 Task: Search one way flight ticket for 3 adults, 3 children in business from Everett: Paine Field (snohomish County Airport) to New Bern: Coastal Carolina Regional Airport (was Craven County Regional) on 8-4-2023. Number of bags: 4 checked bags. Price is upto 42000. Outbound departure time preference is 6:00.
Action: Mouse moved to (343, 434)
Screenshot: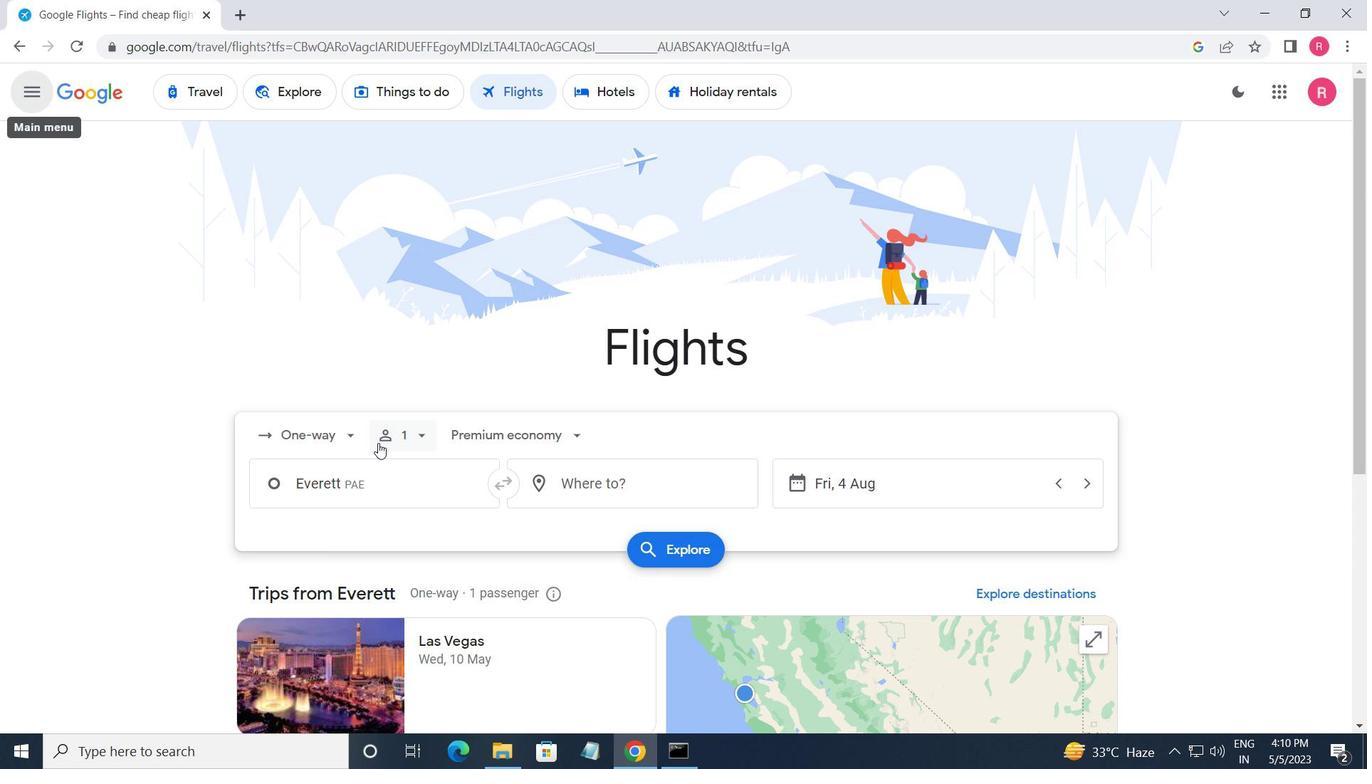 
Action: Mouse pressed left at (343, 434)
Screenshot: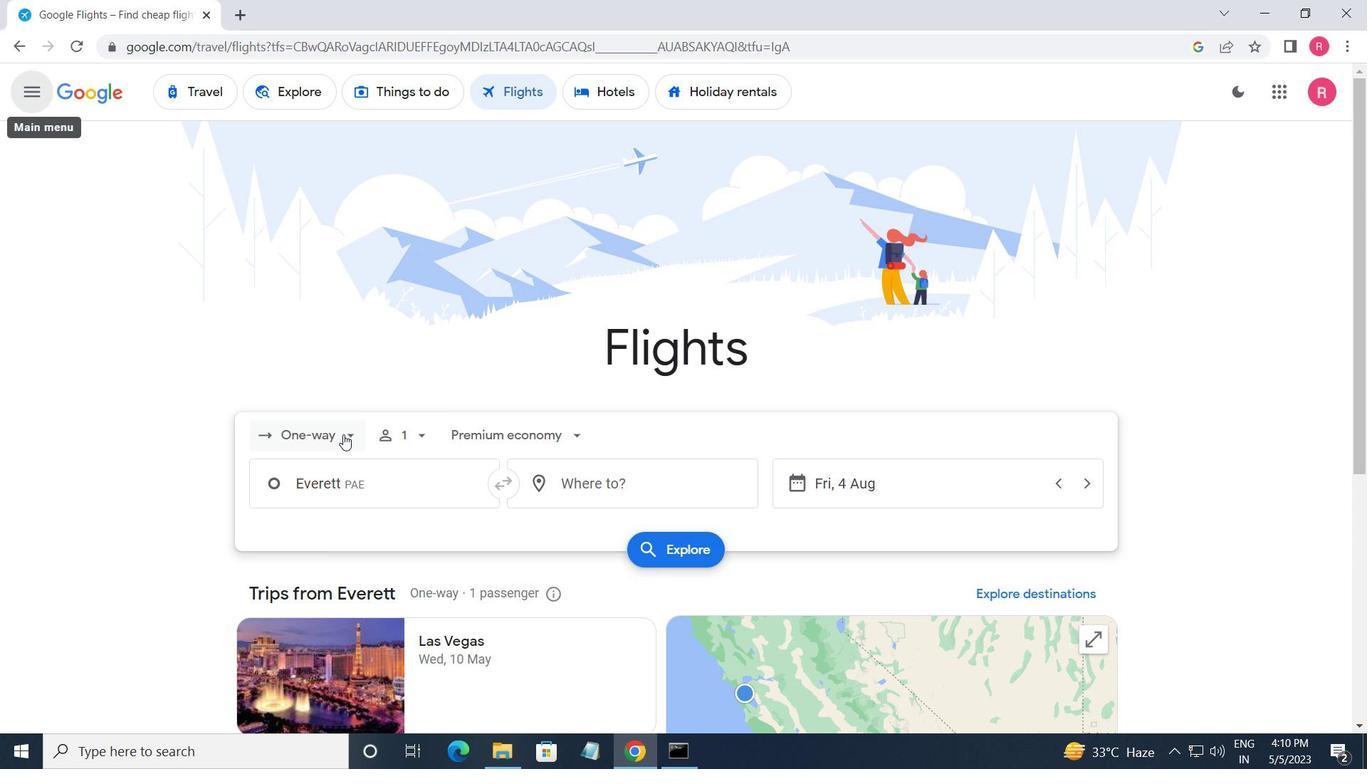 
Action: Mouse moved to (347, 518)
Screenshot: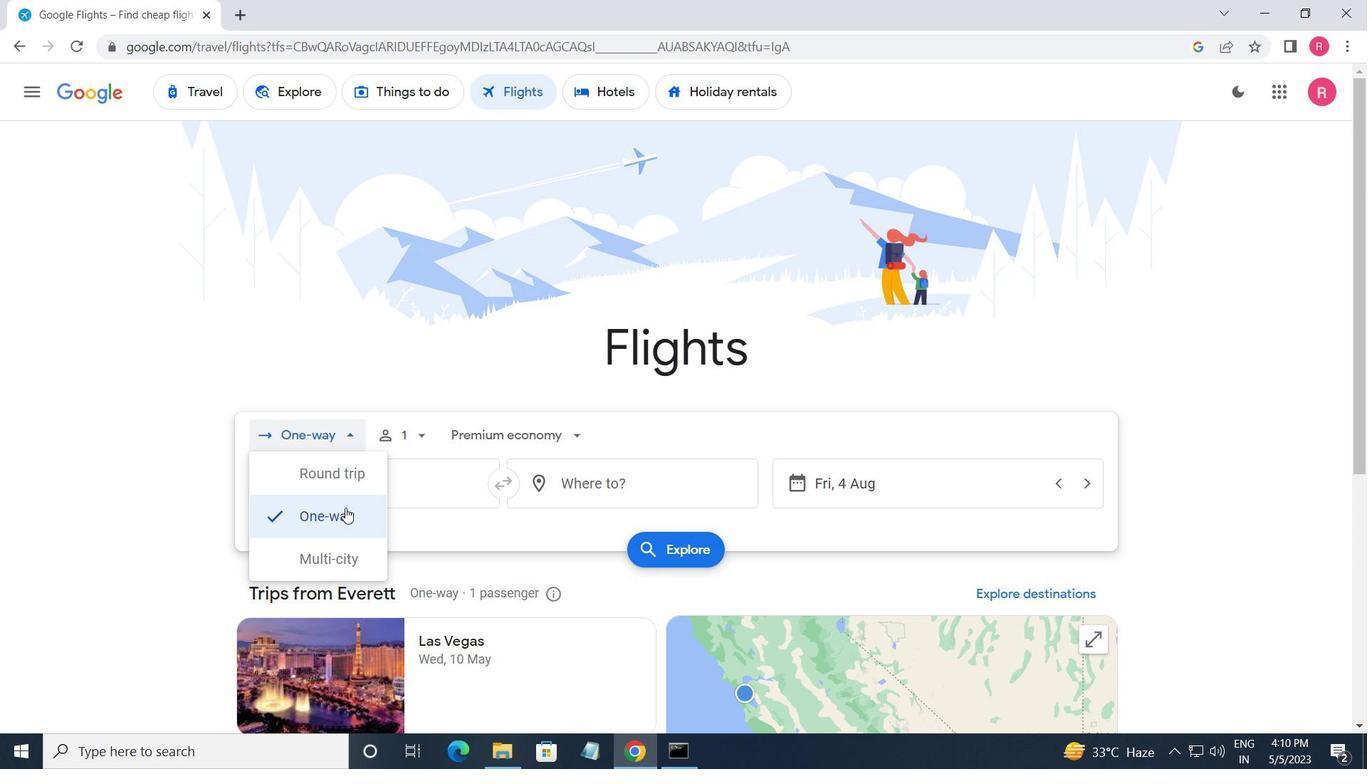 
Action: Mouse pressed left at (347, 518)
Screenshot: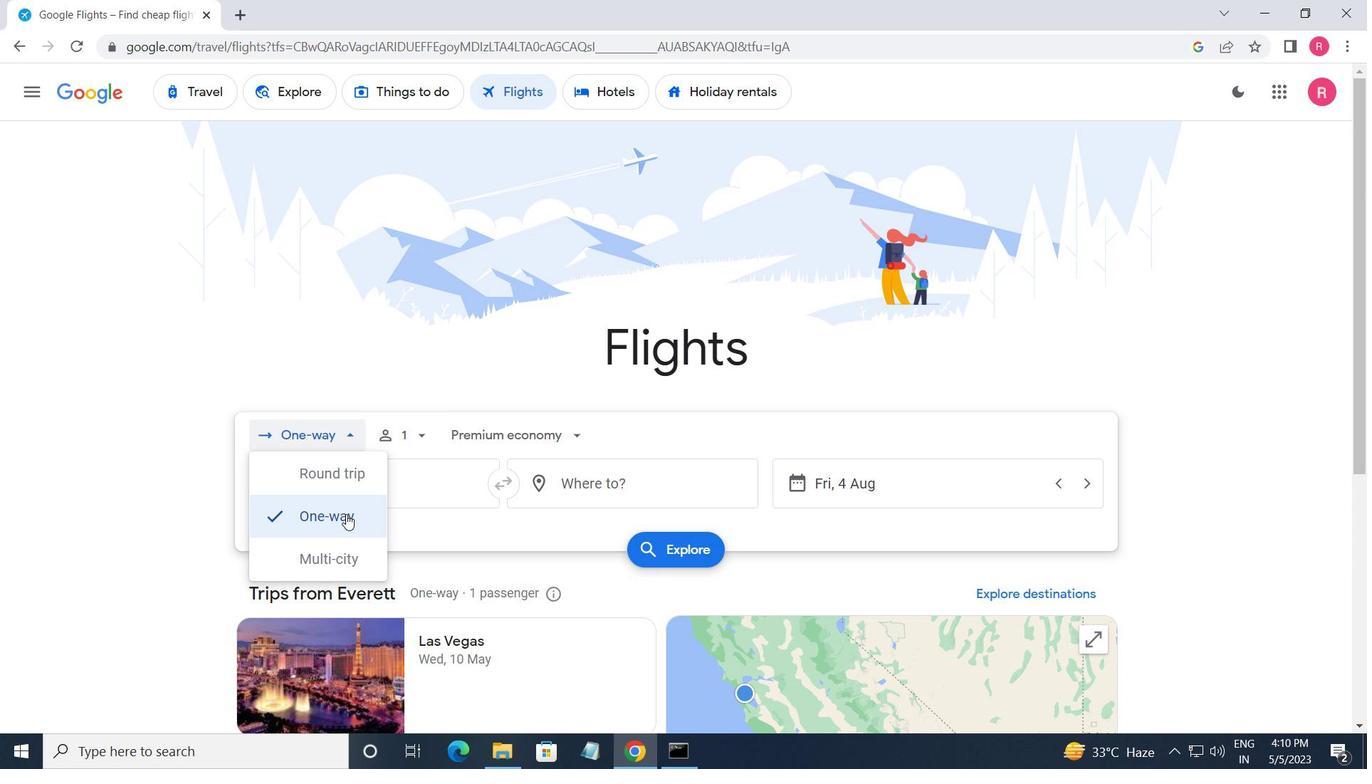 
Action: Mouse moved to (420, 433)
Screenshot: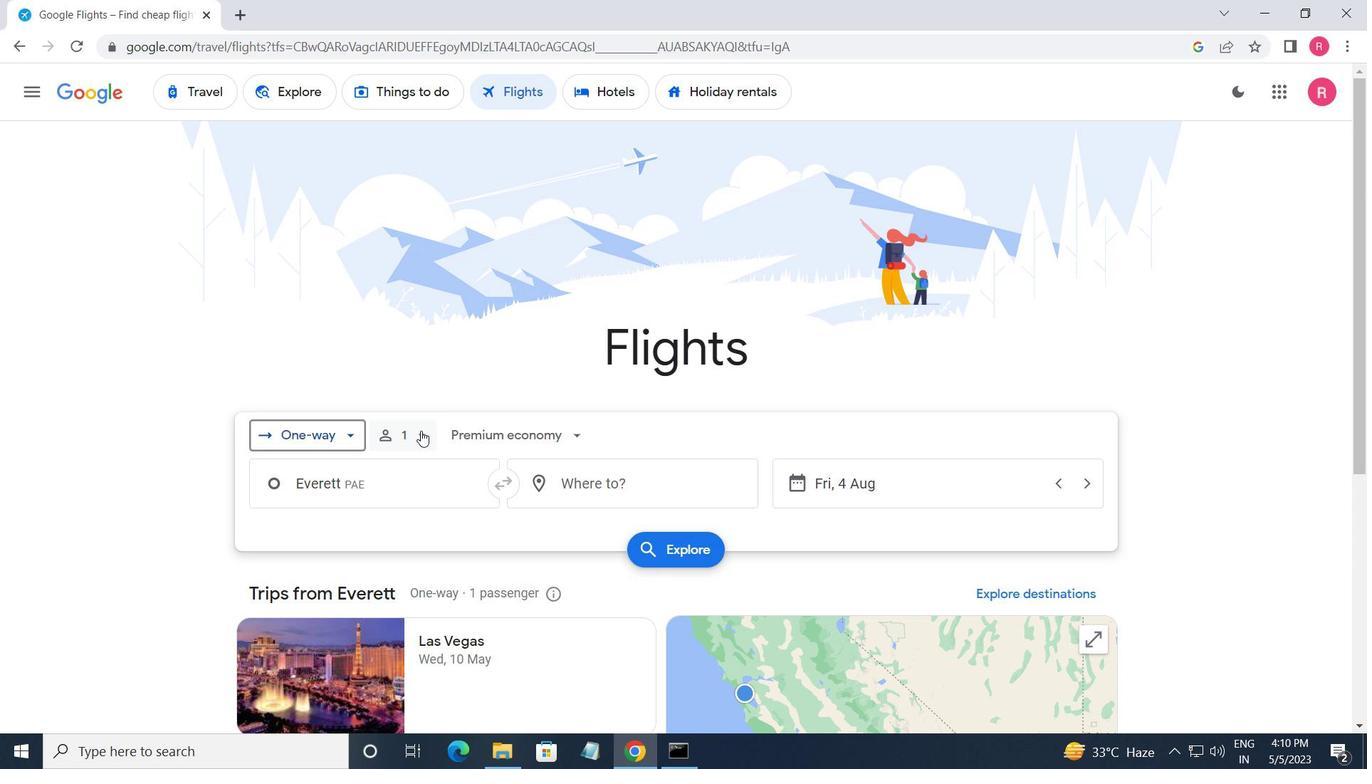 
Action: Mouse pressed left at (420, 433)
Screenshot: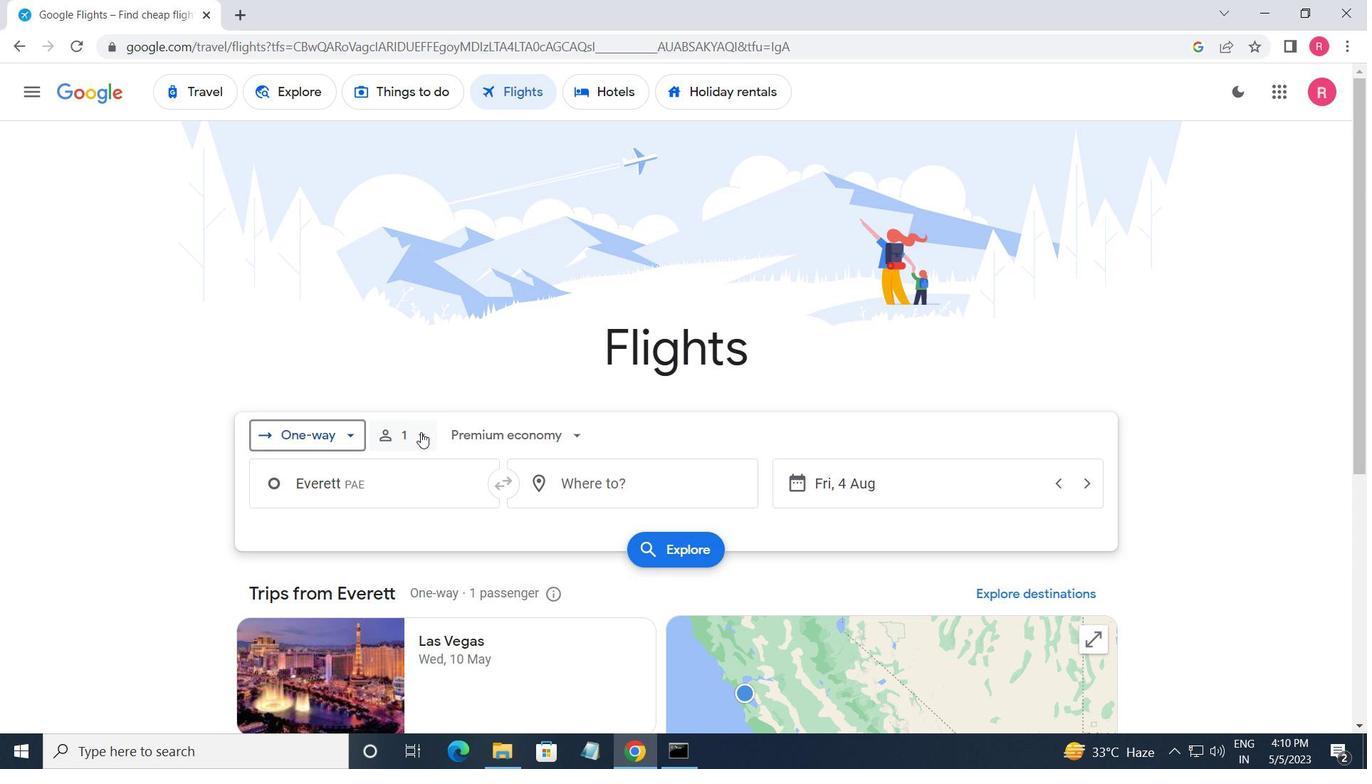 
Action: Mouse moved to (556, 484)
Screenshot: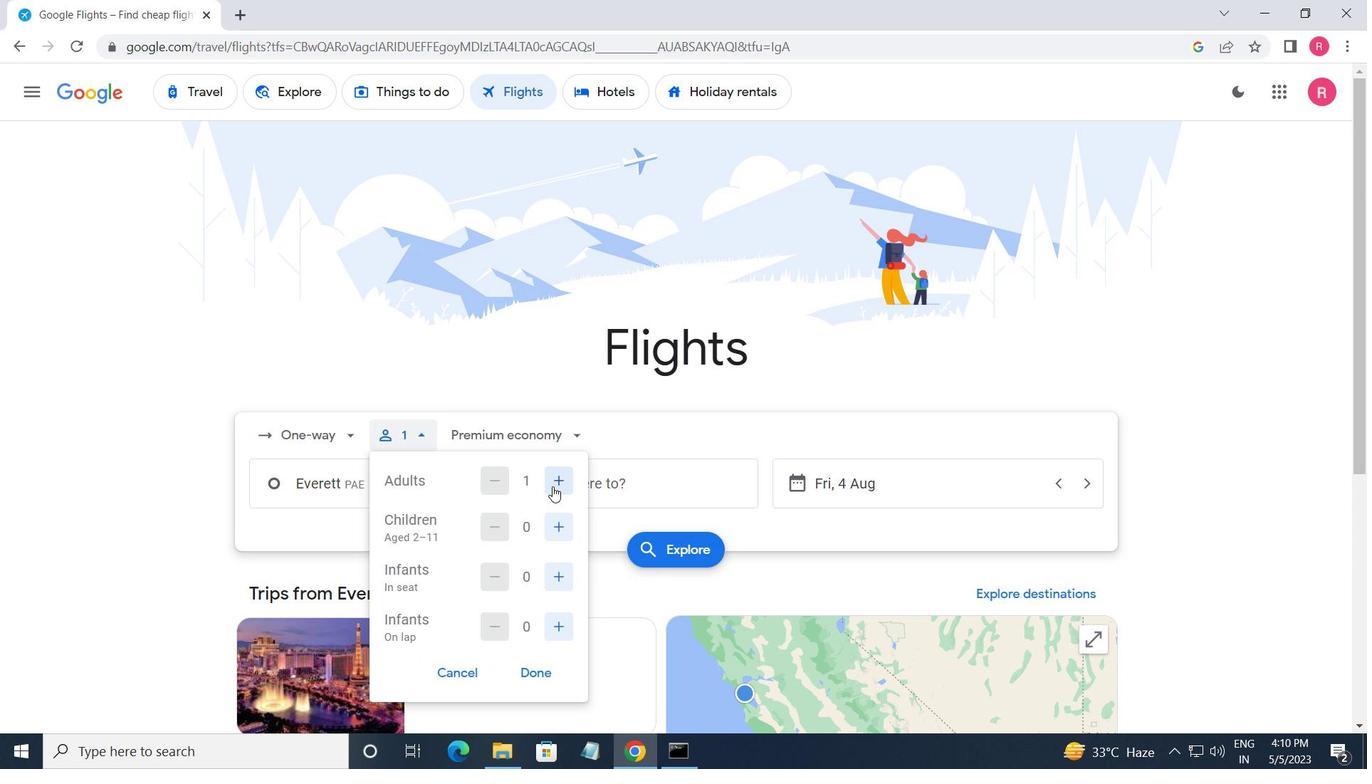 
Action: Mouse pressed left at (556, 484)
Screenshot: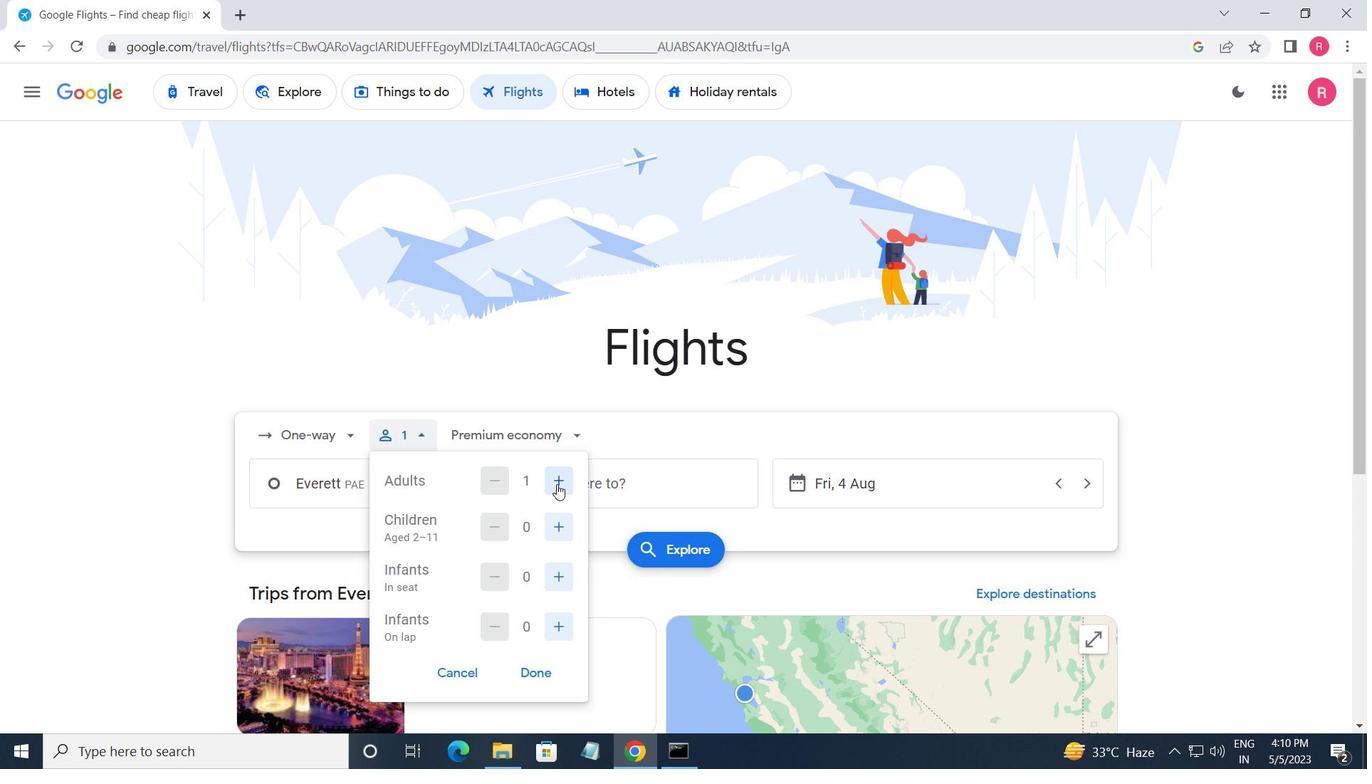 
Action: Mouse pressed left at (556, 484)
Screenshot: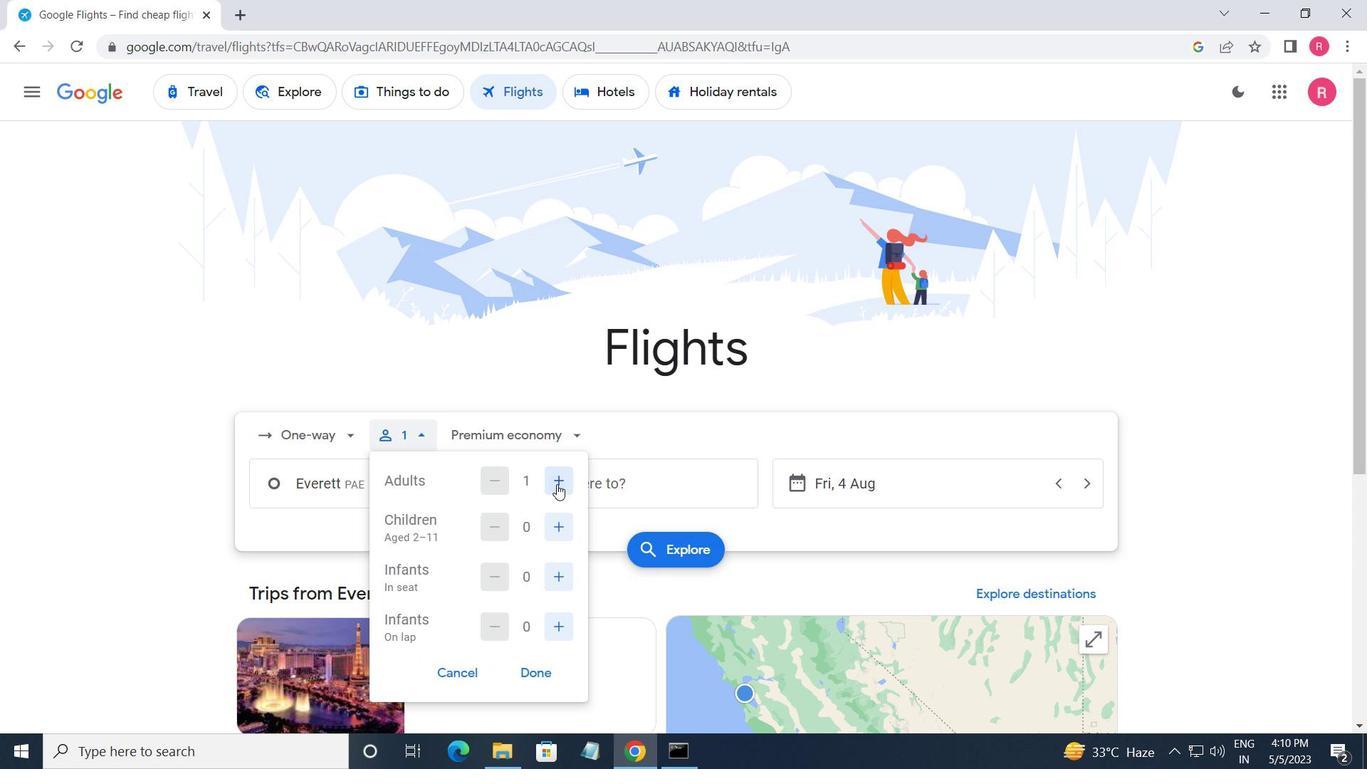 
Action: Mouse pressed left at (556, 484)
Screenshot: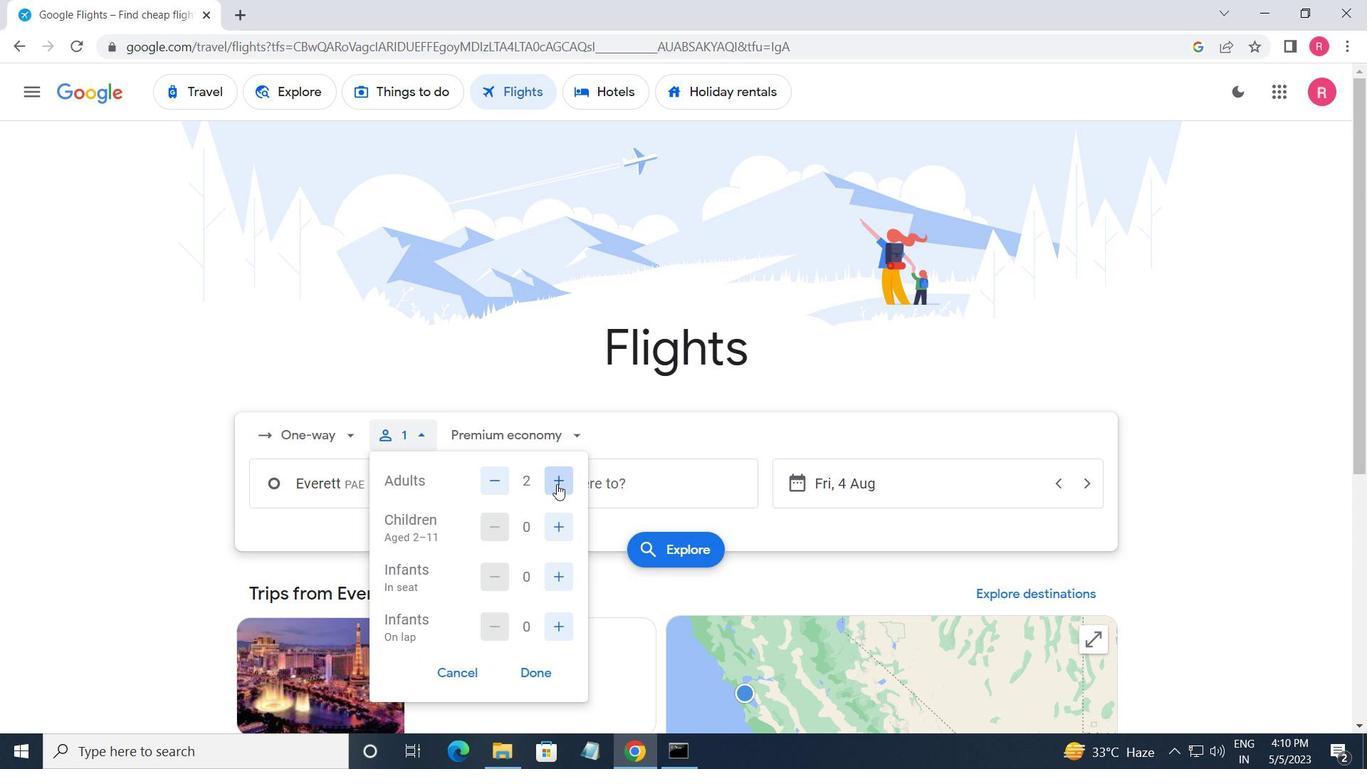 
Action: Mouse moved to (499, 482)
Screenshot: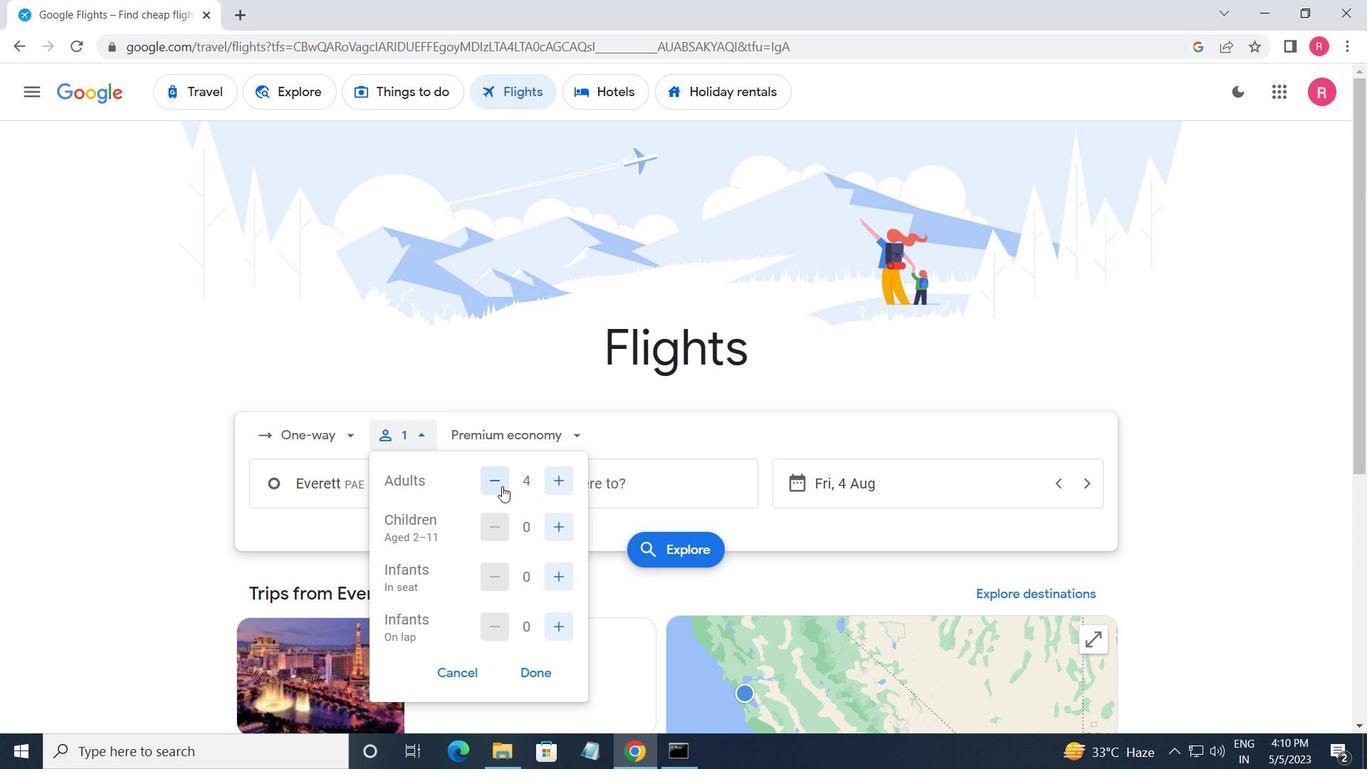 
Action: Mouse pressed left at (499, 482)
Screenshot: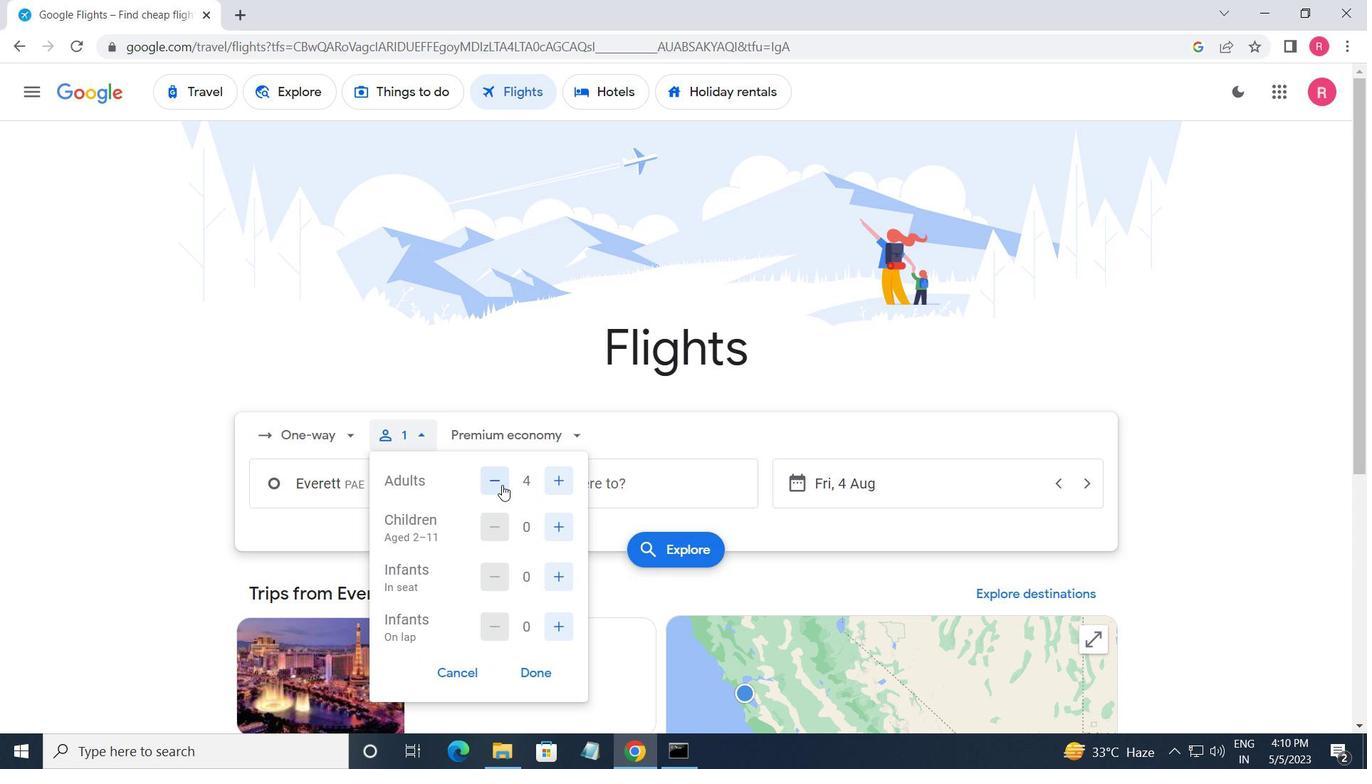 
Action: Mouse moved to (555, 531)
Screenshot: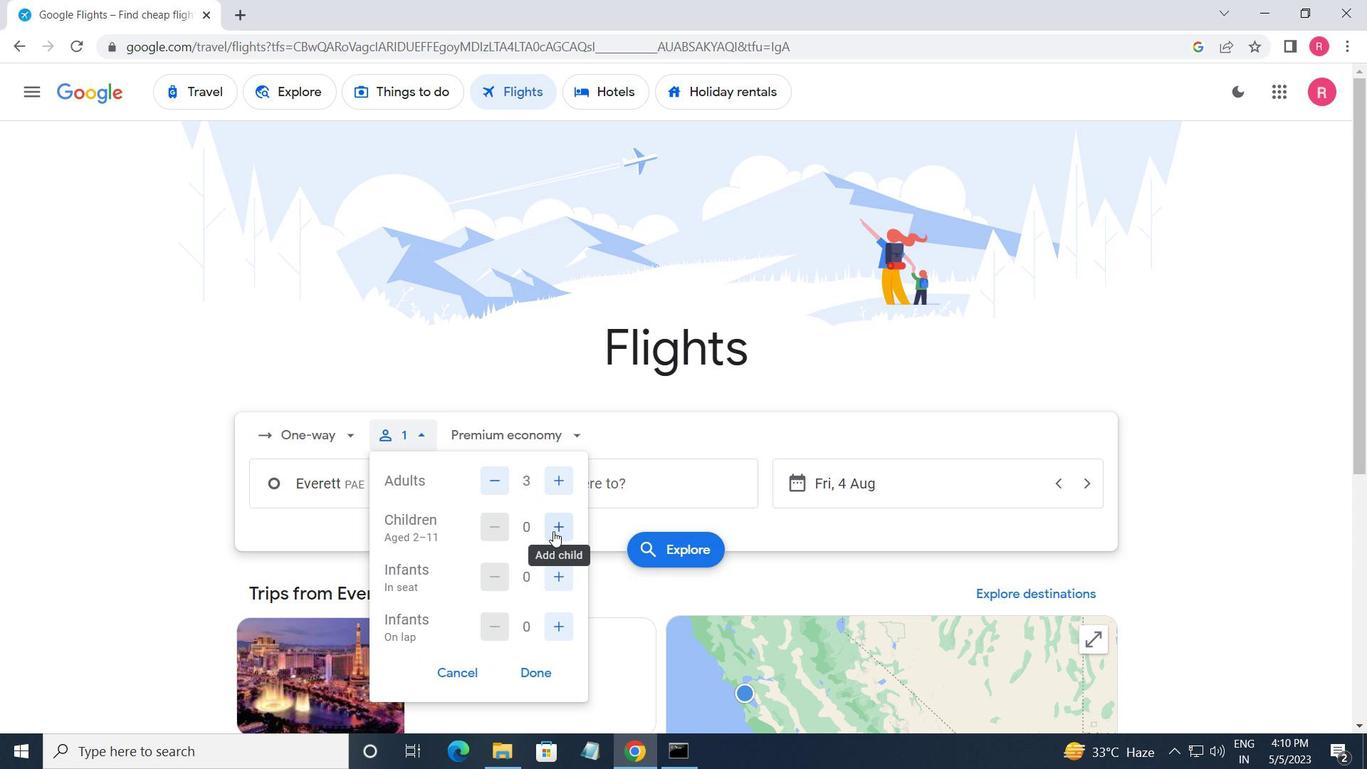 
Action: Mouse pressed left at (555, 531)
Screenshot: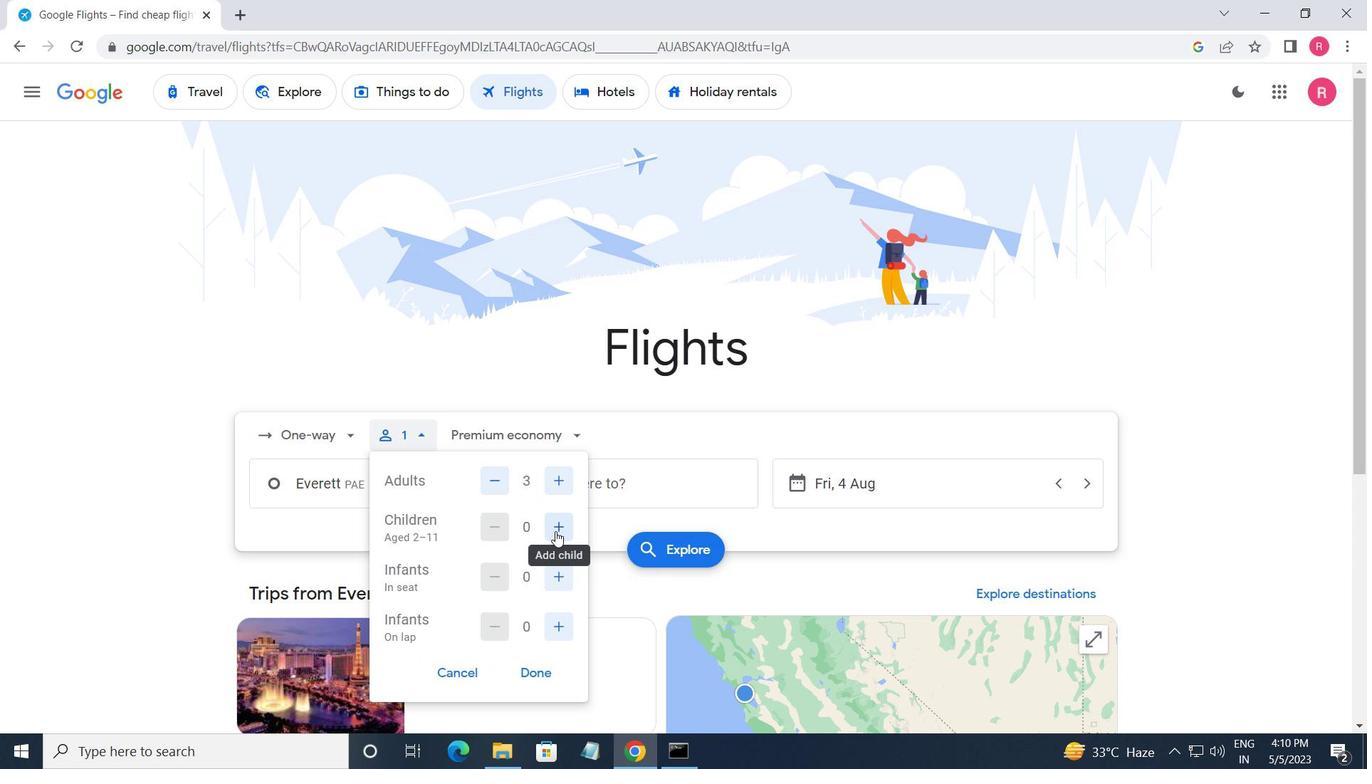 
Action: Mouse pressed left at (555, 531)
Screenshot: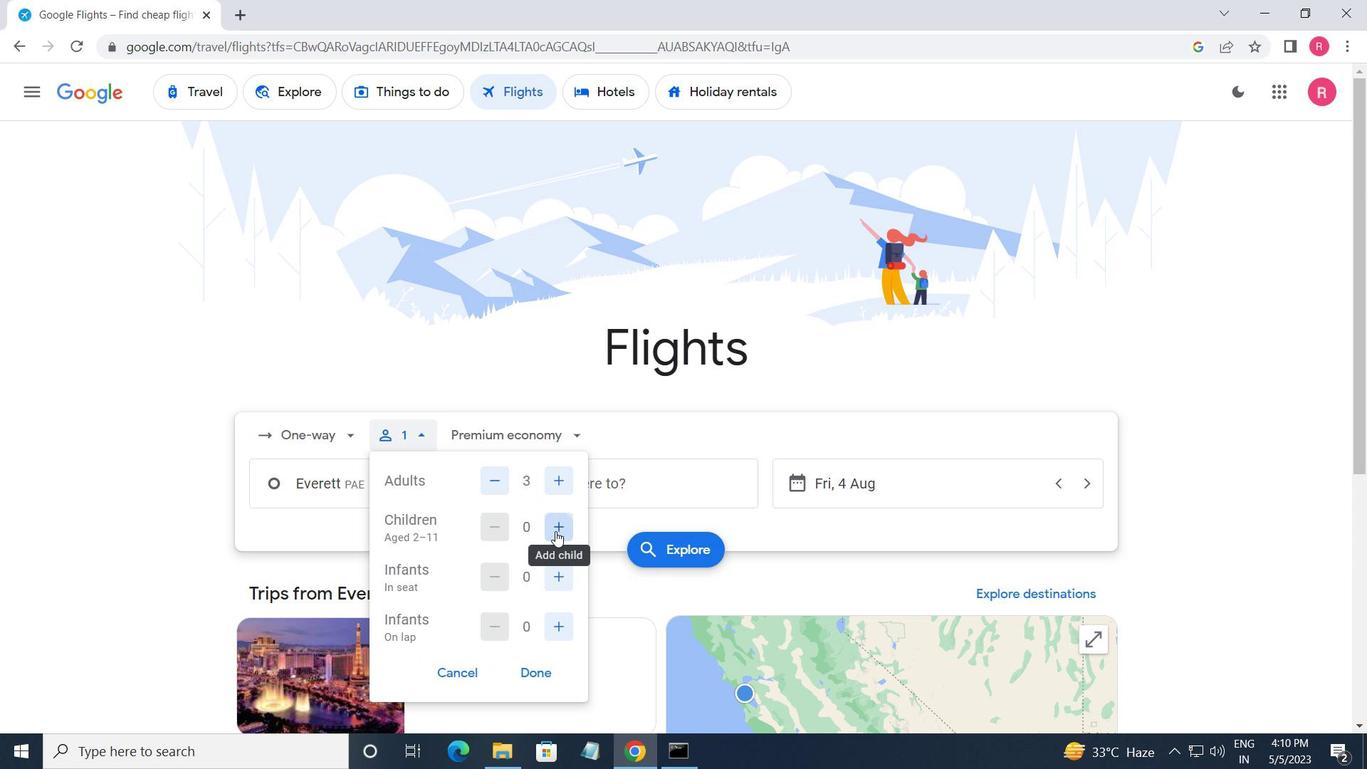 
Action: Mouse pressed left at (555, 531)
Screenshot: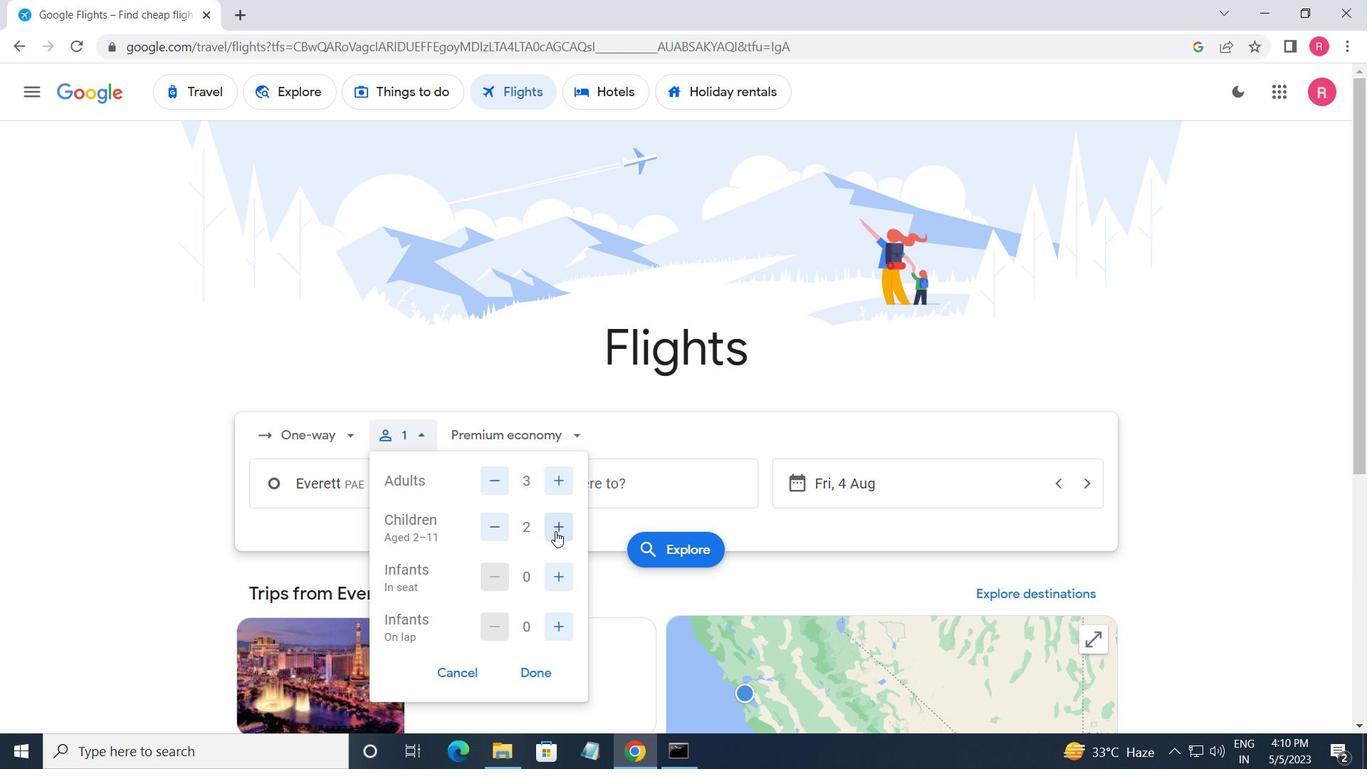 
Action: Mouse moved to (542, 682)
Screenshot: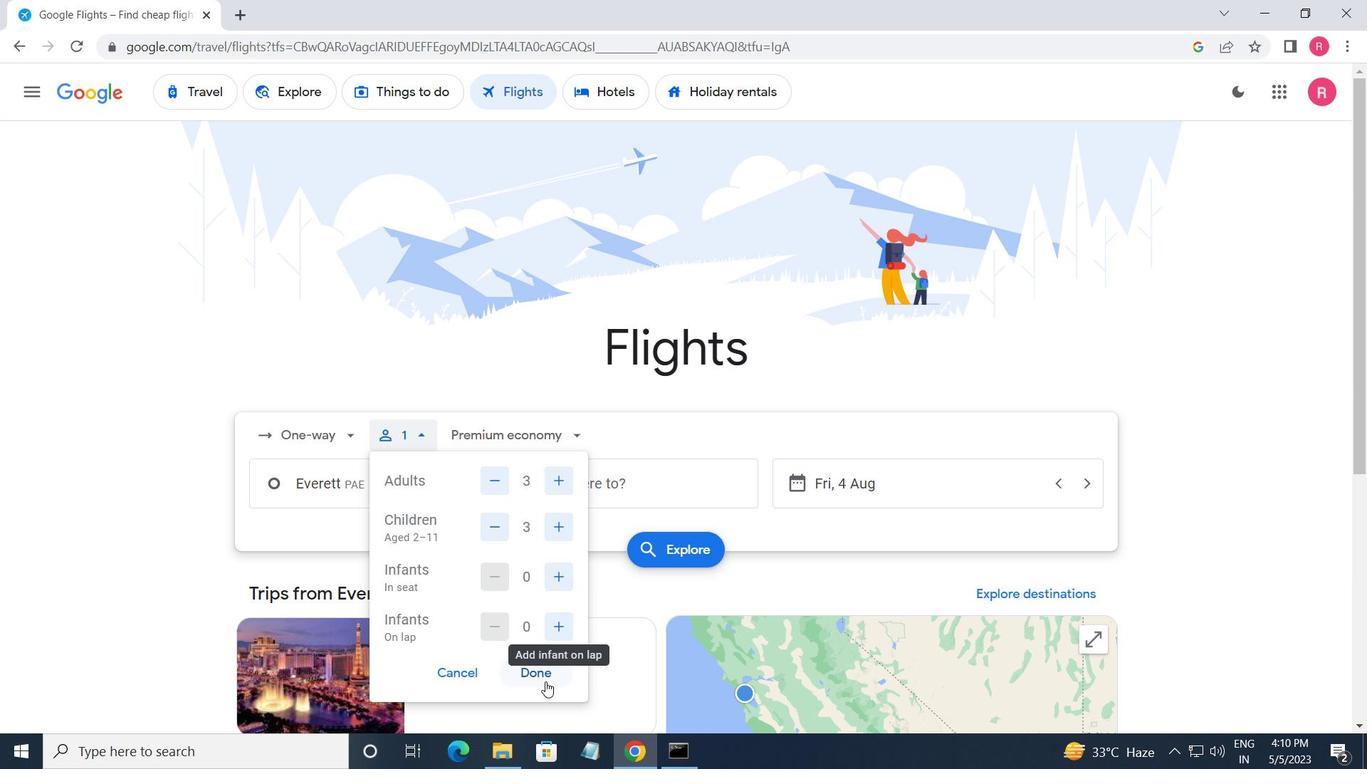 
Action: Mouse pressed left at (542, 682)
Screenshot: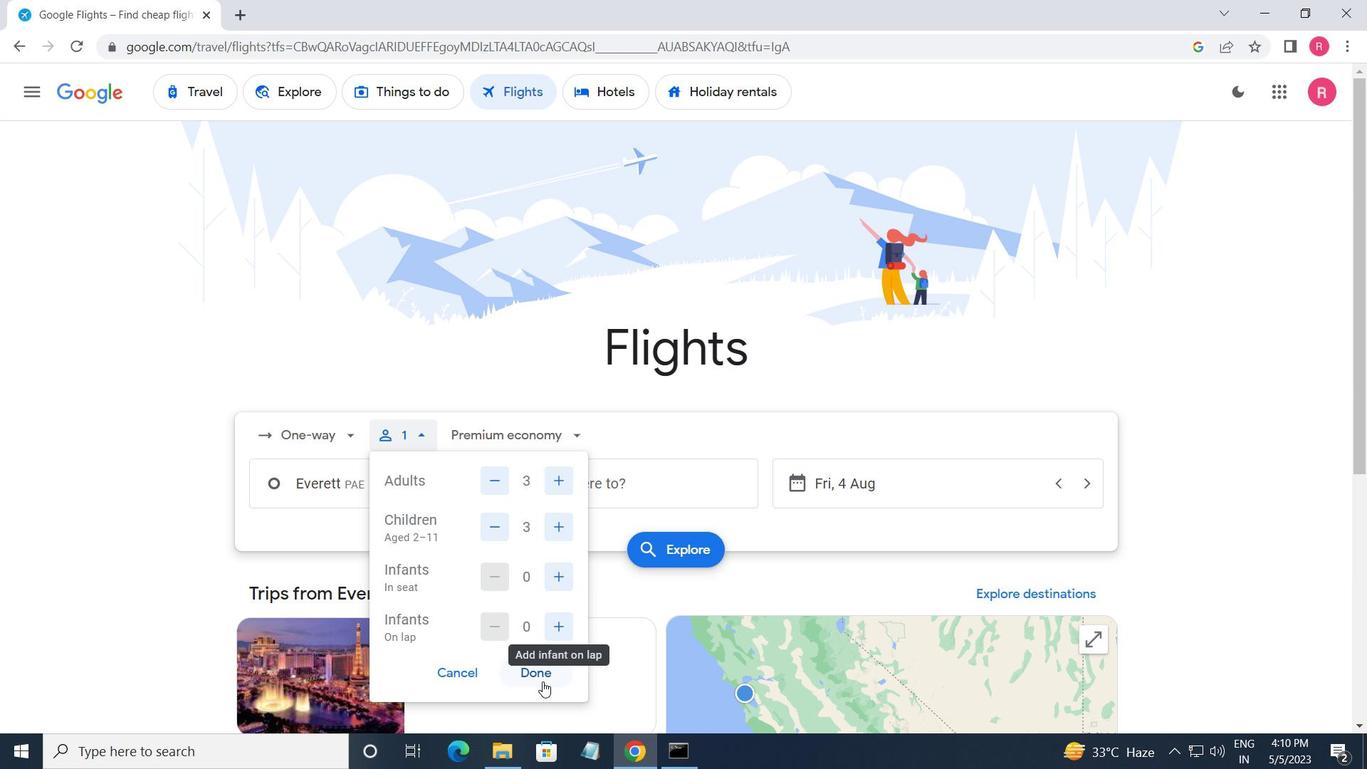 
Action: Mouse moved to (527, 429)
Screenshot: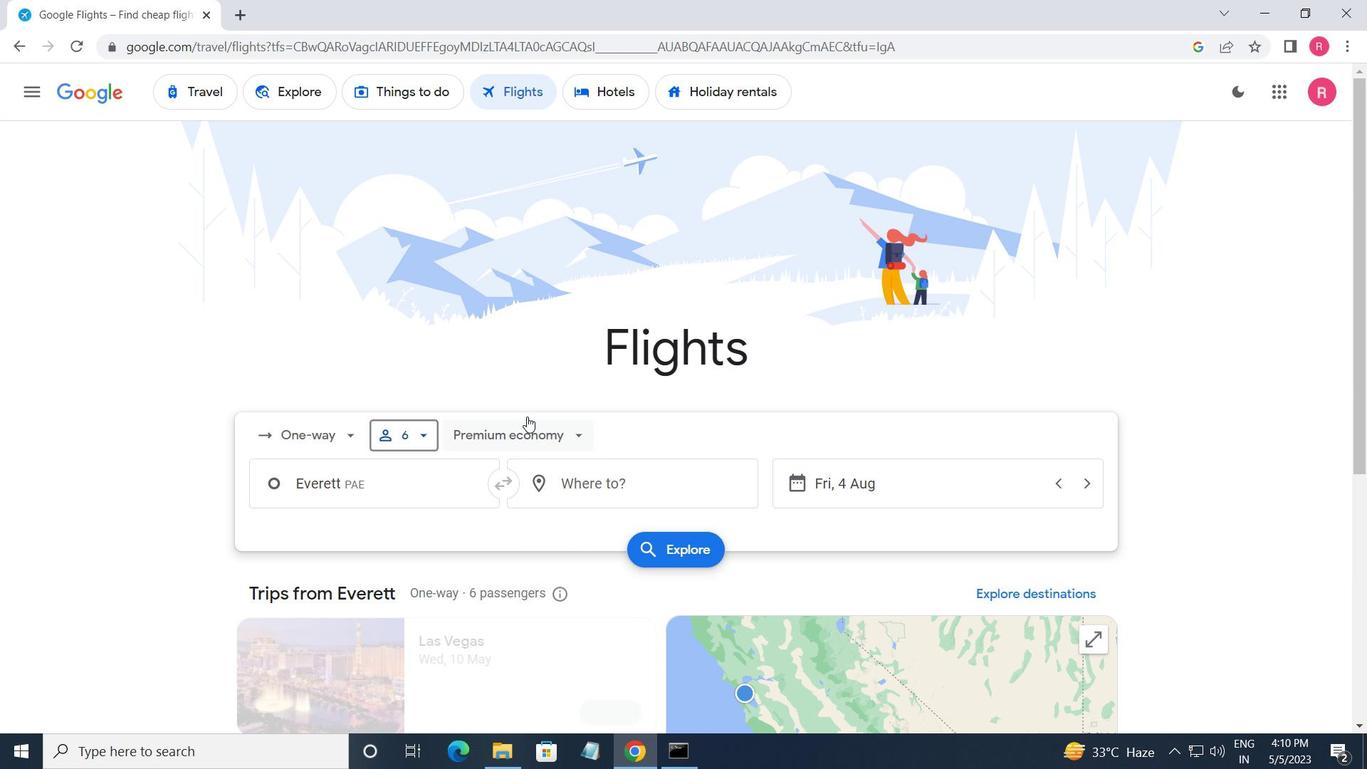 
Action: Mouse pressed left at (527, 429)
Screenshot: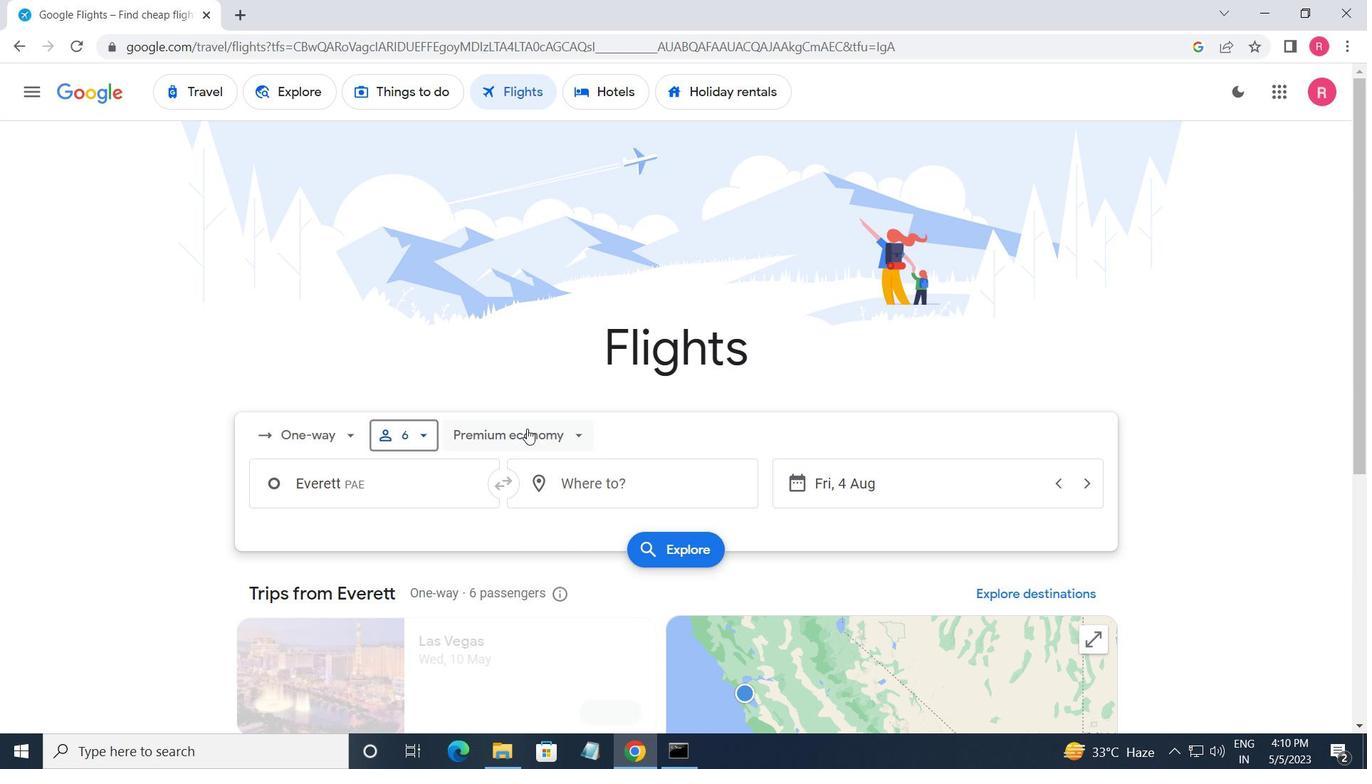 
Action: Mouse moved to (531, 560)
Screenshot: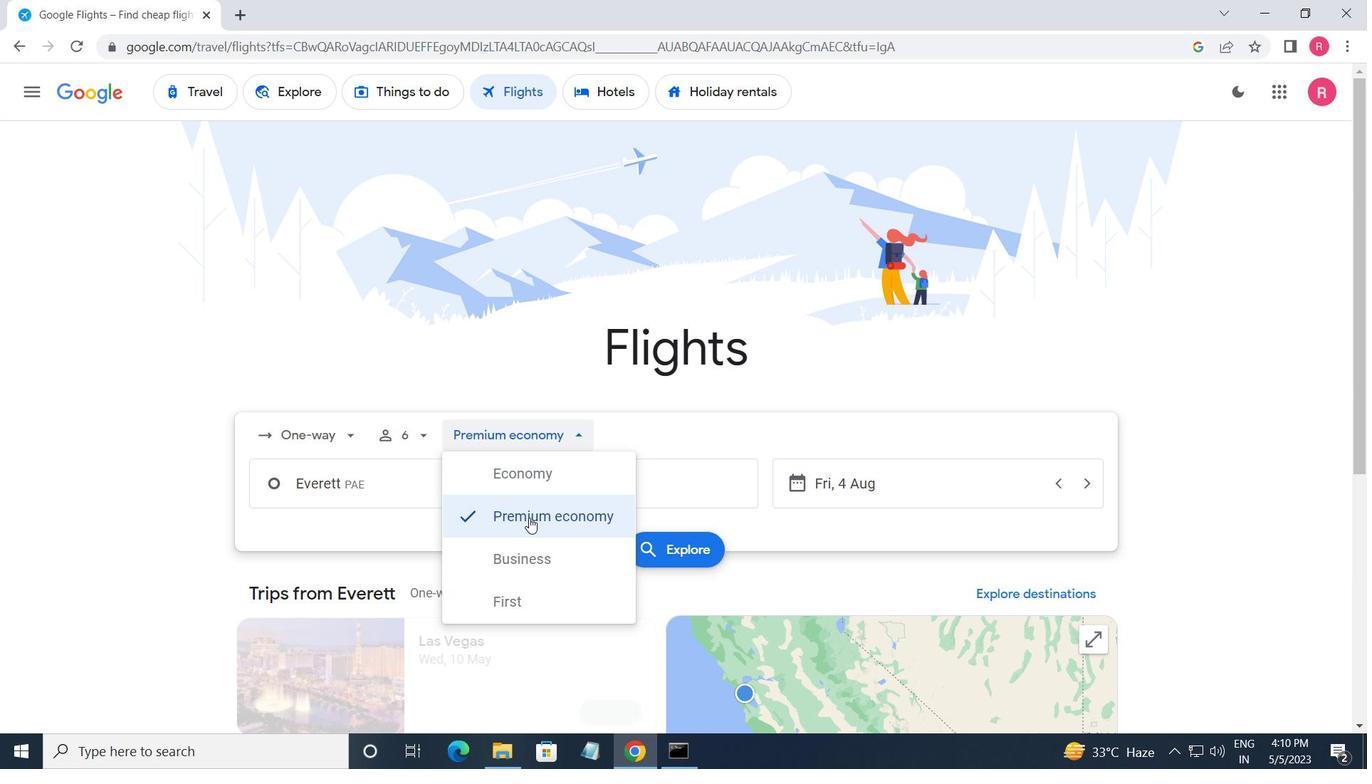 
Action: Mouse pressed left at (531, 560)
Screenshot: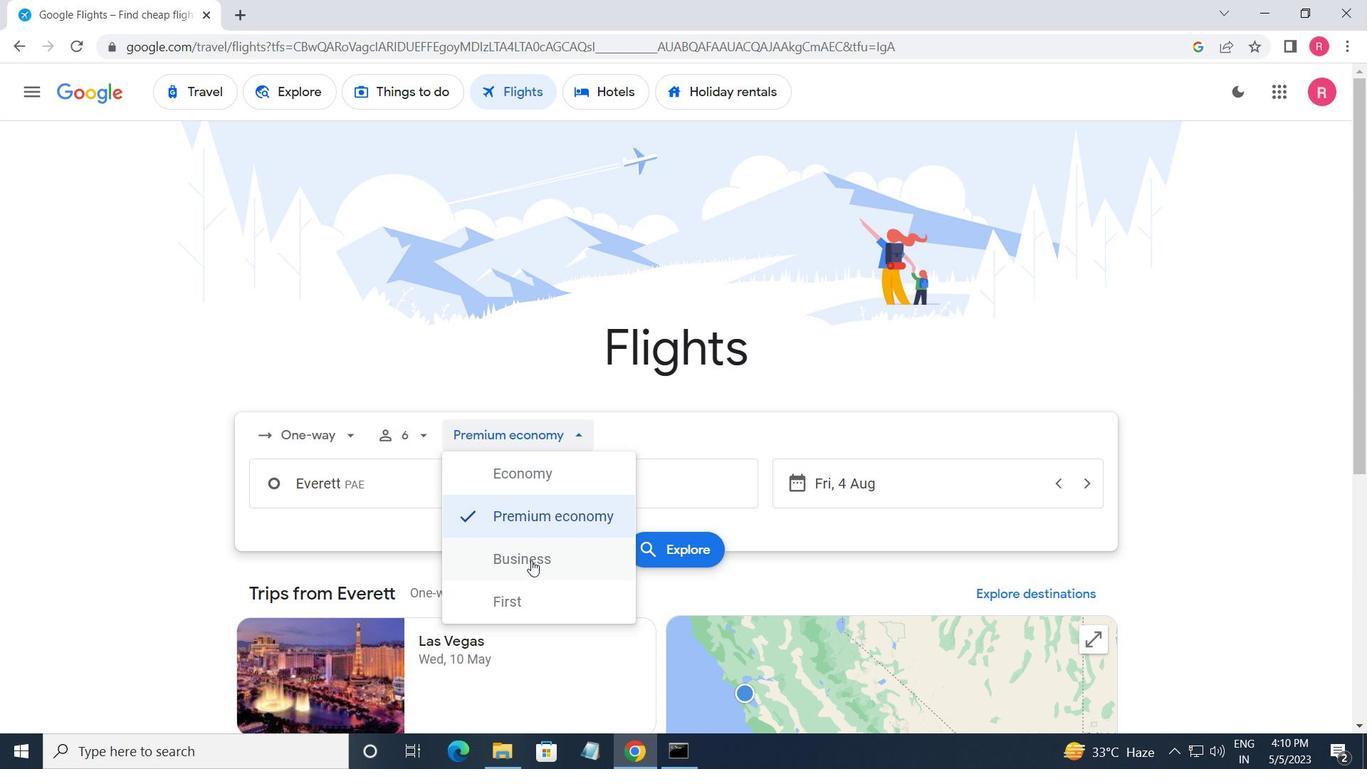 
Action: Mouse moved to (415, 492)
Screenshot: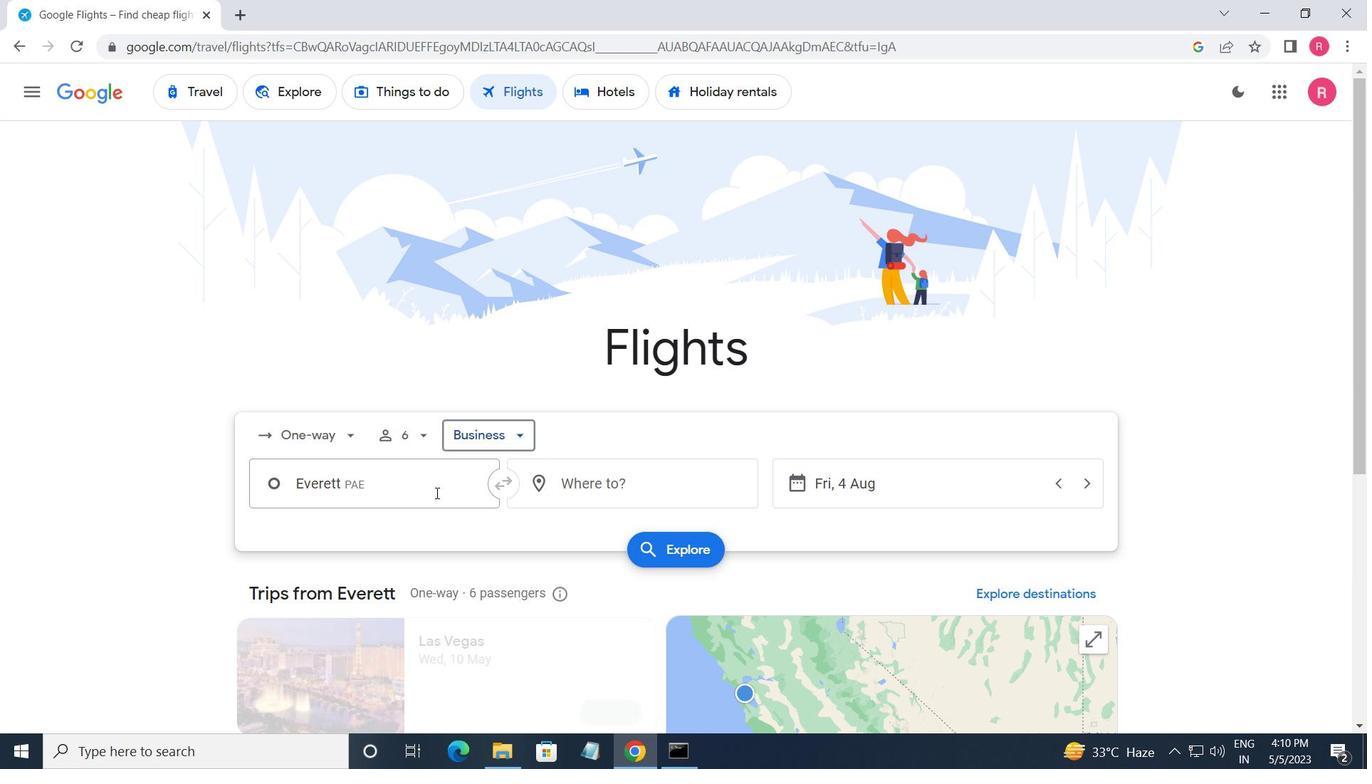 
Action: Mouse pressed left at (415, 492)
Screenshot: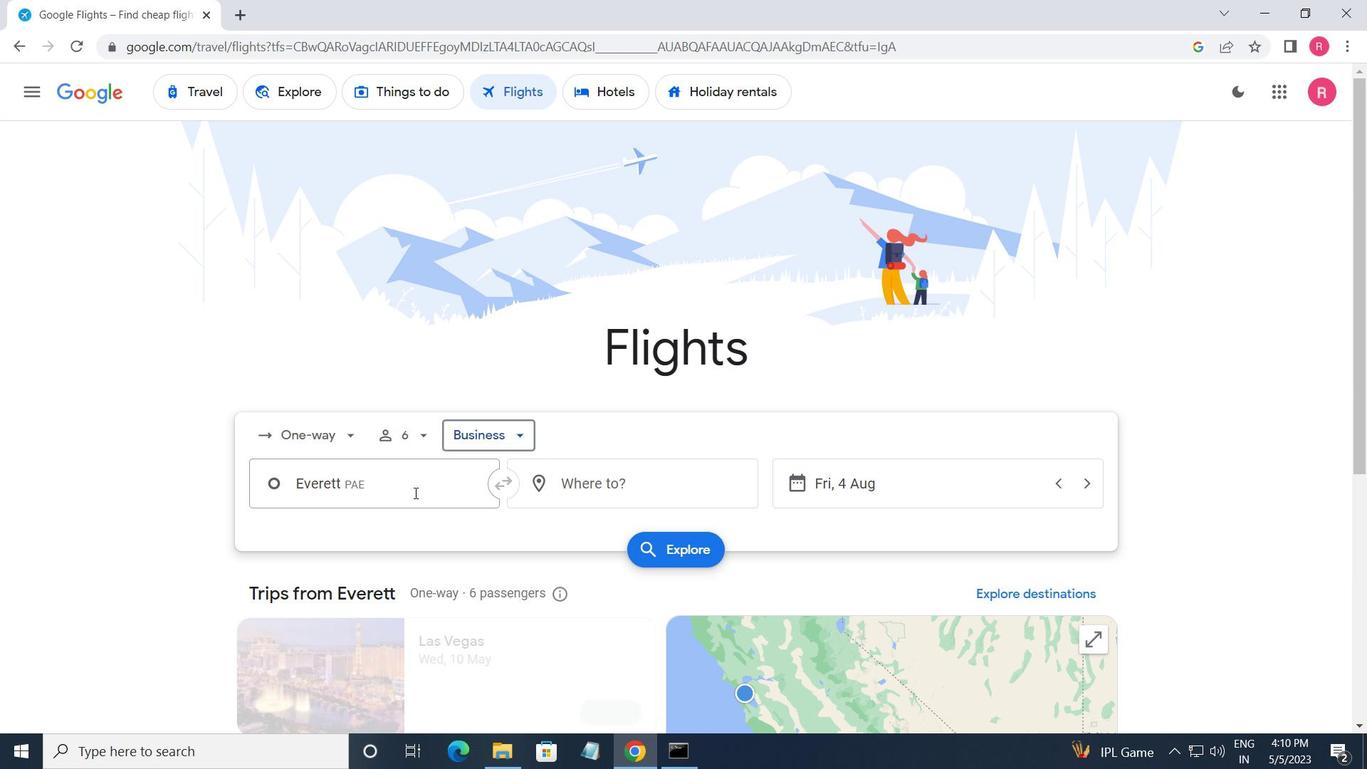 
Action: Key pressed <Key.shift>EVERETT
Screenshot: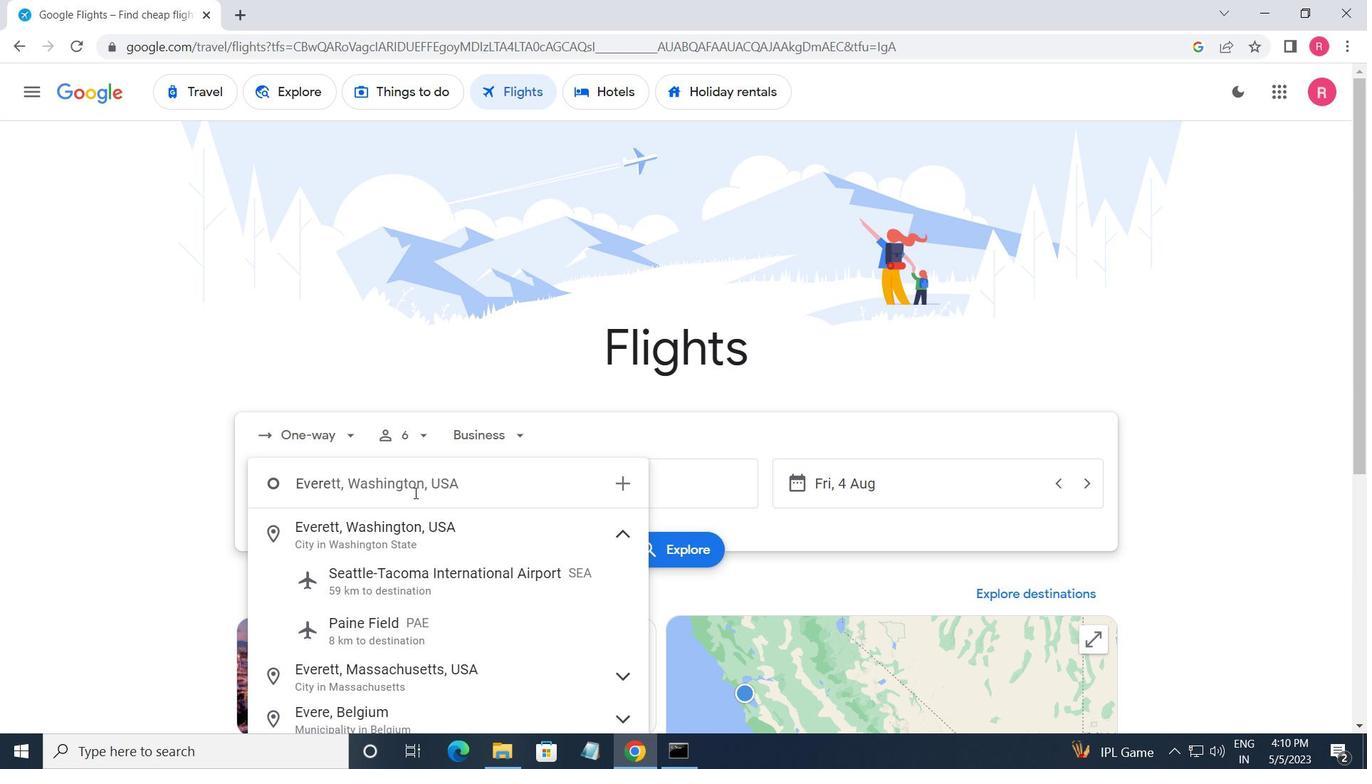 
Action: Mouse moved to (405, 637)
Screenshot: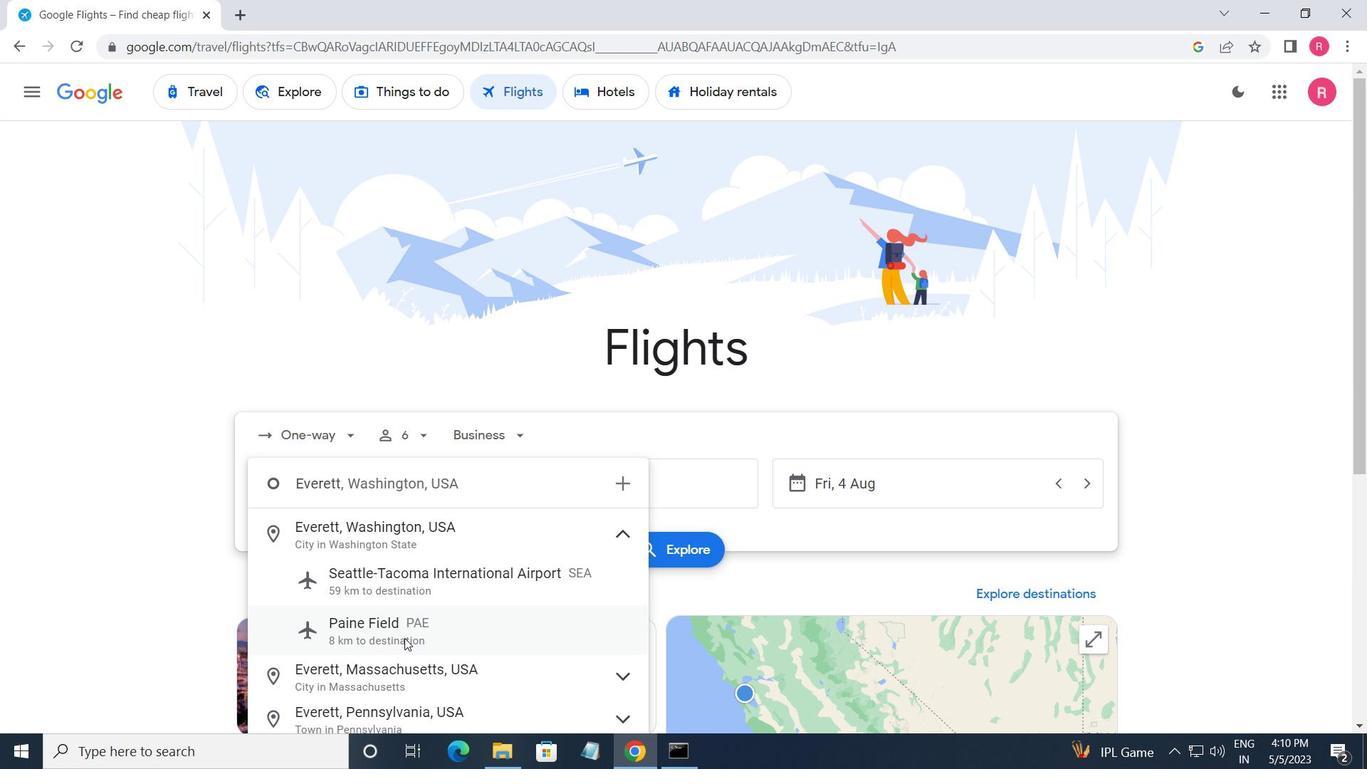 
Action: Mouse pressed left at (405, 637)
Screenshot: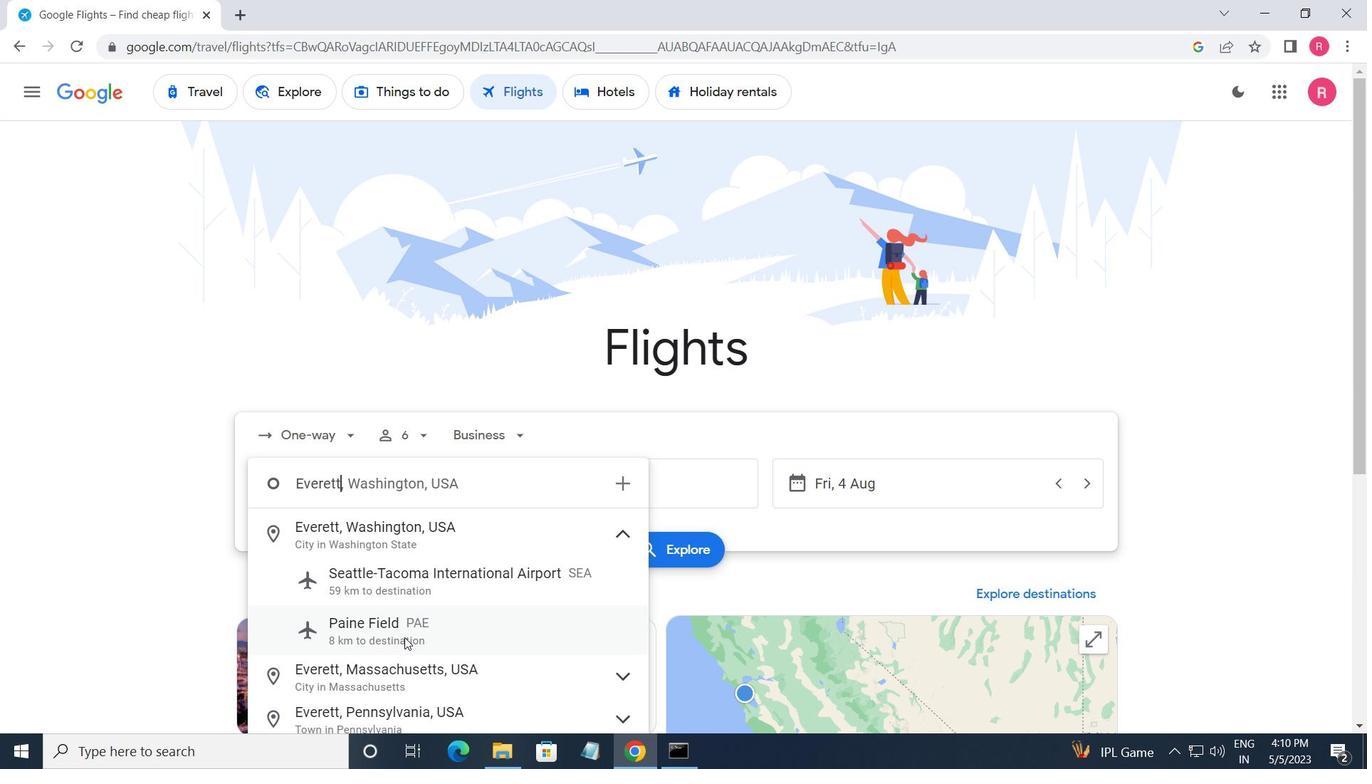 
Action: Mouse moved to (625, 478)
Screenshot: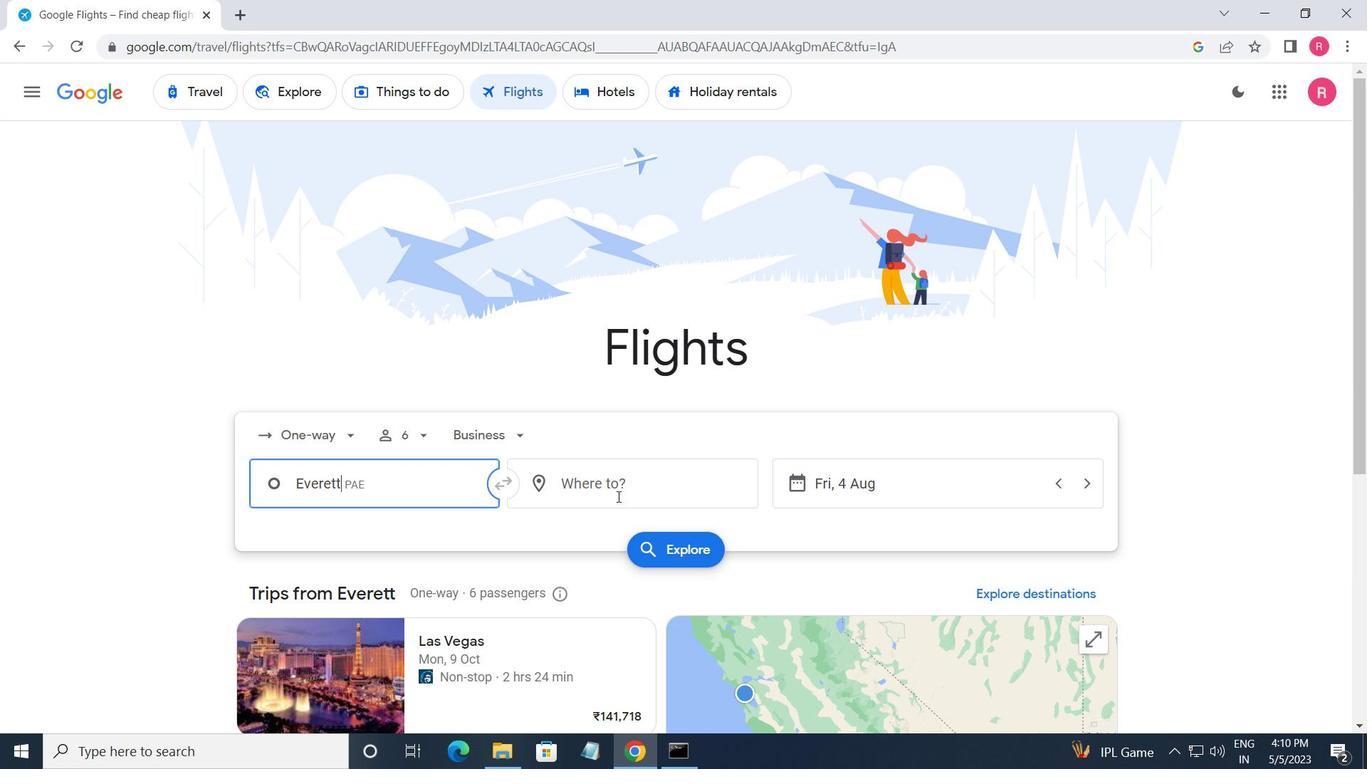 
Action: Mouse pressed left at (625, 478)
Screenshot: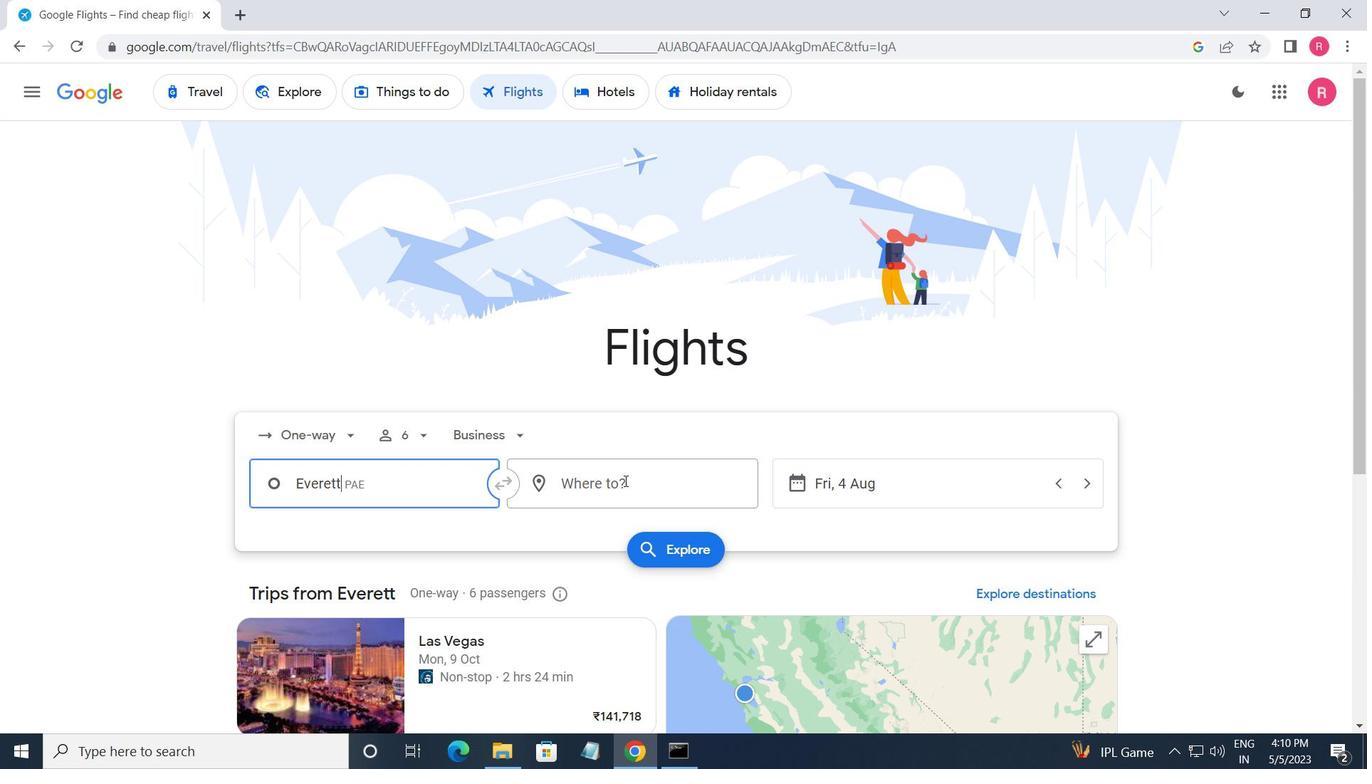 
Action: Key pressed <Key.shift>COASTAL<Key.space><Key.shift>CA
Screenshot: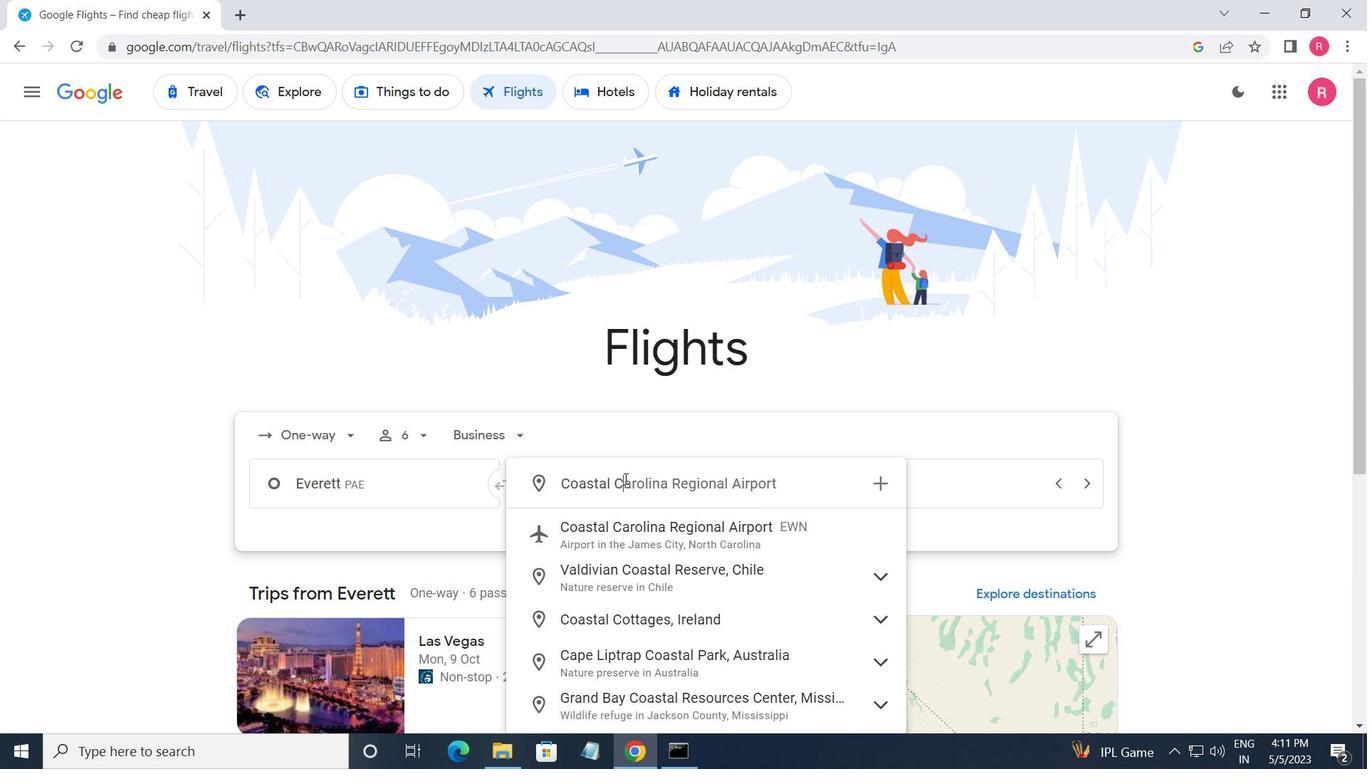 
Action: Mouse moved to (720, 533)
Screenshot: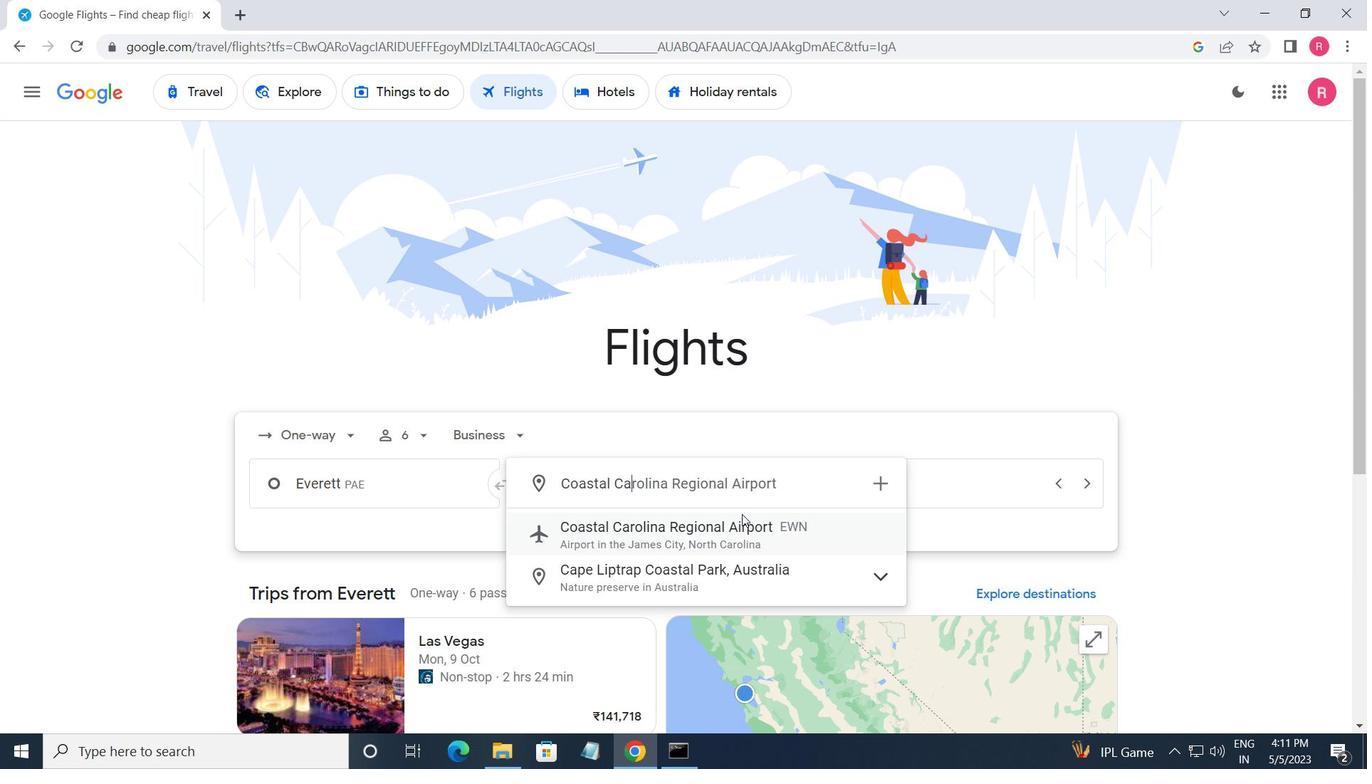 
Action: Mouse pressed left at (720, 533)
Screenshot: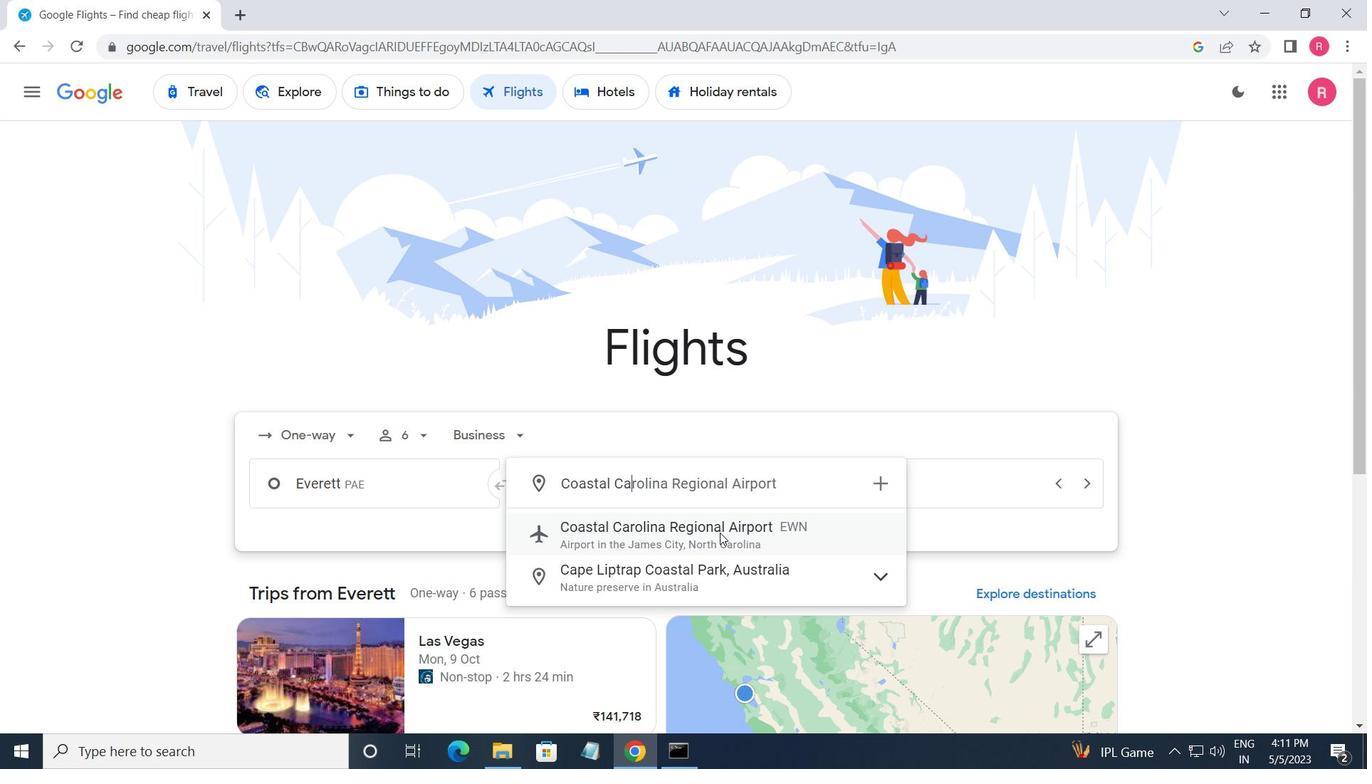 
Action: Mouse moved to (910, 476)
Screenshot: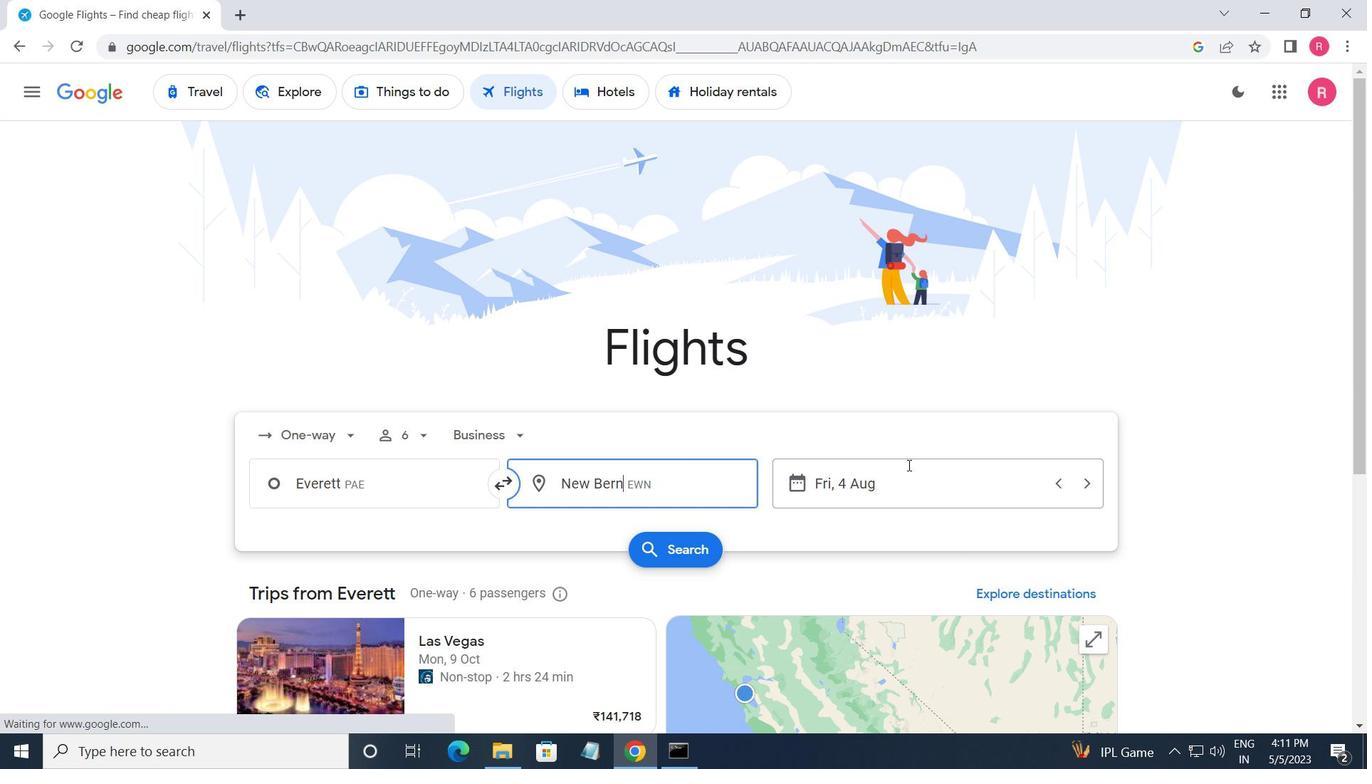 
Action: Mouse pressed left at (910, 476)
Screenshot: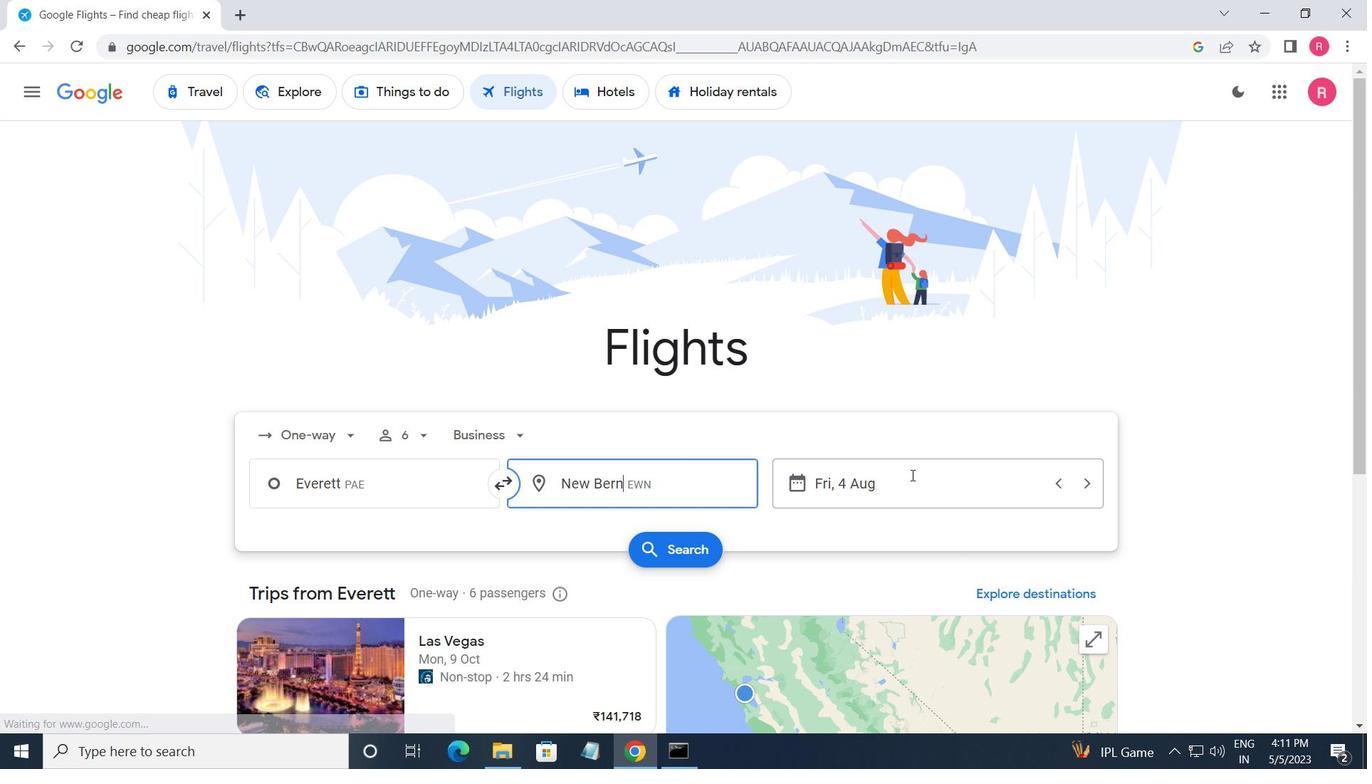 
Action: Mouse moved to (681, 413)
Screenshot: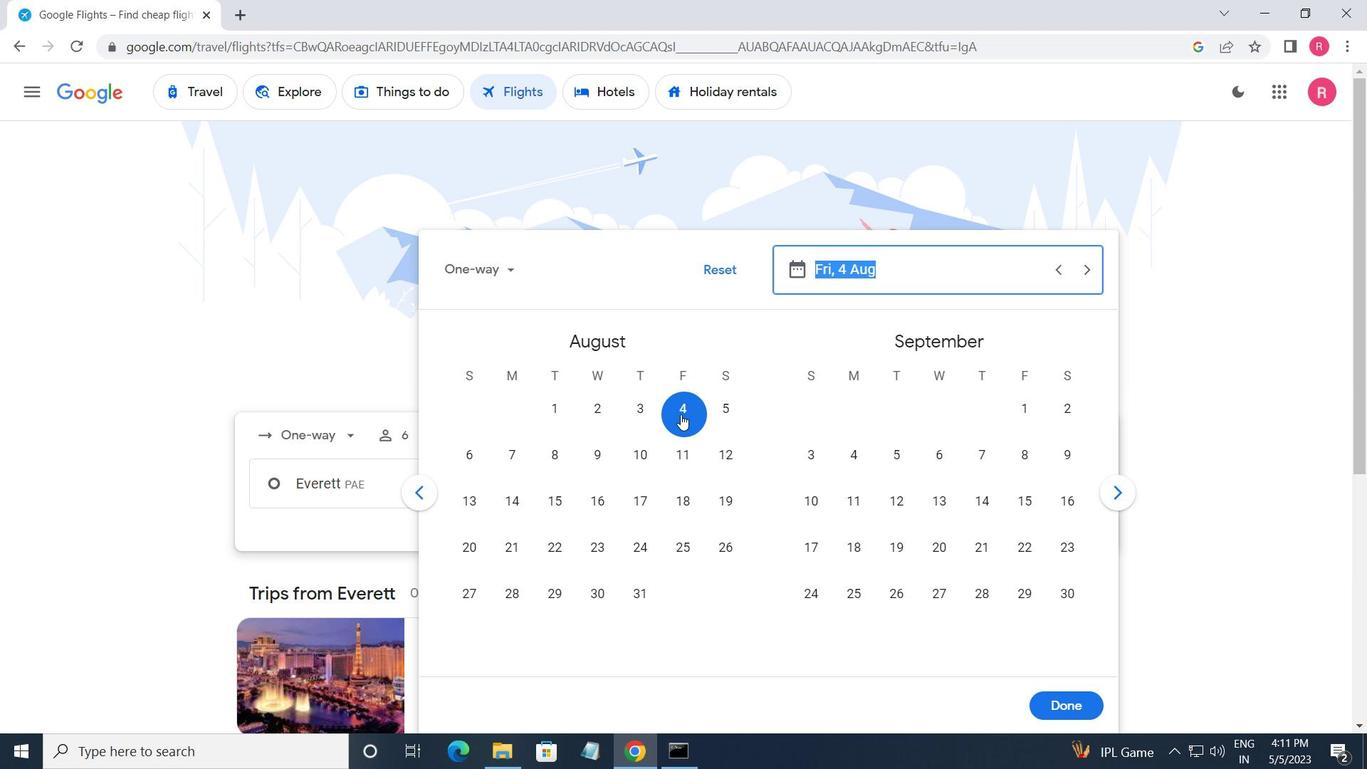 
Action: Mouse pressed left at (681, 413)
Screenshot: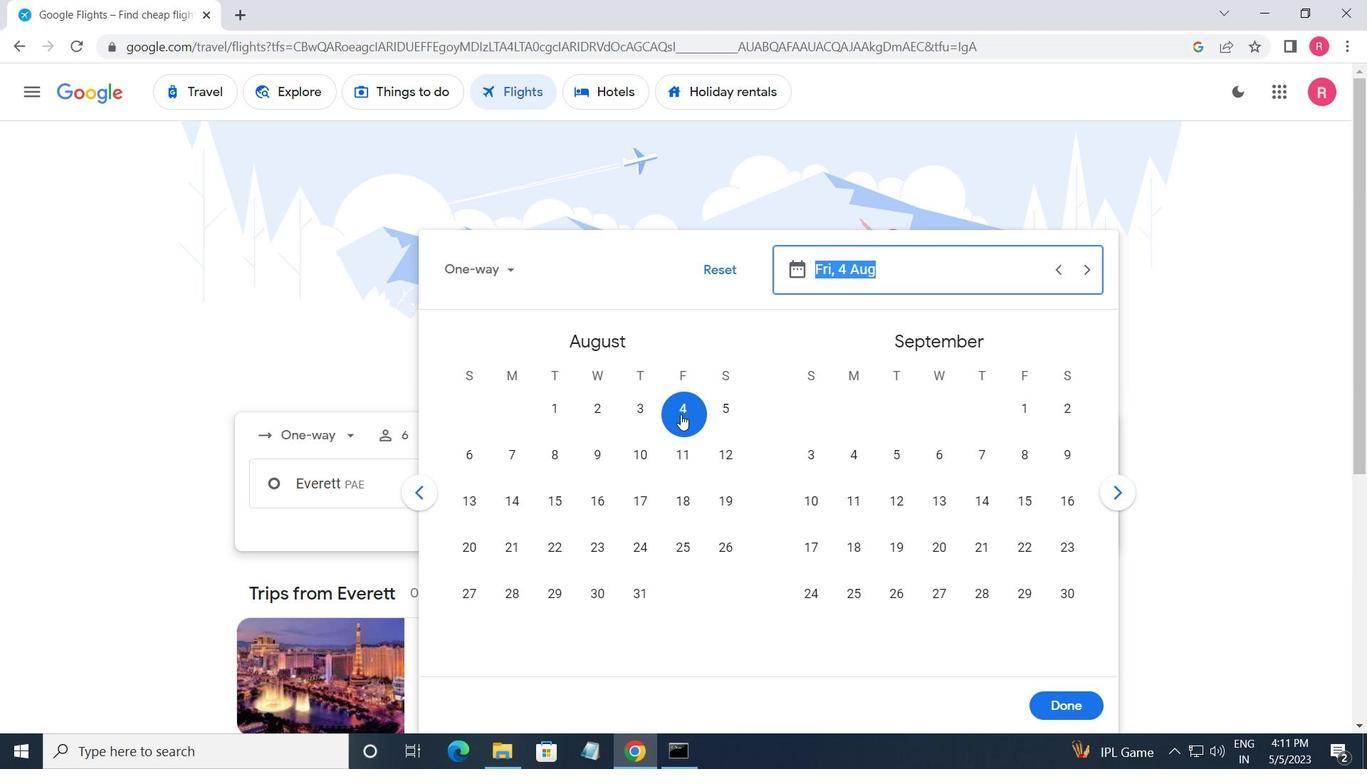 
Action: Mouse moved to (1076, 711)
Screenshot: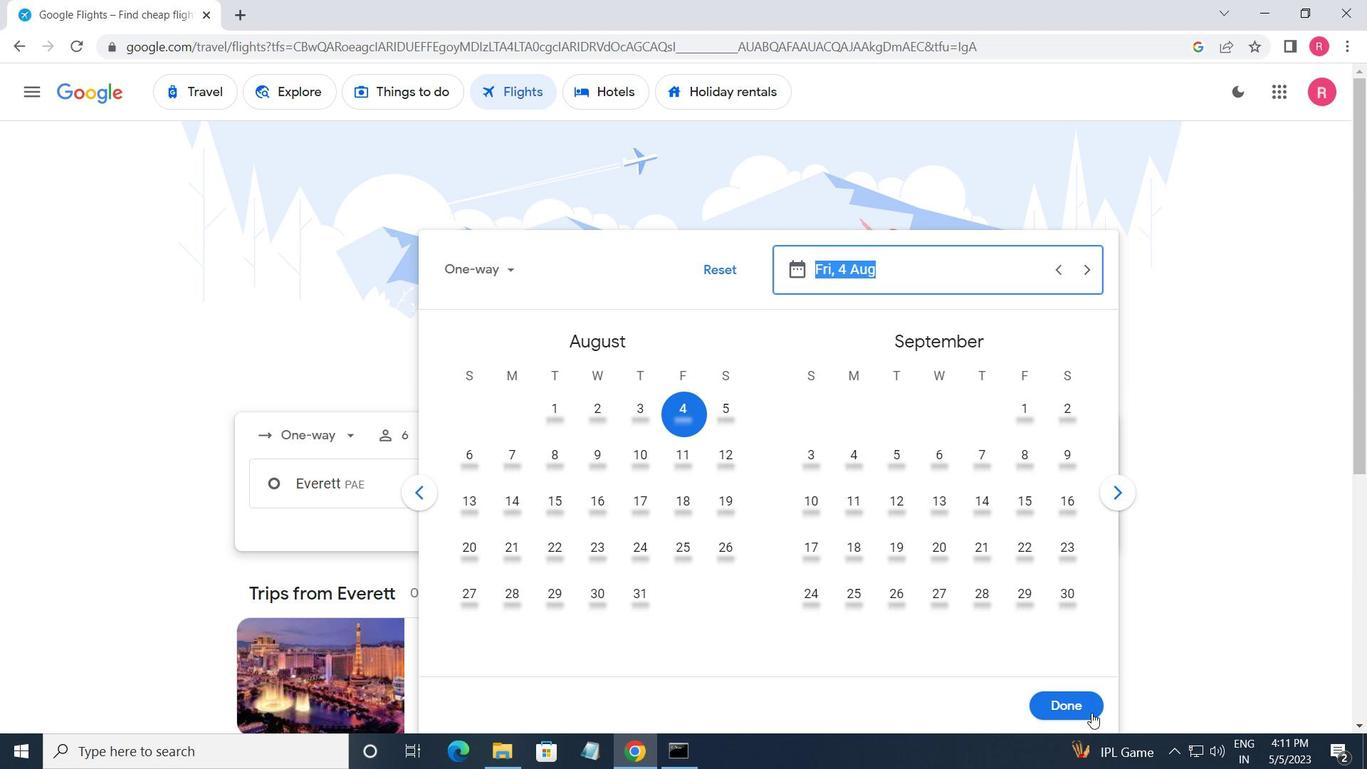 
Action: Mouse pressed left at (1076, 711)
Screenshot: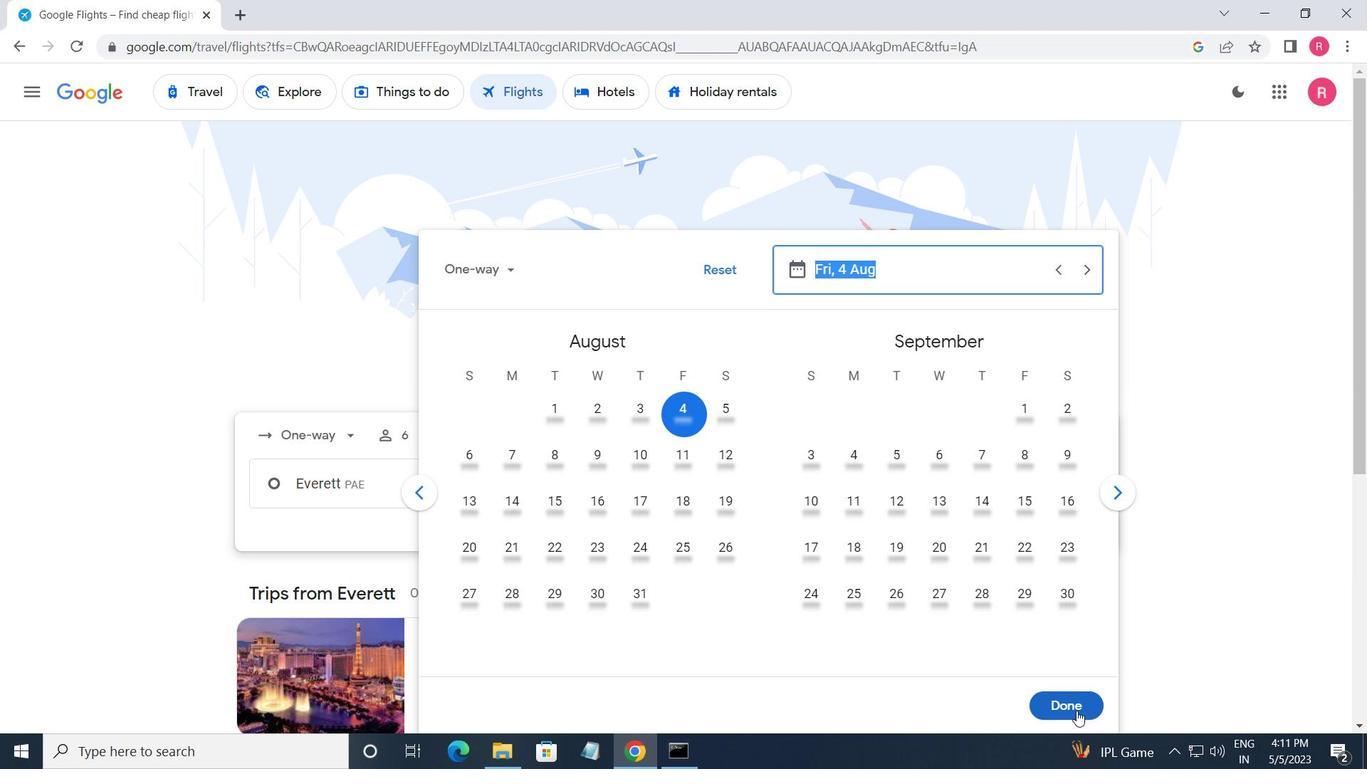 
Action: Mouse moved to (676, 558)
Screenshot: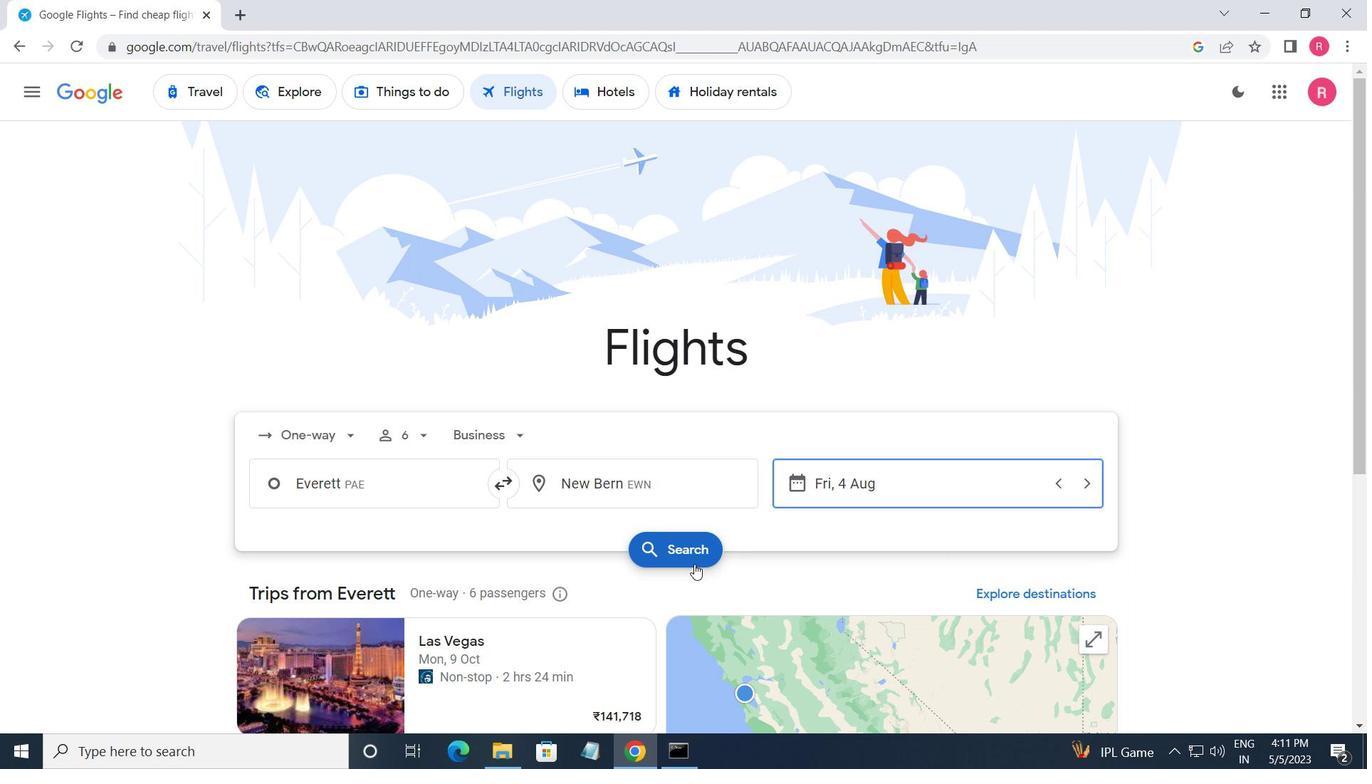 
Action: Mouse pressed left at (676, 558)
Screenshot: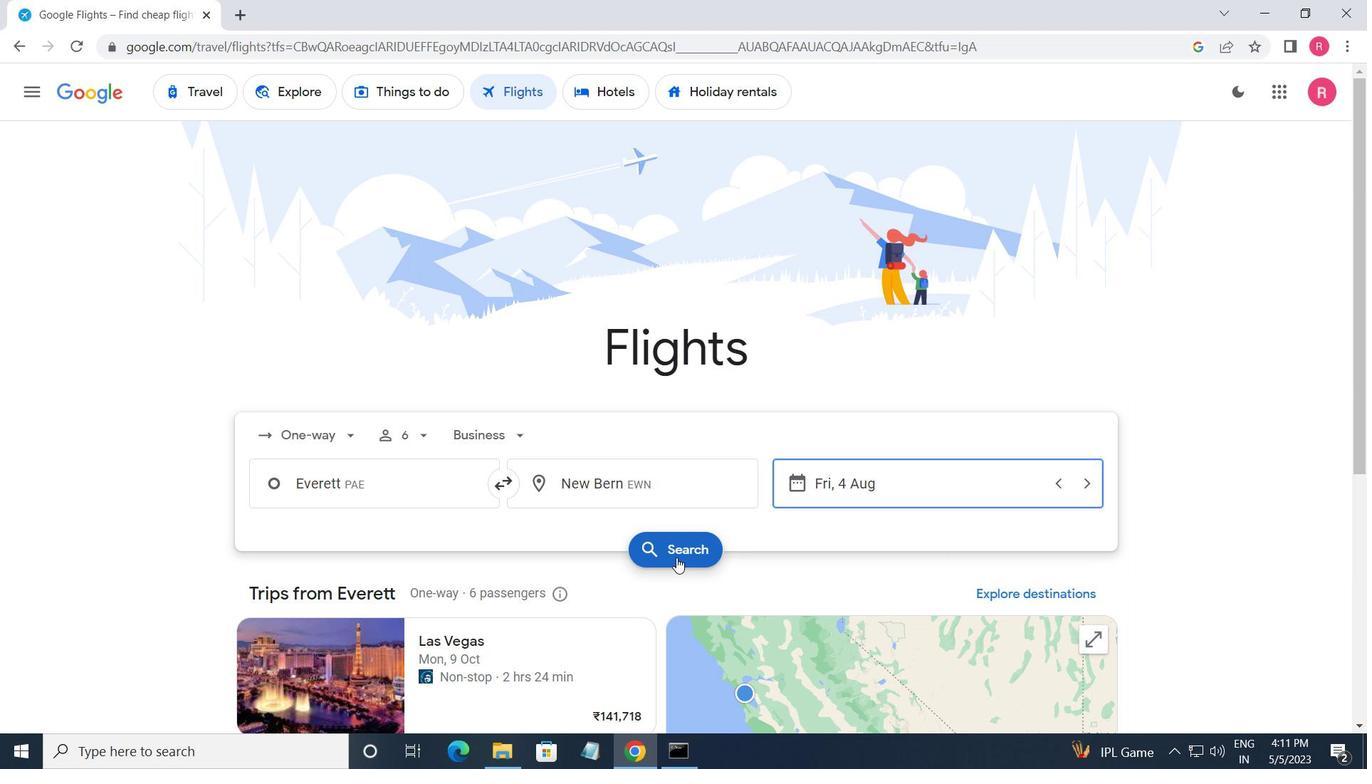 
Action: Mouse moved to (273, 253)
Screenshot: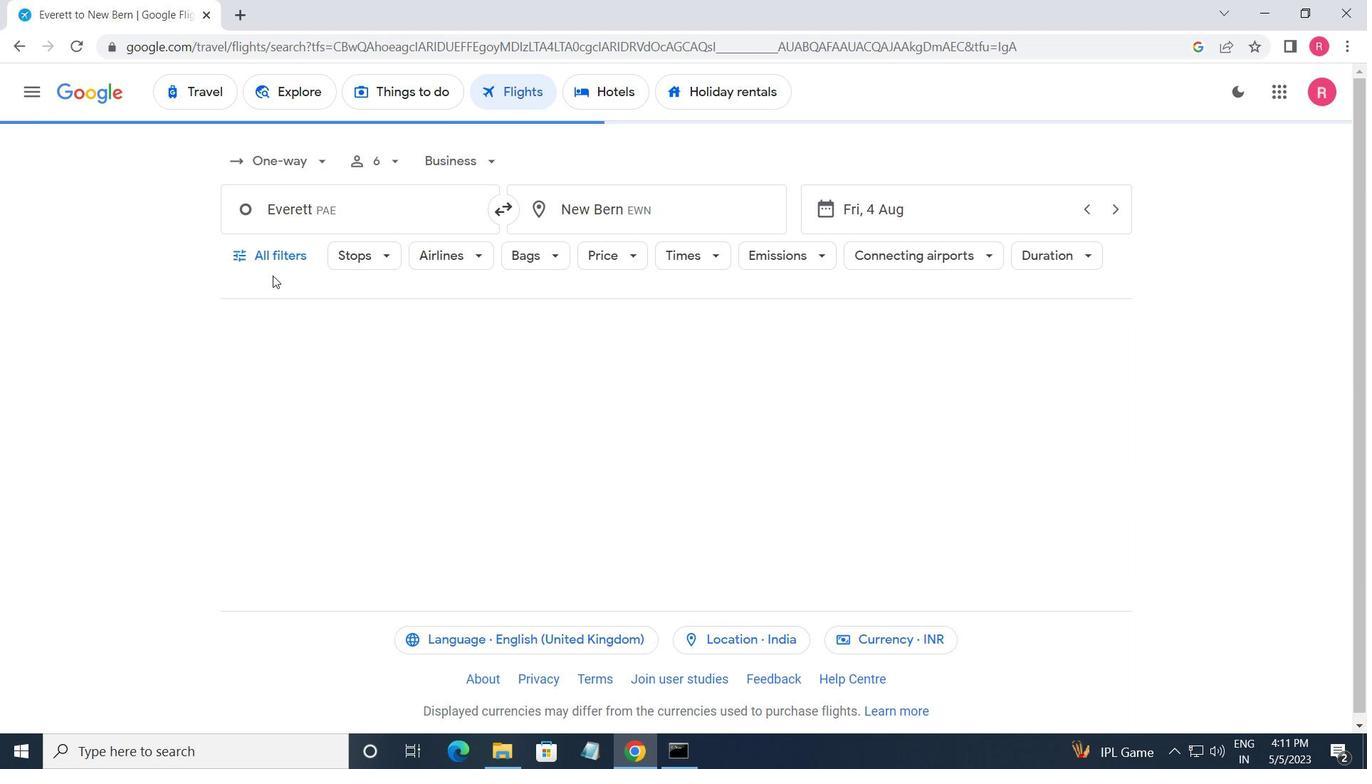 
Action: Mouse pressed left at (273, 253)
Screenshot: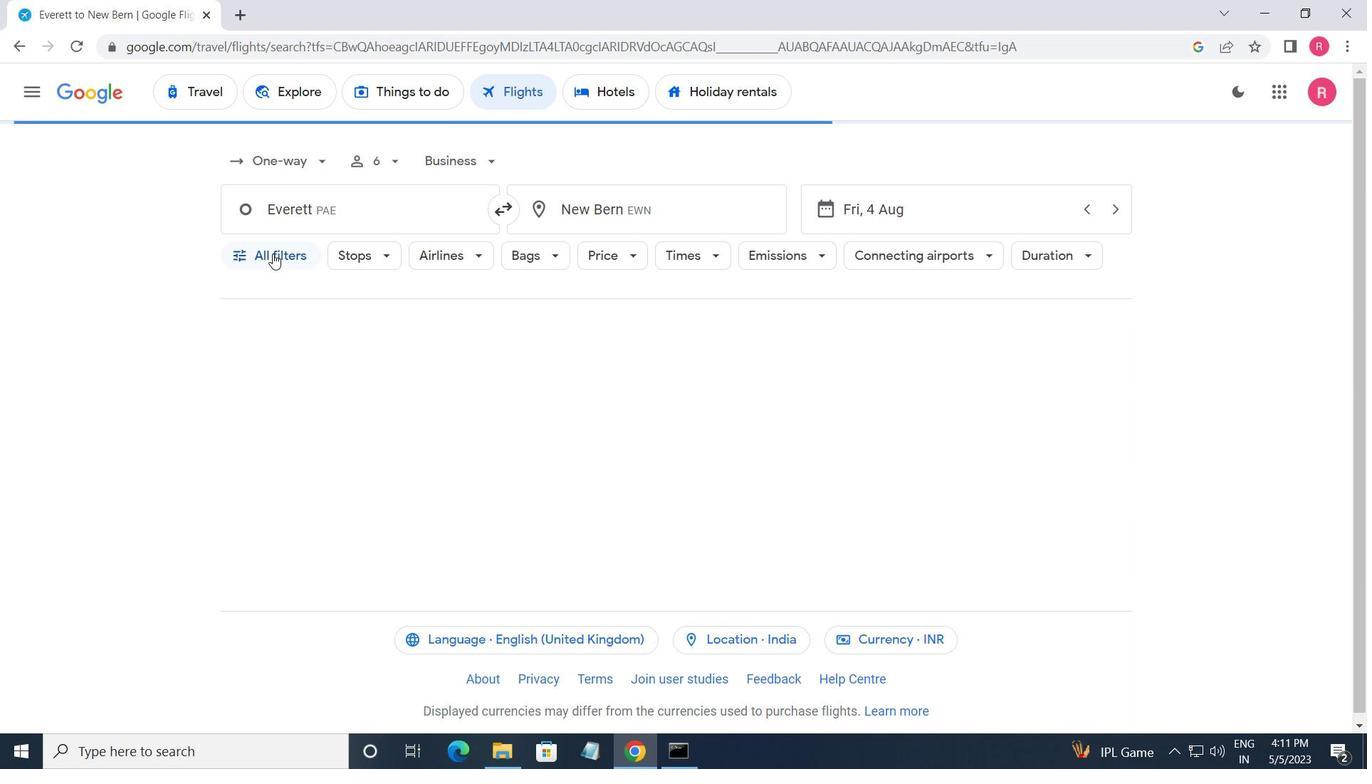 
Action: Mouse moved to (359, 412)
Screenshot: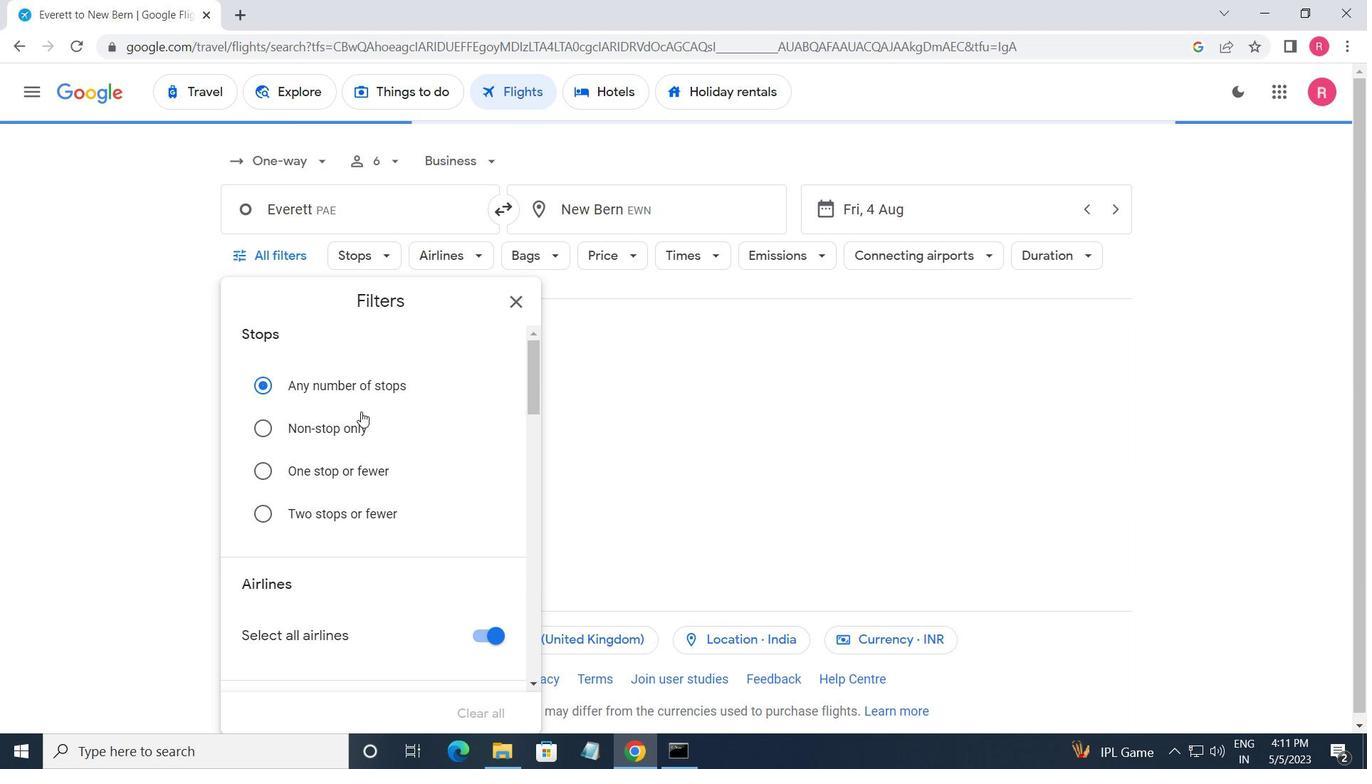 
Action: Mouse scrolled (359, 411) with delta (0, 0)
Screenshot: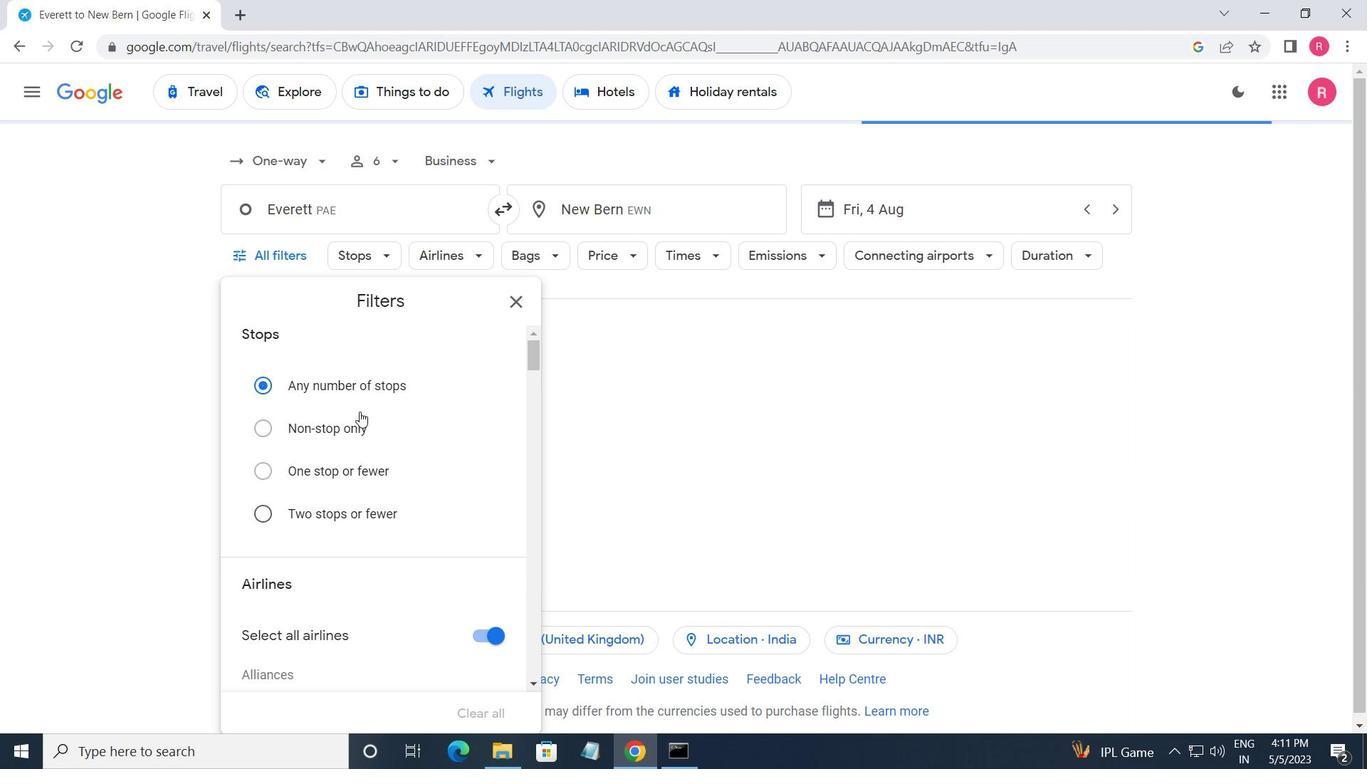 
Action: Mouse moved to (384, 439)
Screenshot: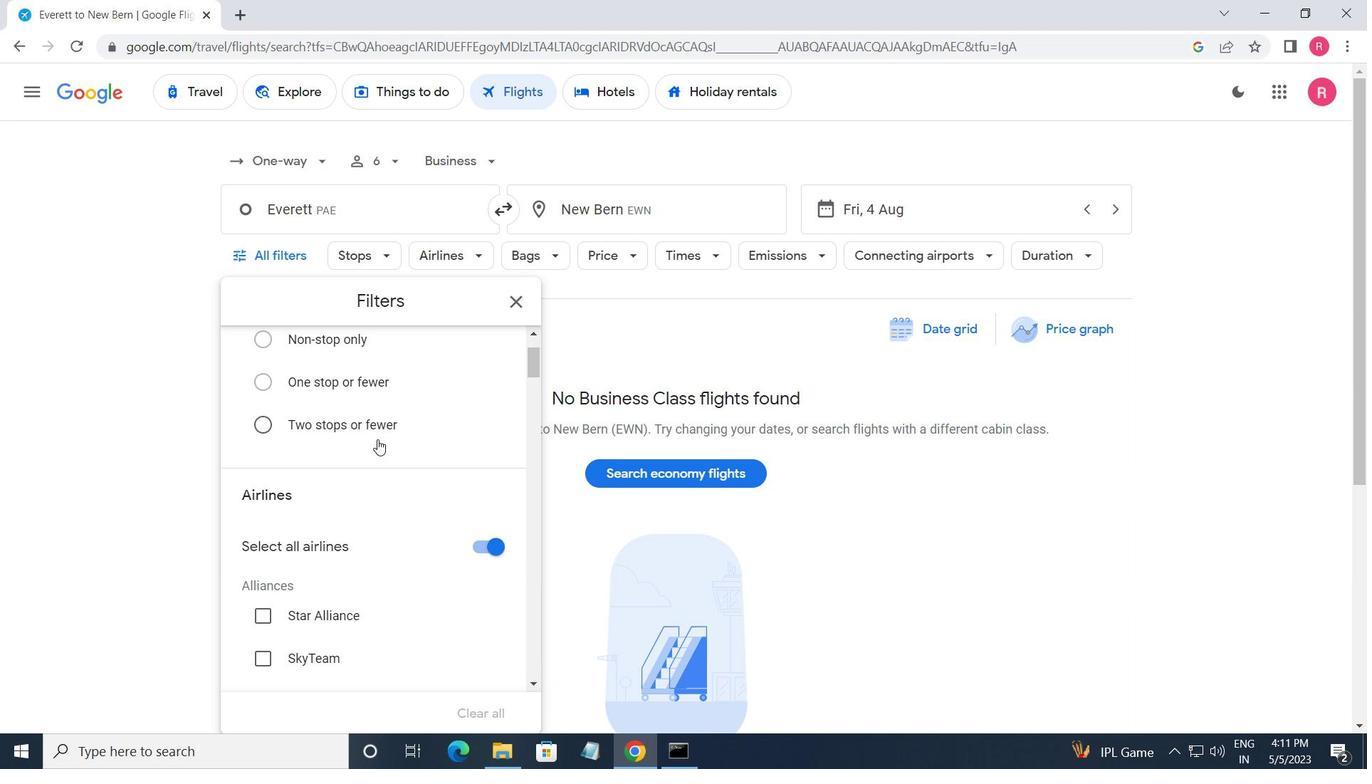 
Action: Mouse scrolled (384, 438) with delta (0, 0)
Screenshot: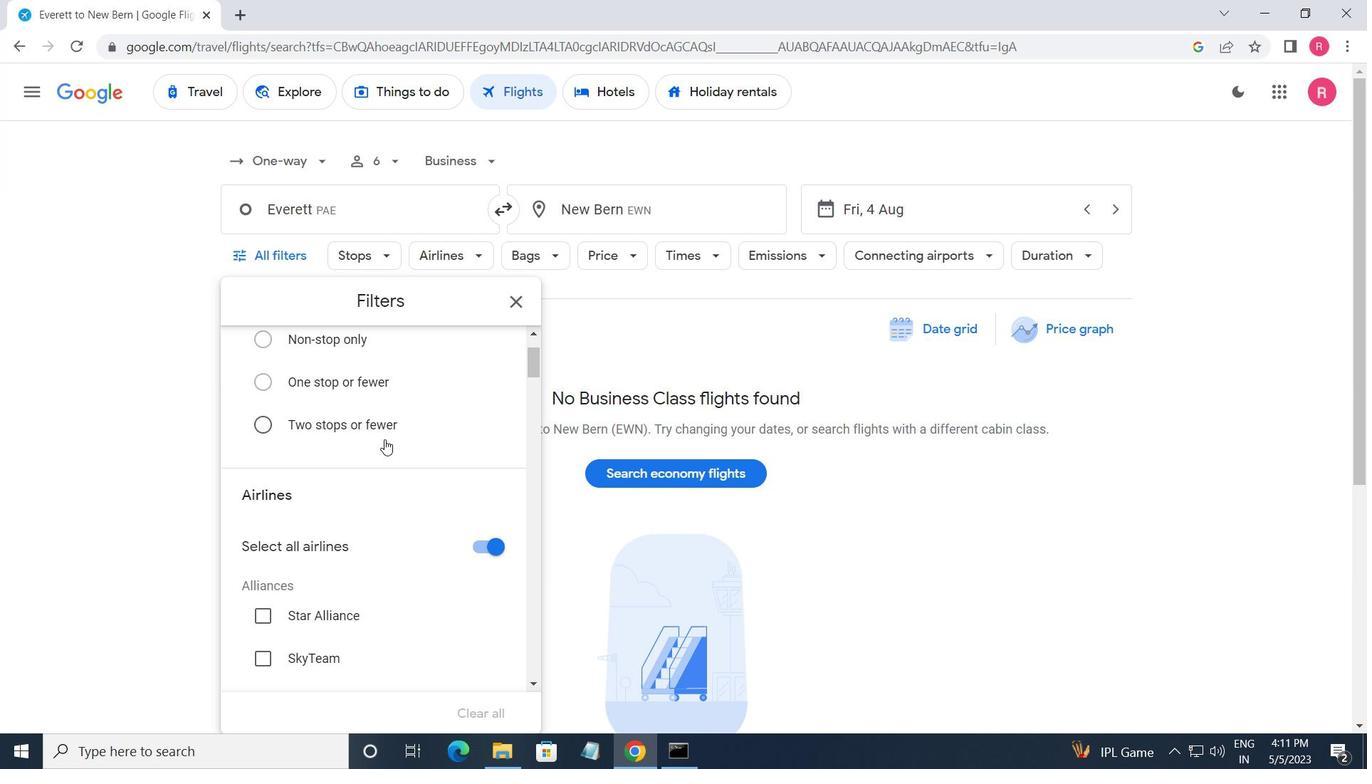 
Action: Mouse moved to (408, 461)
Screenshot: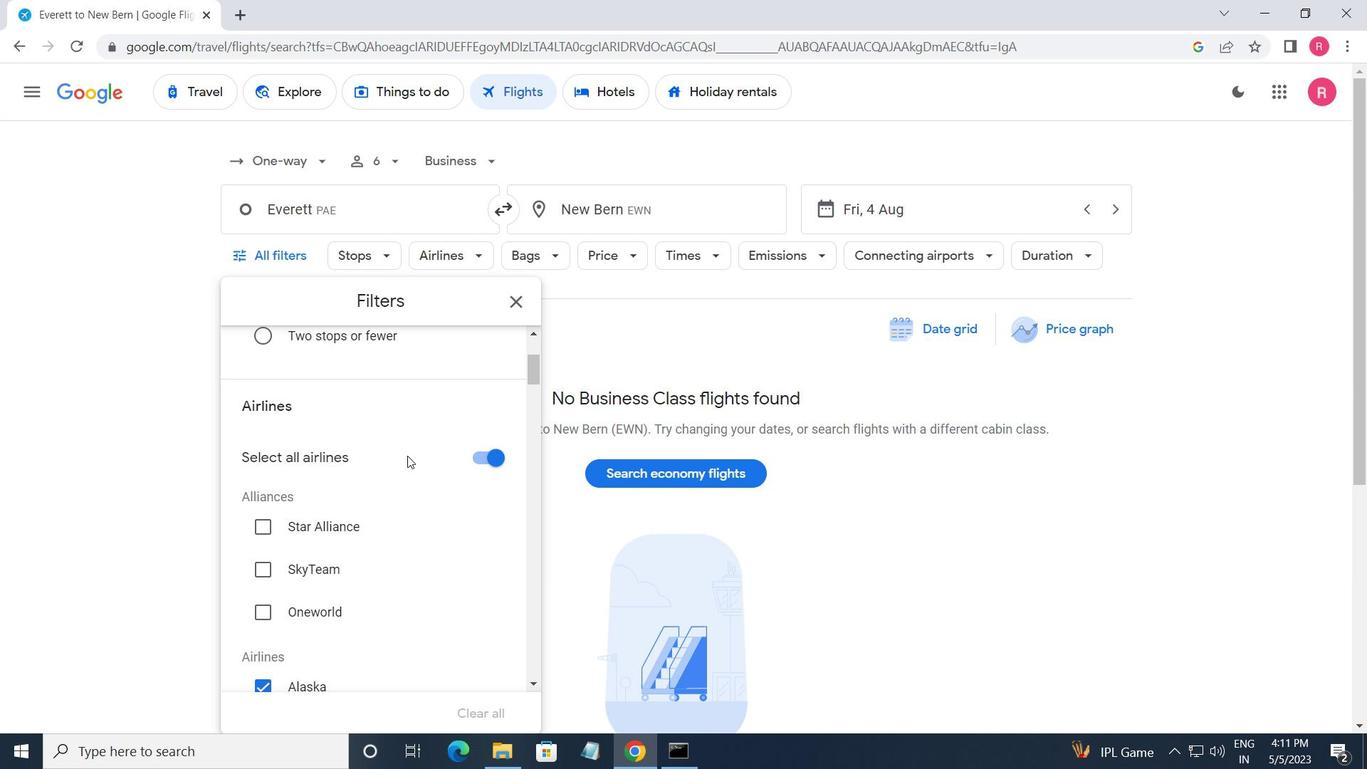 
Action: Mouse scrolled (408, 460) with delta (0, 0)
Screenshot: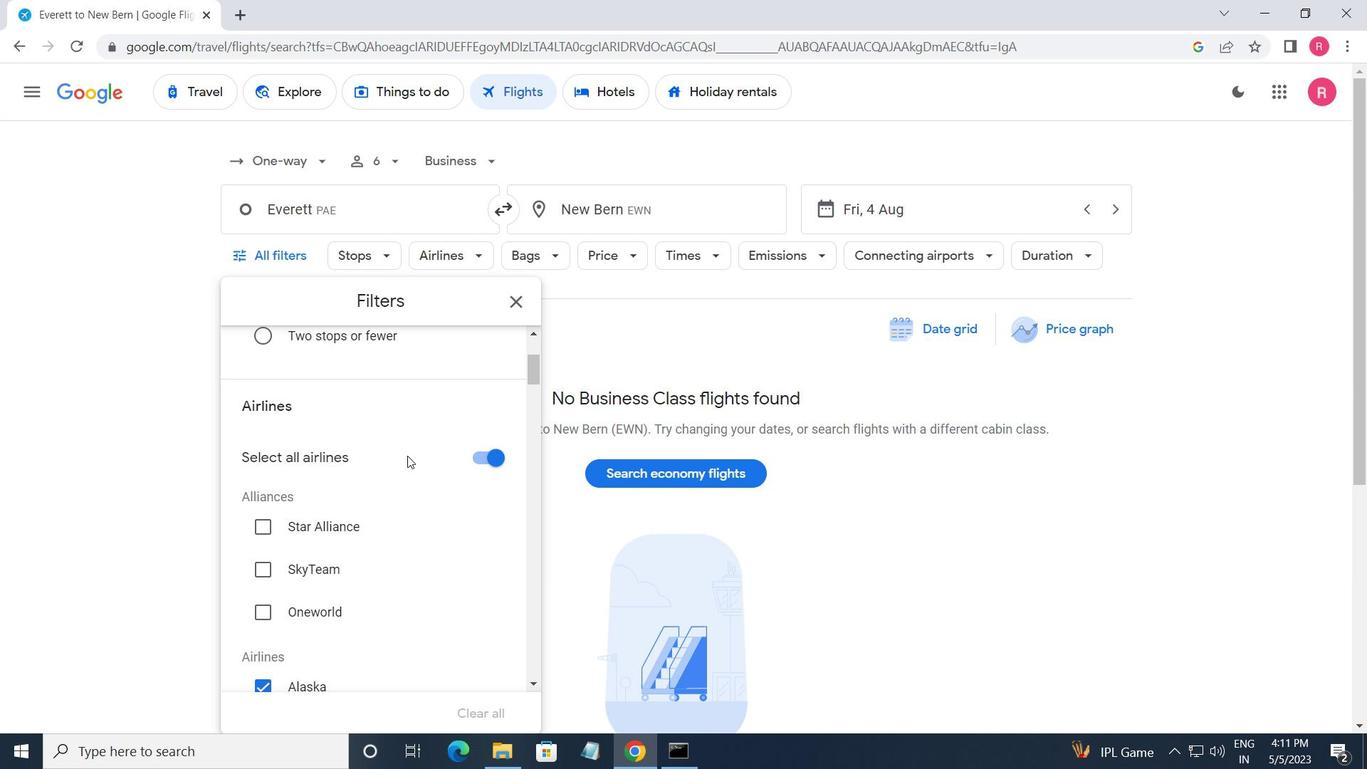
Action: Mouse moved to (408, 463)
Screenshot: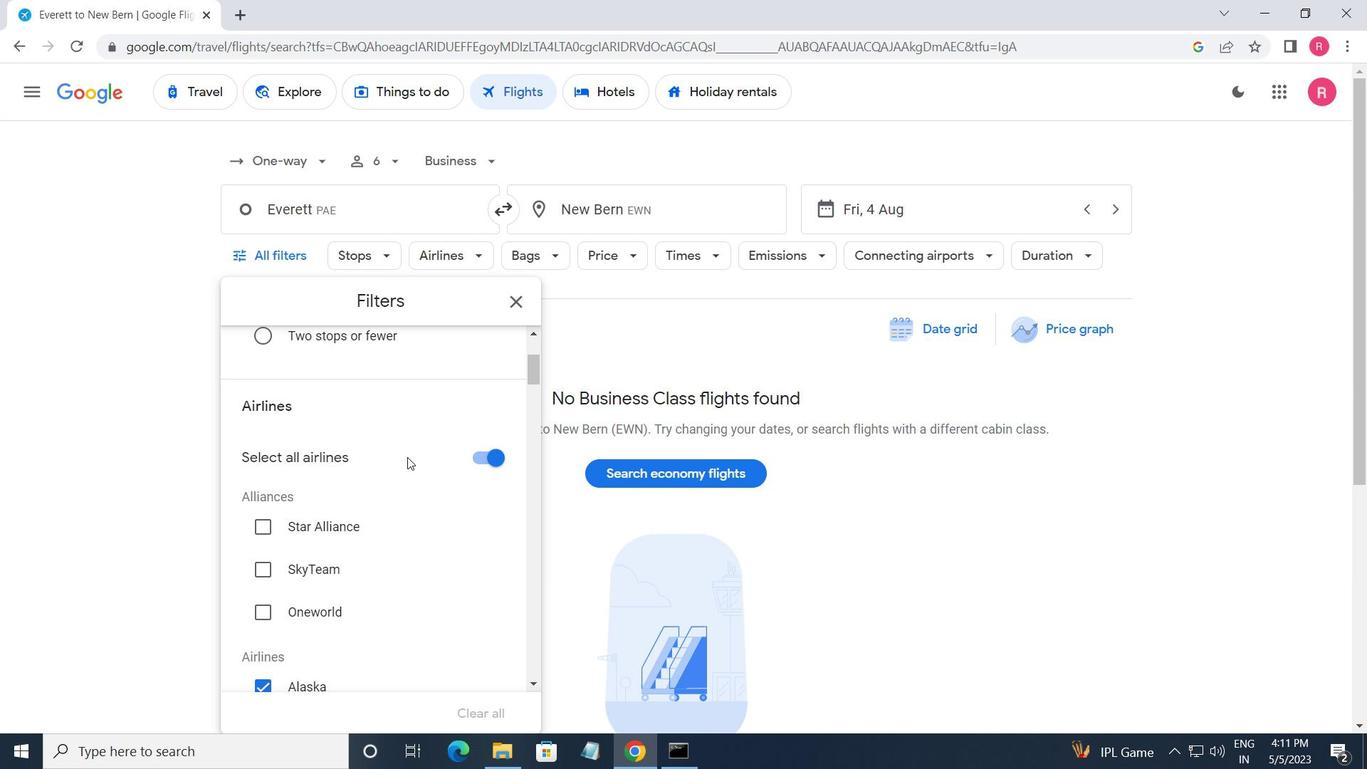 
Action: Mouse scrolled (408, 462) with delta (0, 0)
Screenshot: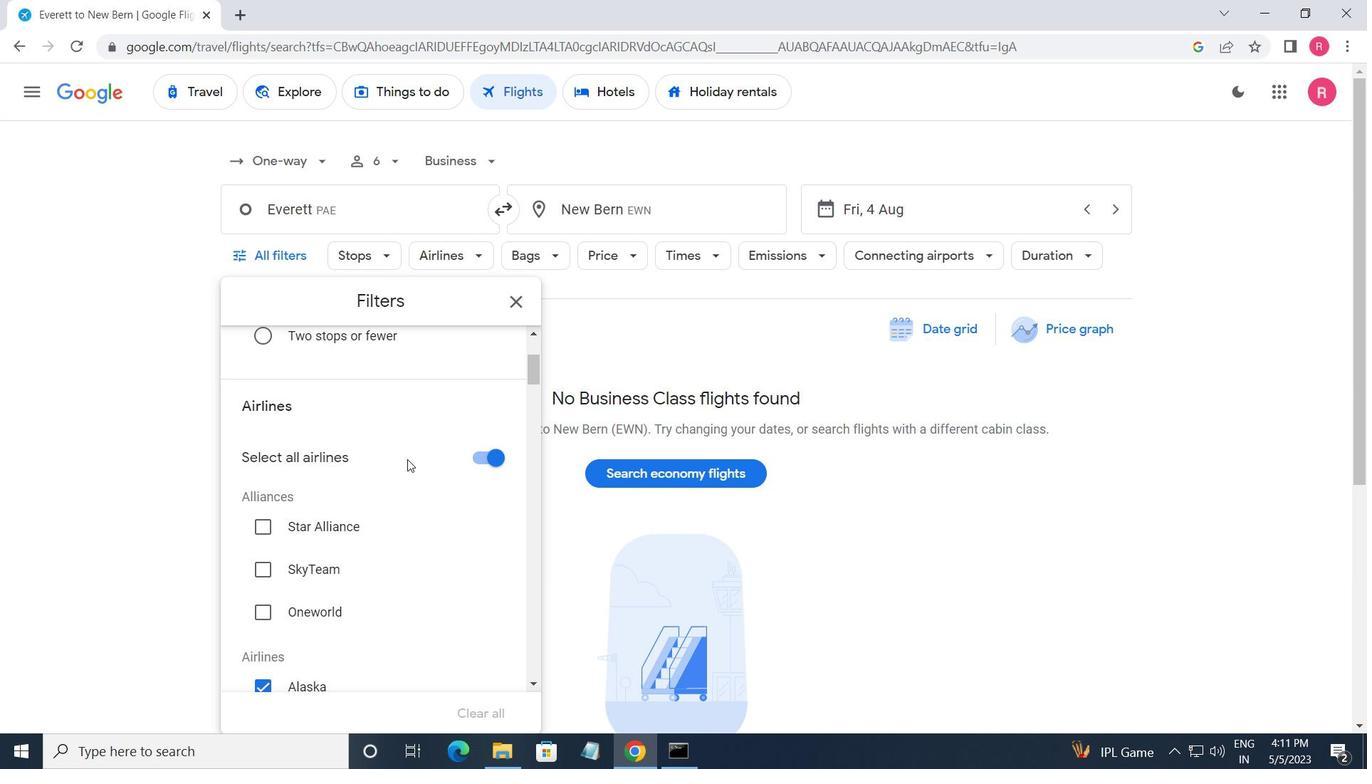 
Action: Mouse scrolled (408, 462) with delta (0, 0)
Screenshot: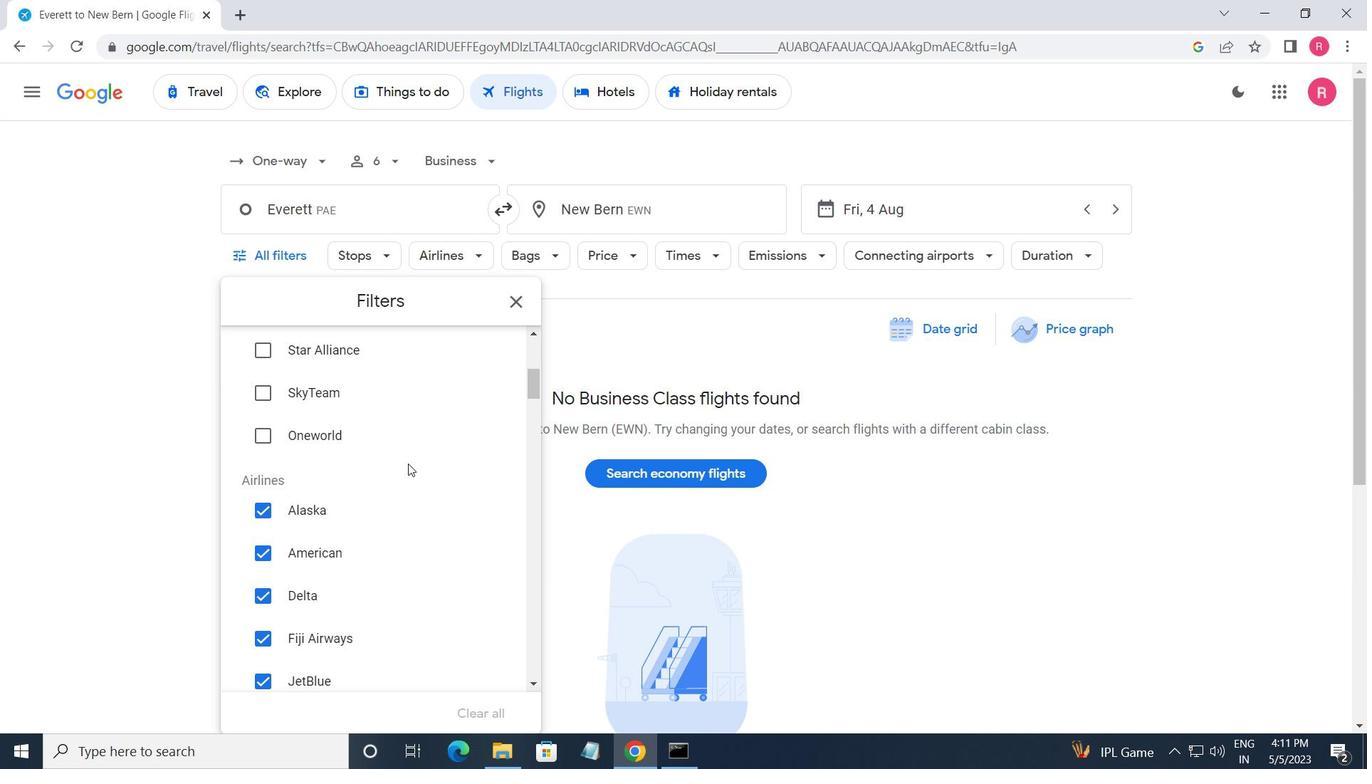 
Action: Mouse moved to (409, 465)
Screenshot: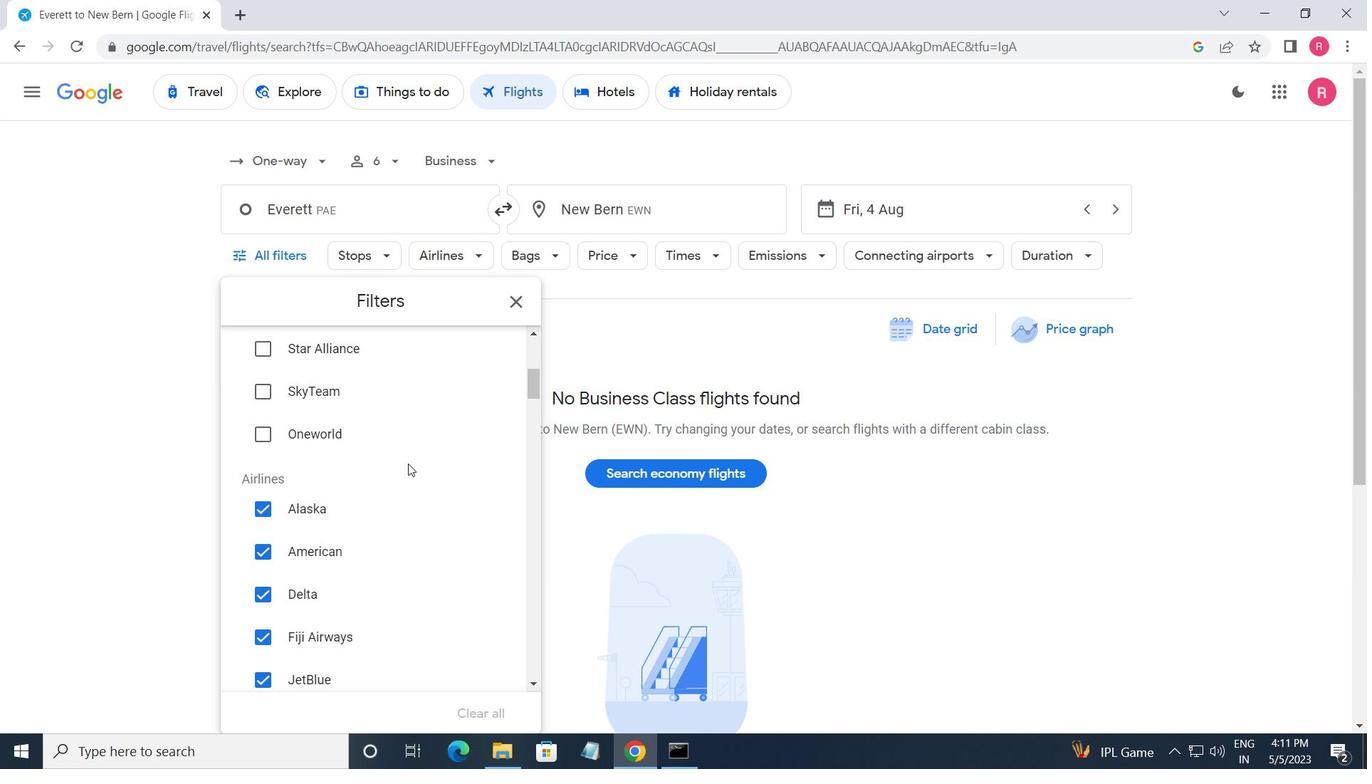 
Action: Mouse scrolled (409, 464) with delta (0, 0)
Screenshot: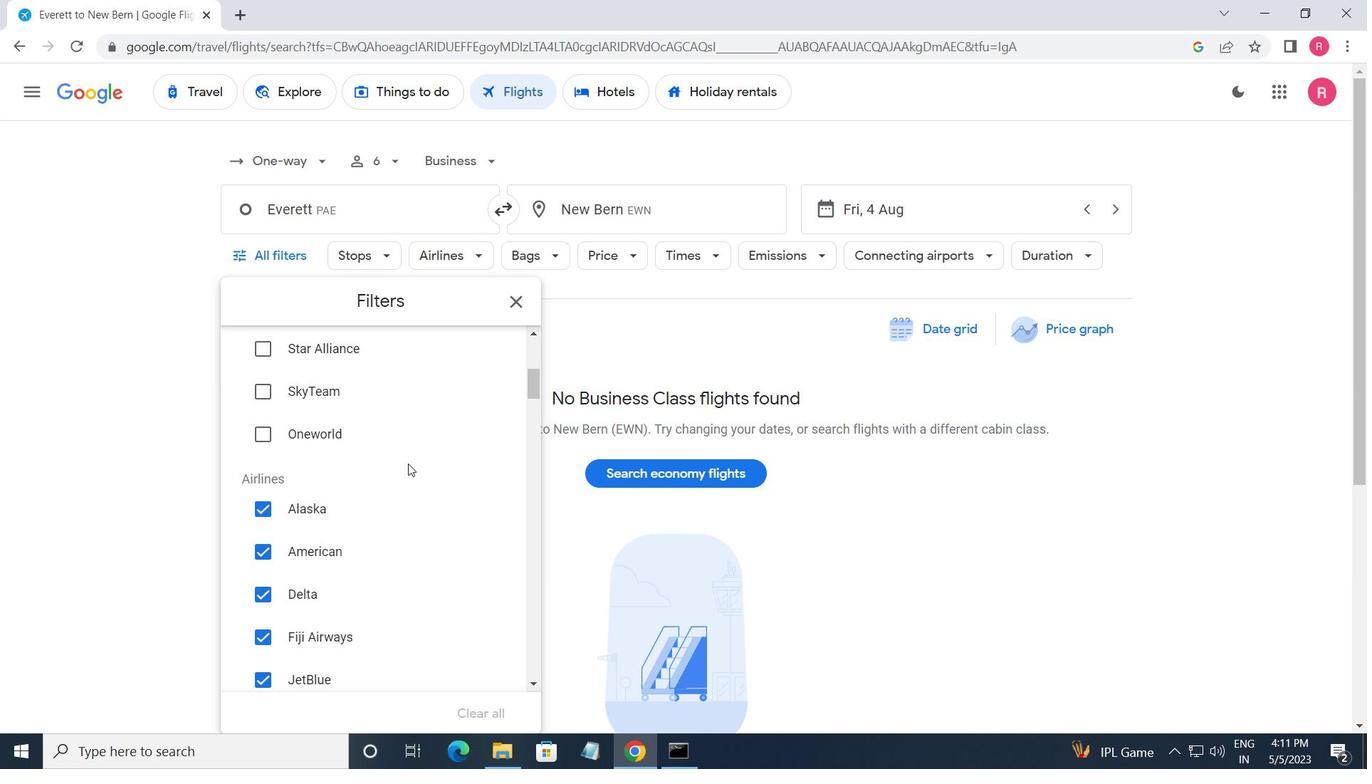 
Action: Mouse moved to (425, 457)
Screenshot: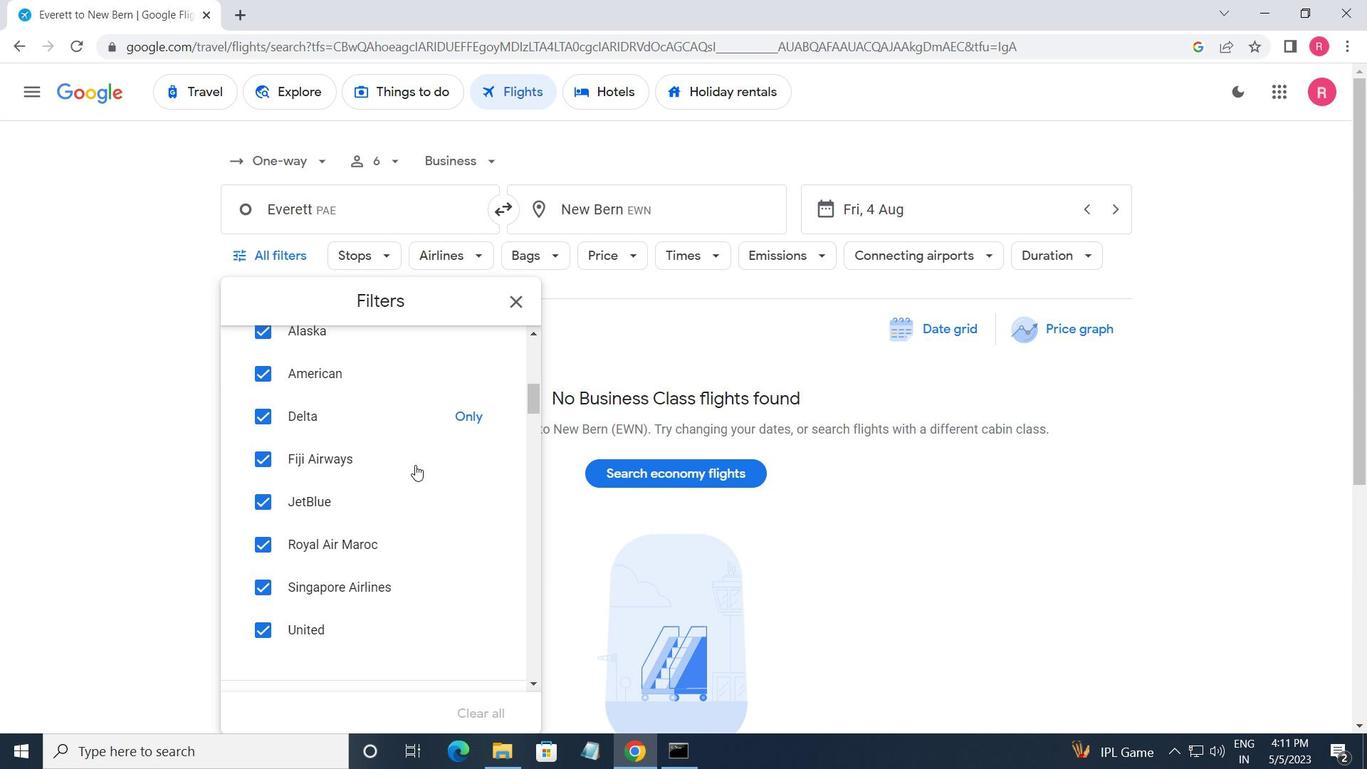
Action: Mouse scrolled (425, 457) with delta (0, 0)
Screenshot: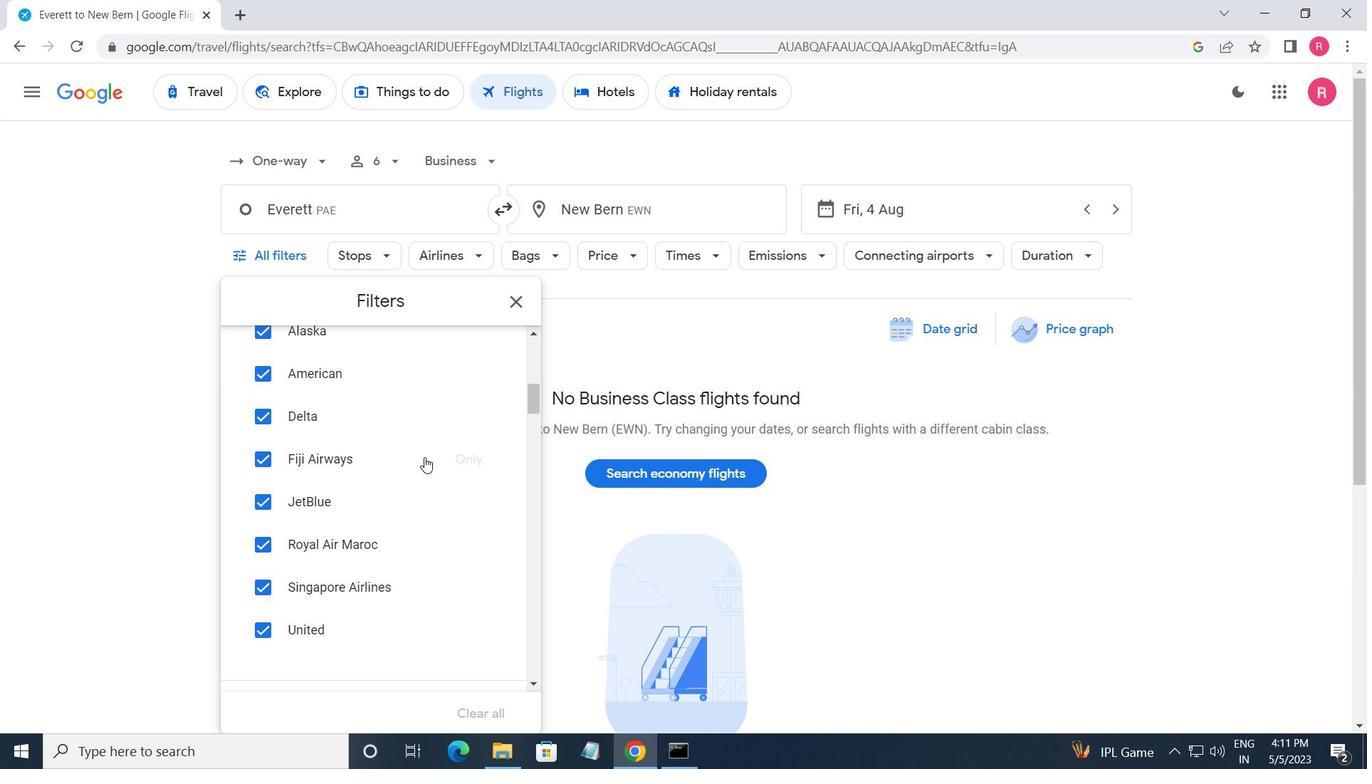 
Action: Mouse scrolled (425, 457) with delta (0, 0)
Screenshot: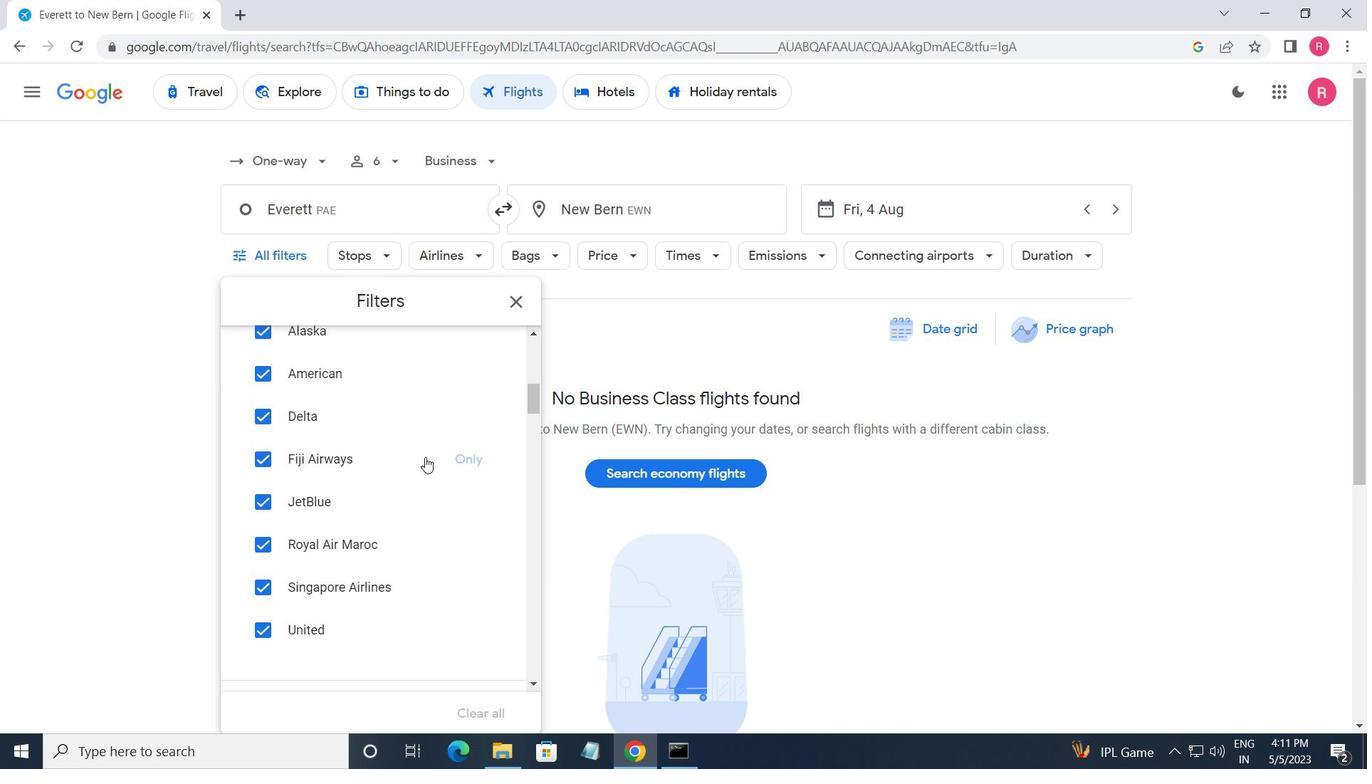 
Action: Mouse moved to (460, 421)
Screenshot: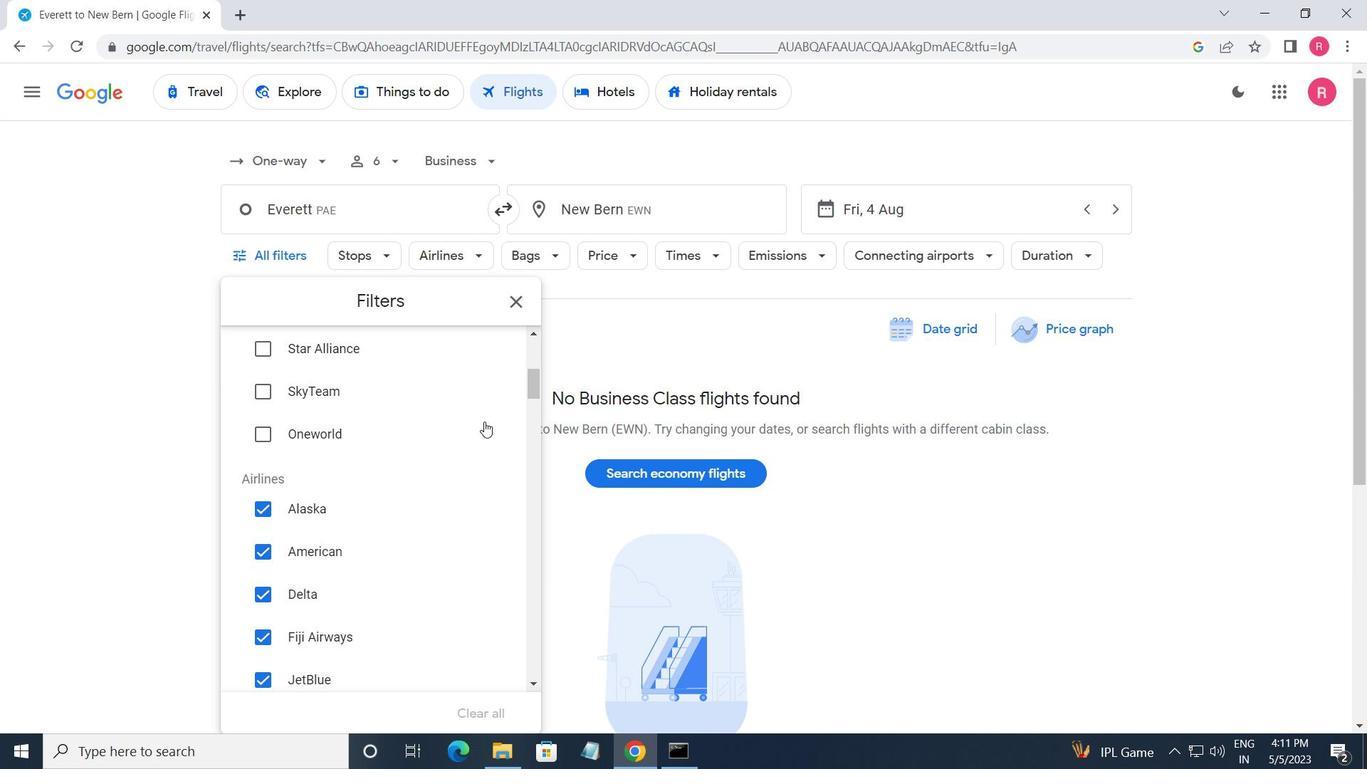
Action: Mouse scrolled (460, 422) with delta (0, 0)
Screenshot: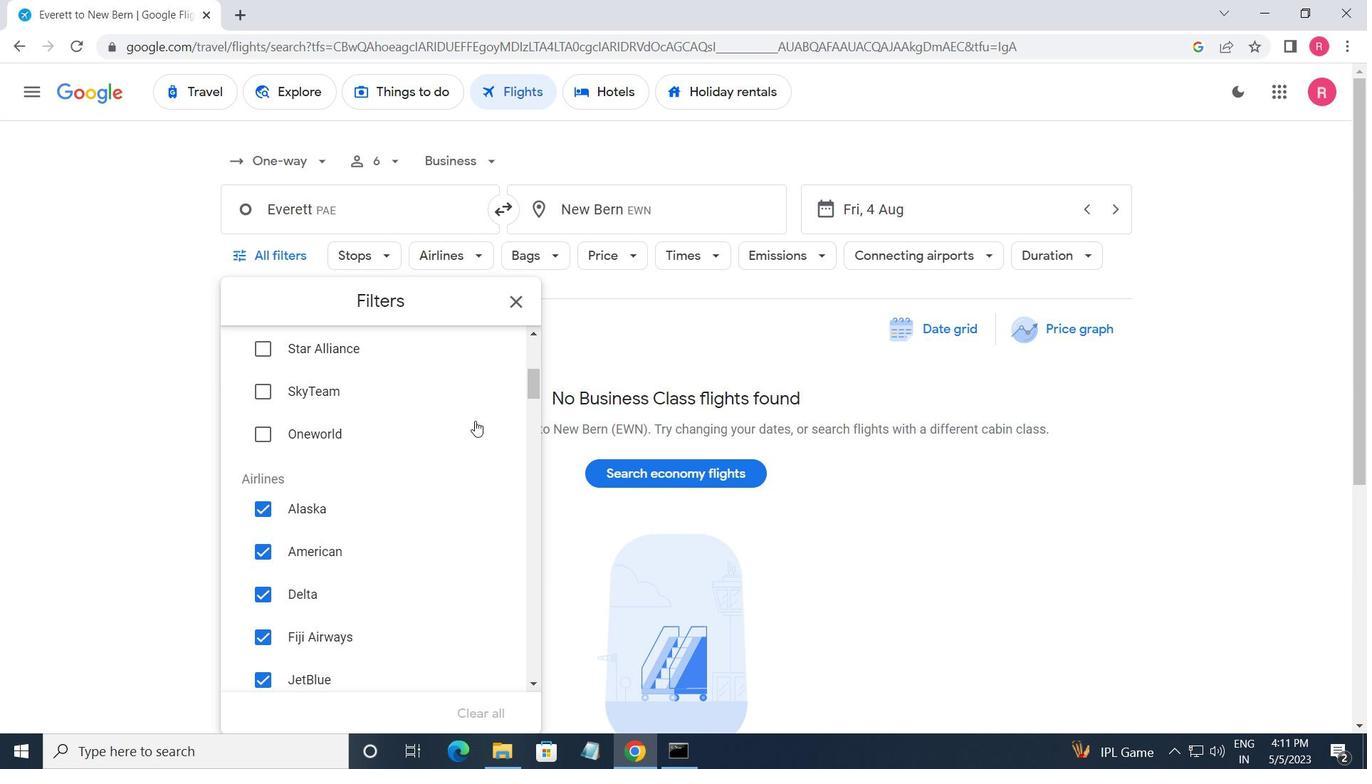 
Action: Mouse scrolled (460, 422) with delta (0, 0)
Screenshot: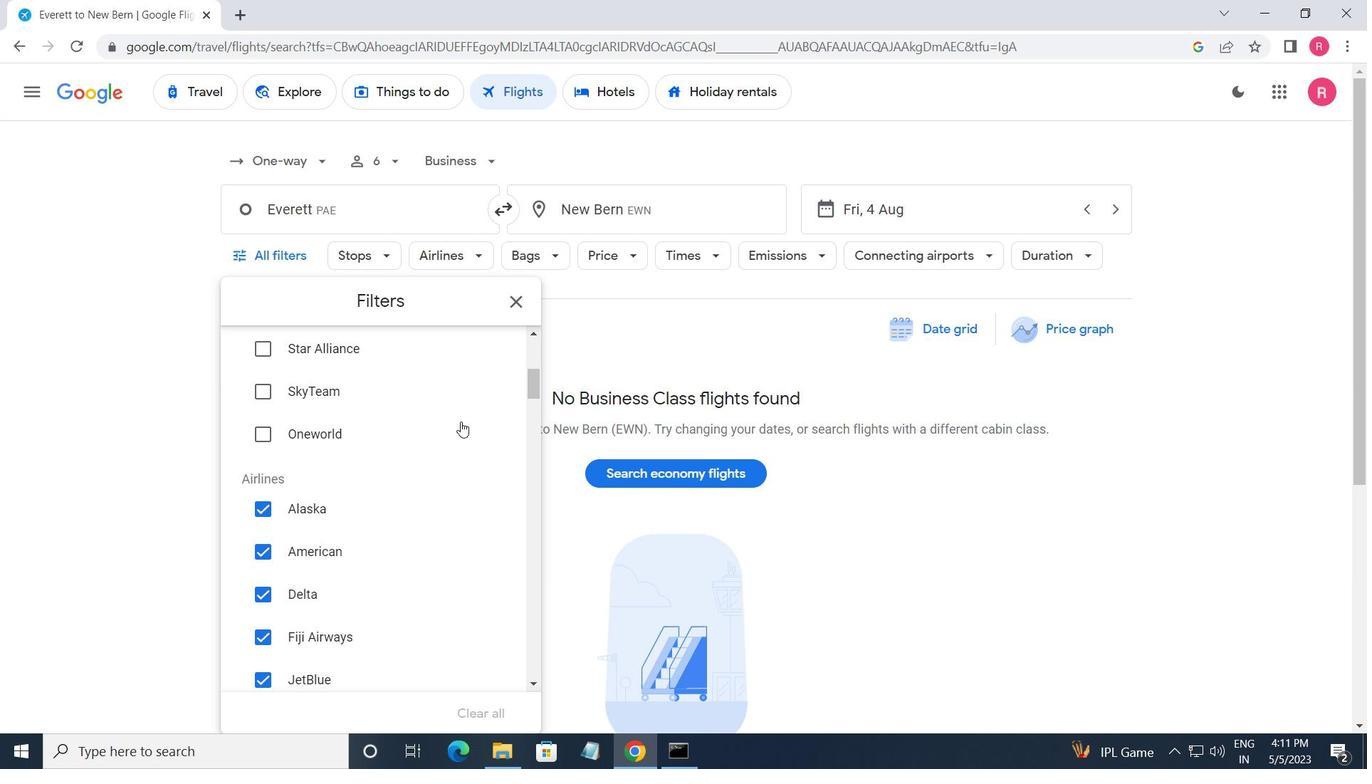 
Action: Mouse moved to (421, 467)
Screenshot: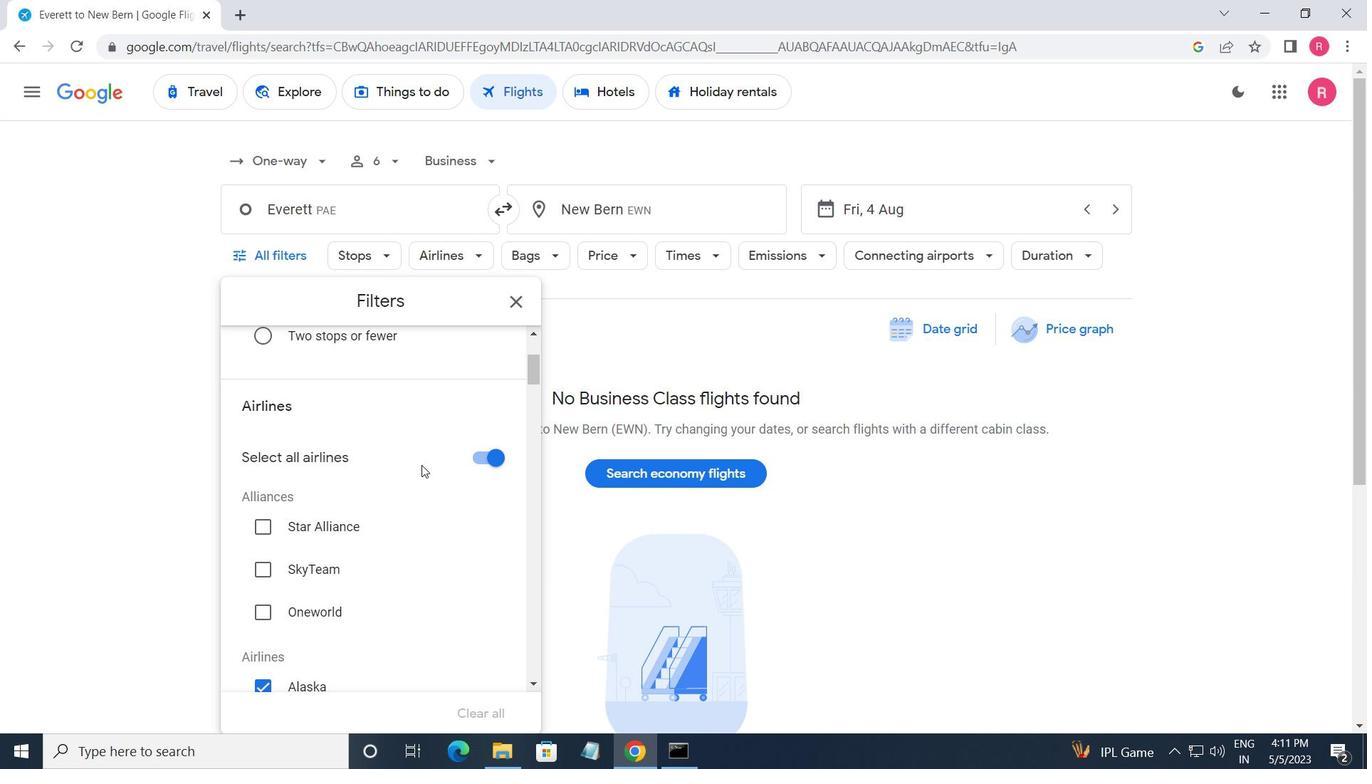 
Action: Mouse scrolled (421, 467) with delta (0, 0)
Screenshot: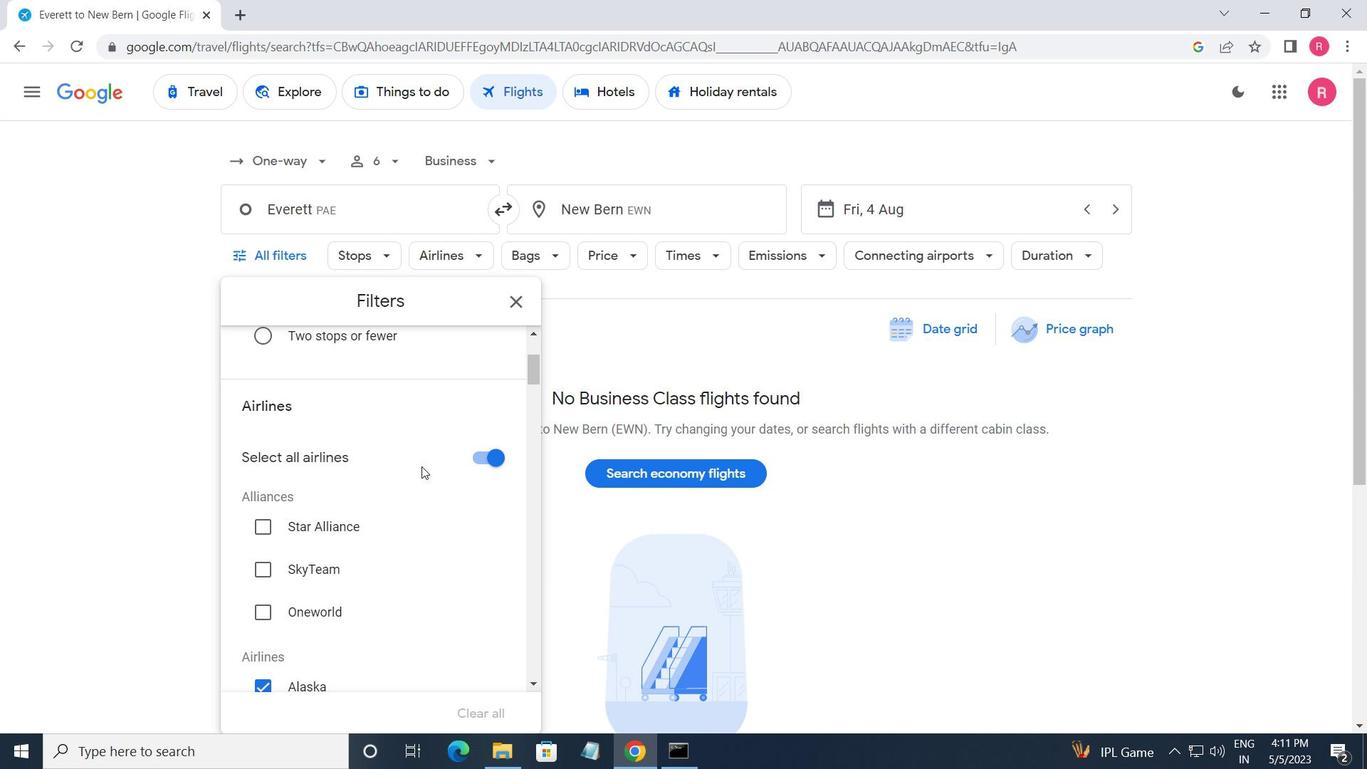 
Action: Mouse moved to (421, 470)
Screenshot: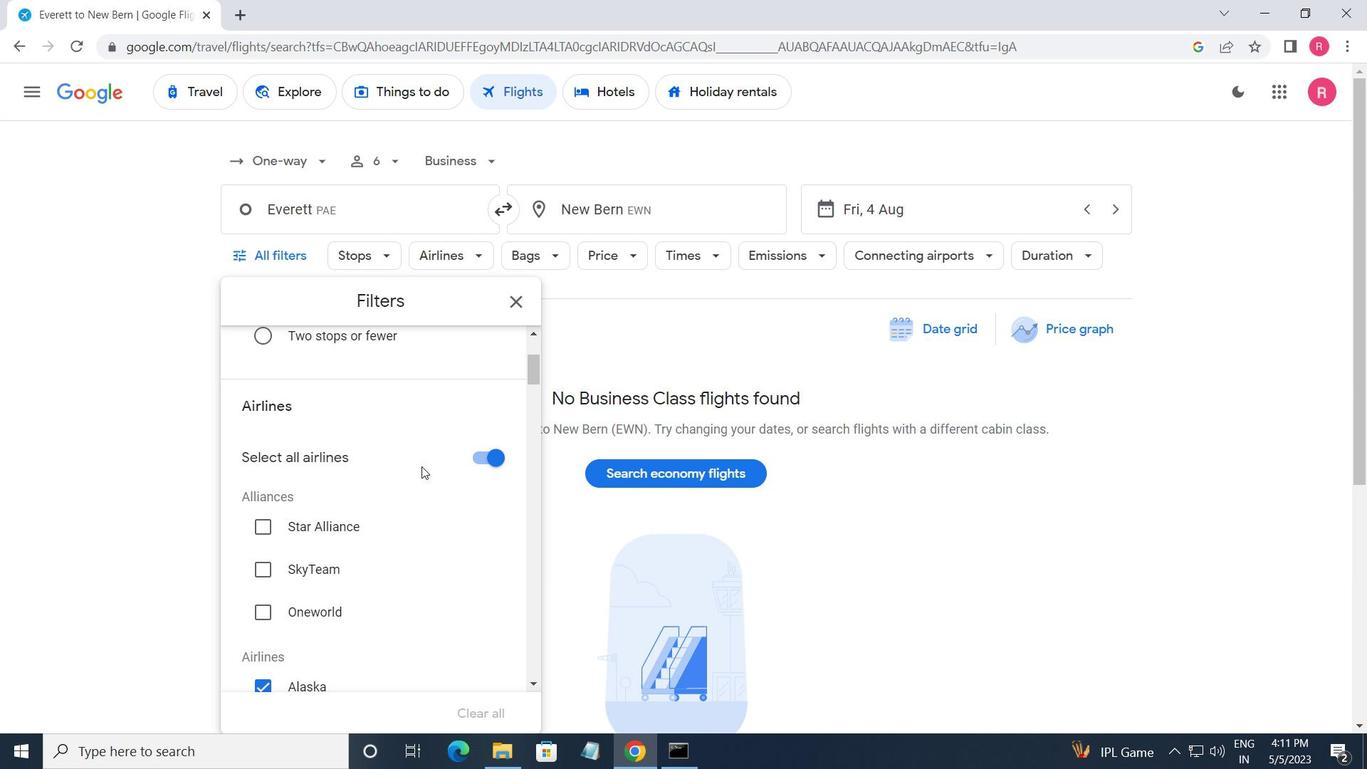 
Action: Mouse scrolled (421, 469) with delta (0, 0)
Screenshot: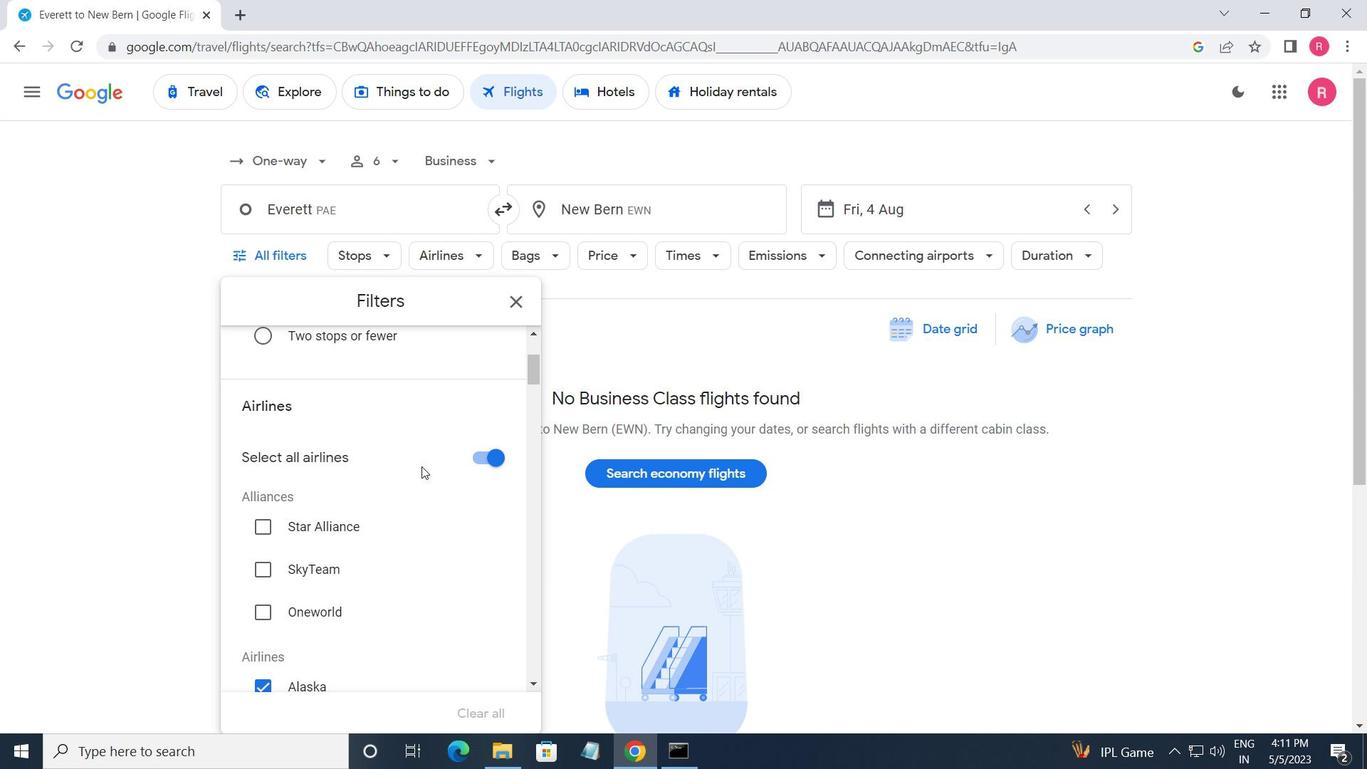 
Action: Mouse moved to (421, 472)
Screenshot: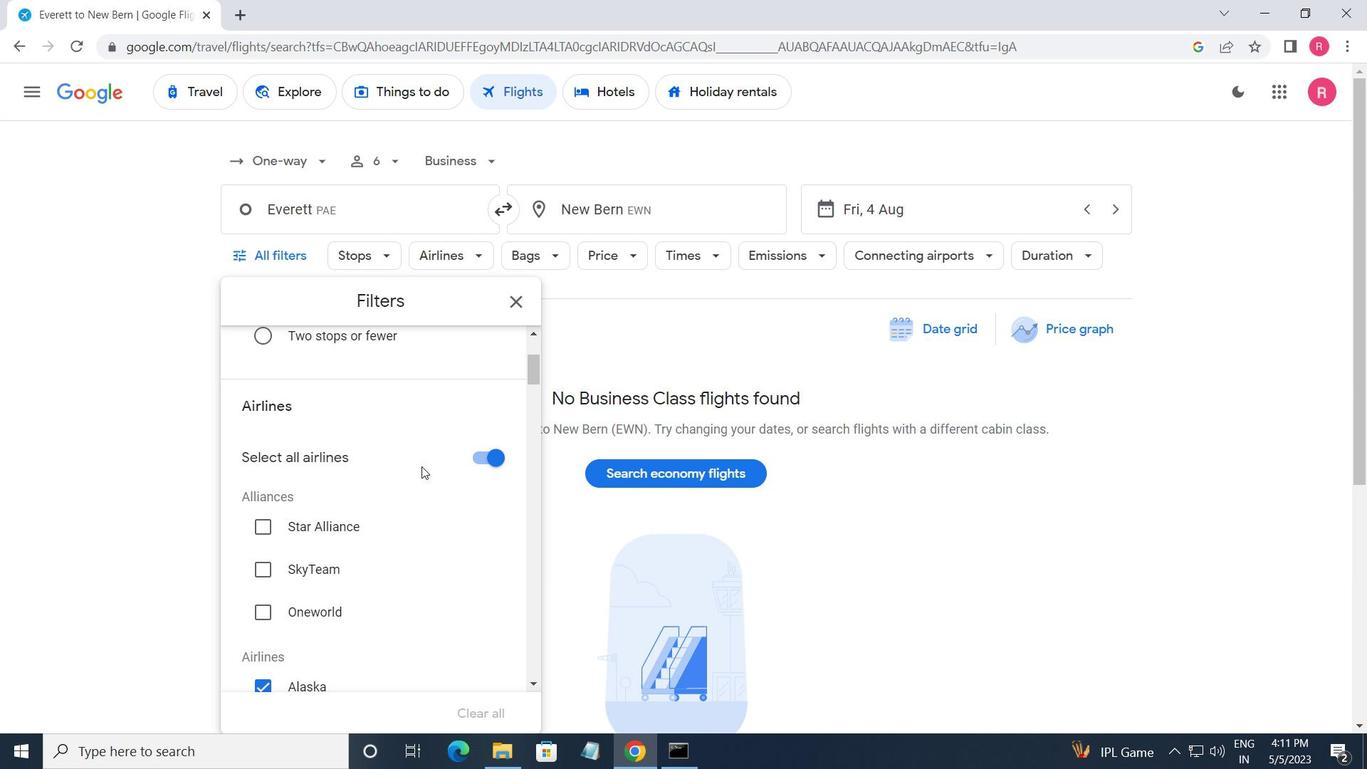 
Action: Mouse scrolled (421, 471) with delta (0, 0)
Screenshot: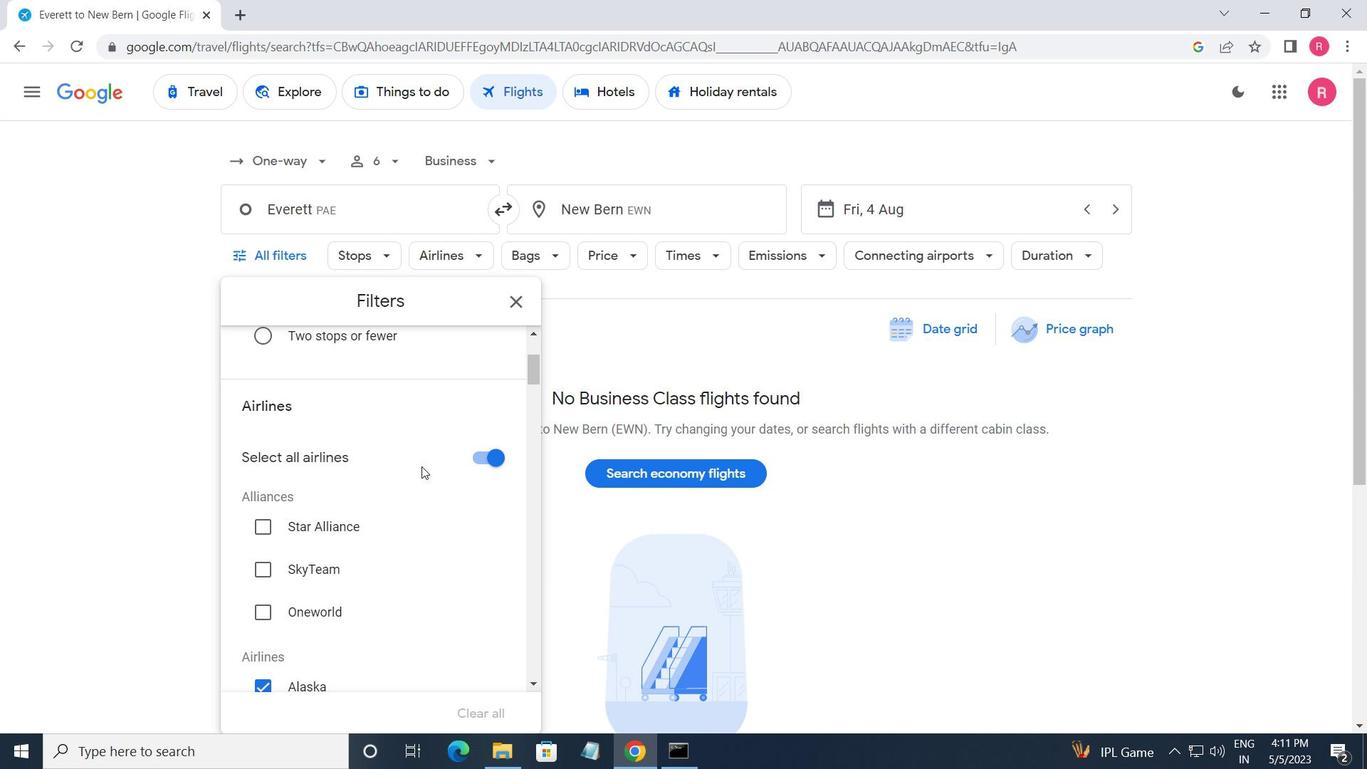 
Action: Mouse moved to (421, 472)
Screenshot: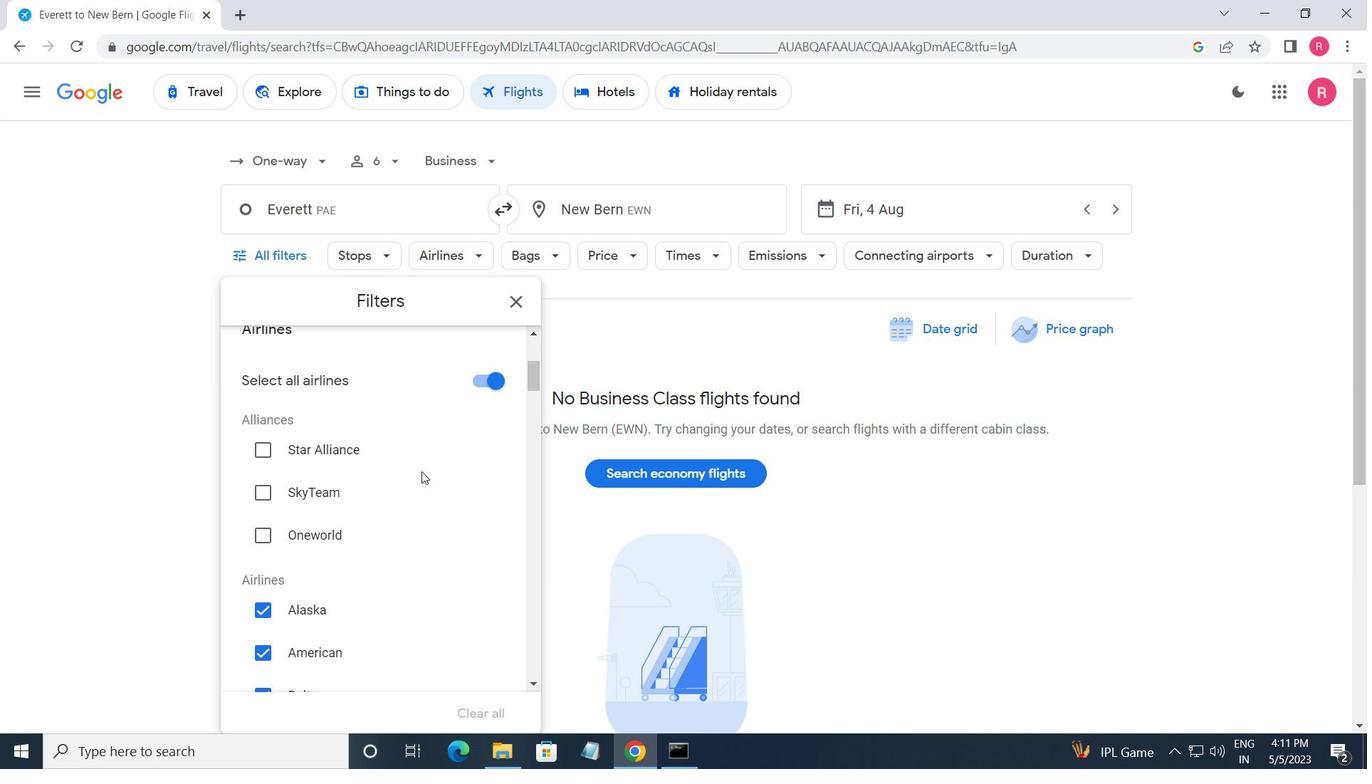 
Action: Mouse scrolled (421, 471) with delta (0, 0)
Screenshot: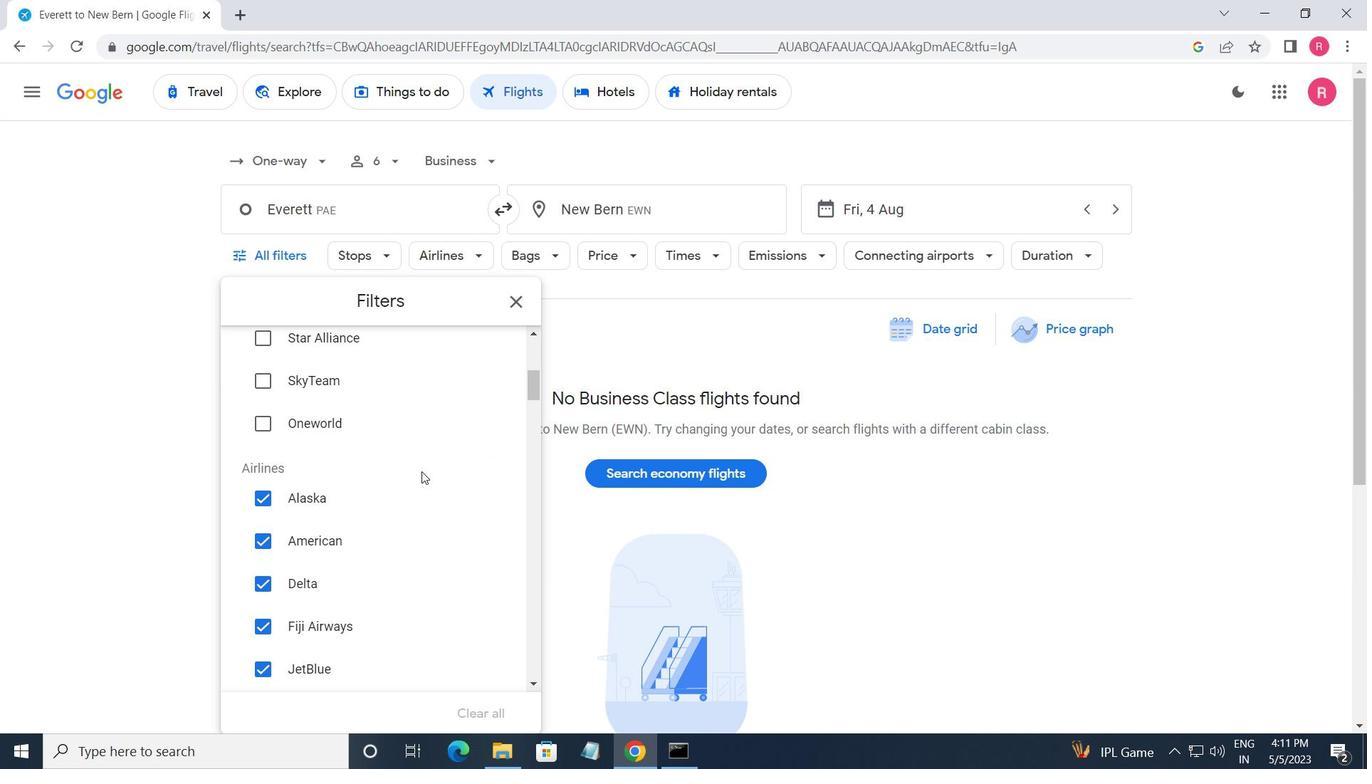 
Action: Mouse scrolled (421, 471) with delta (0, 0)
Screenshot: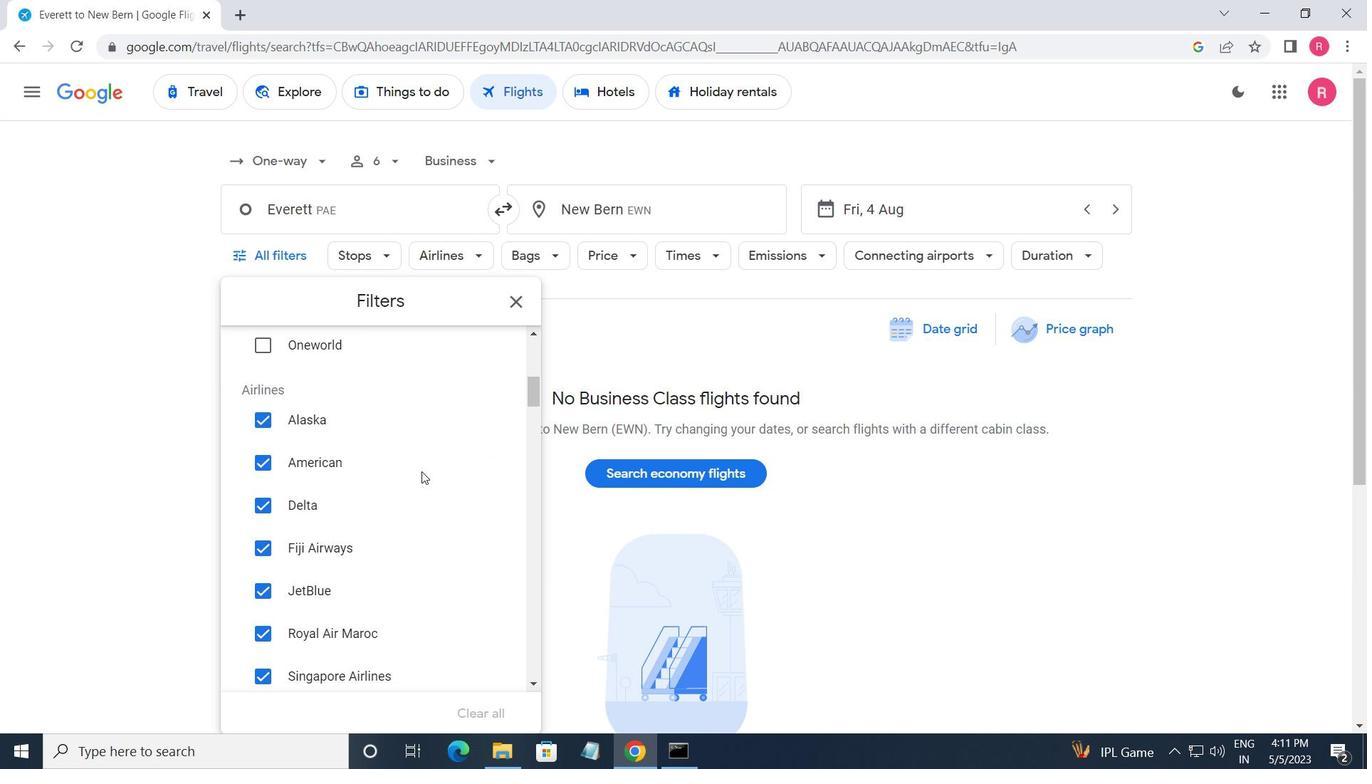 
Action: Mouse moved to (423, 473)
Screenshot: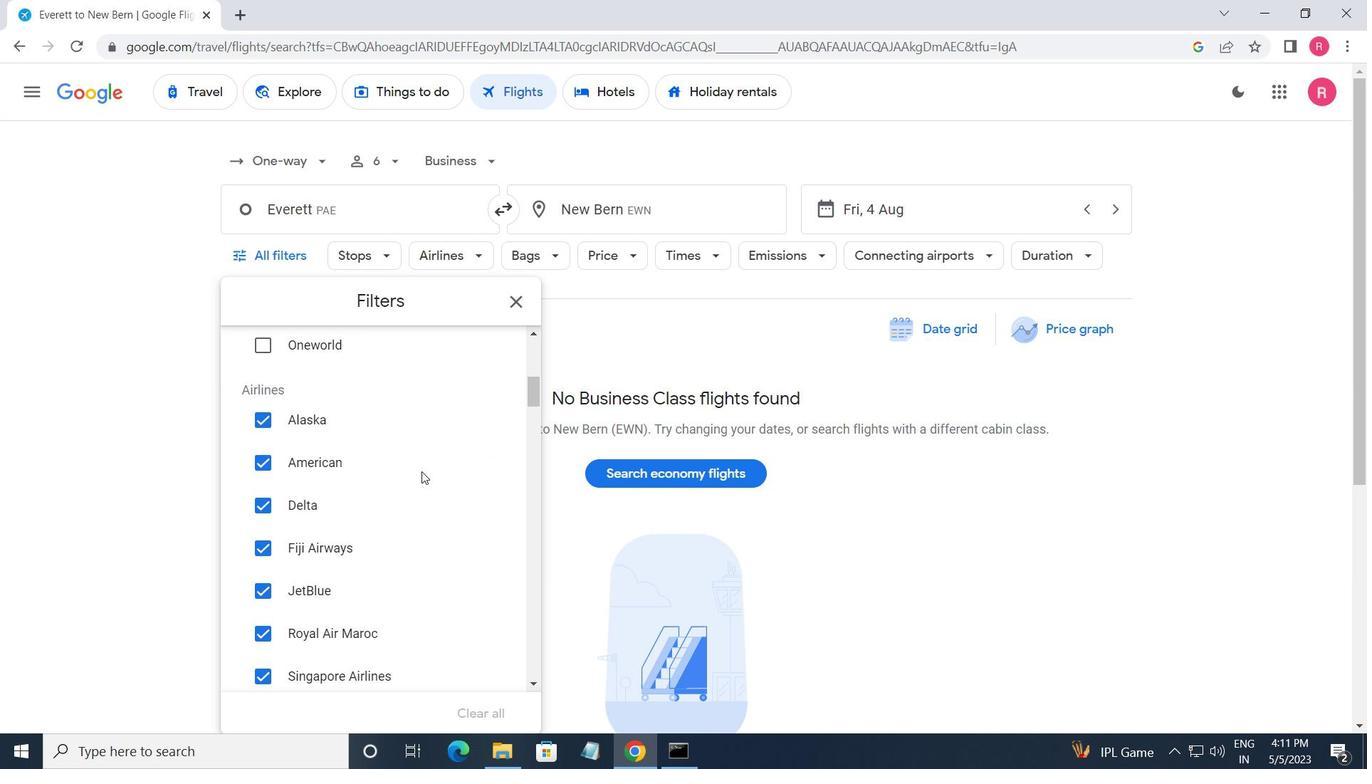 
Action: Mouse scrolled (423, 472) with delta (0, 0)
Screenshot: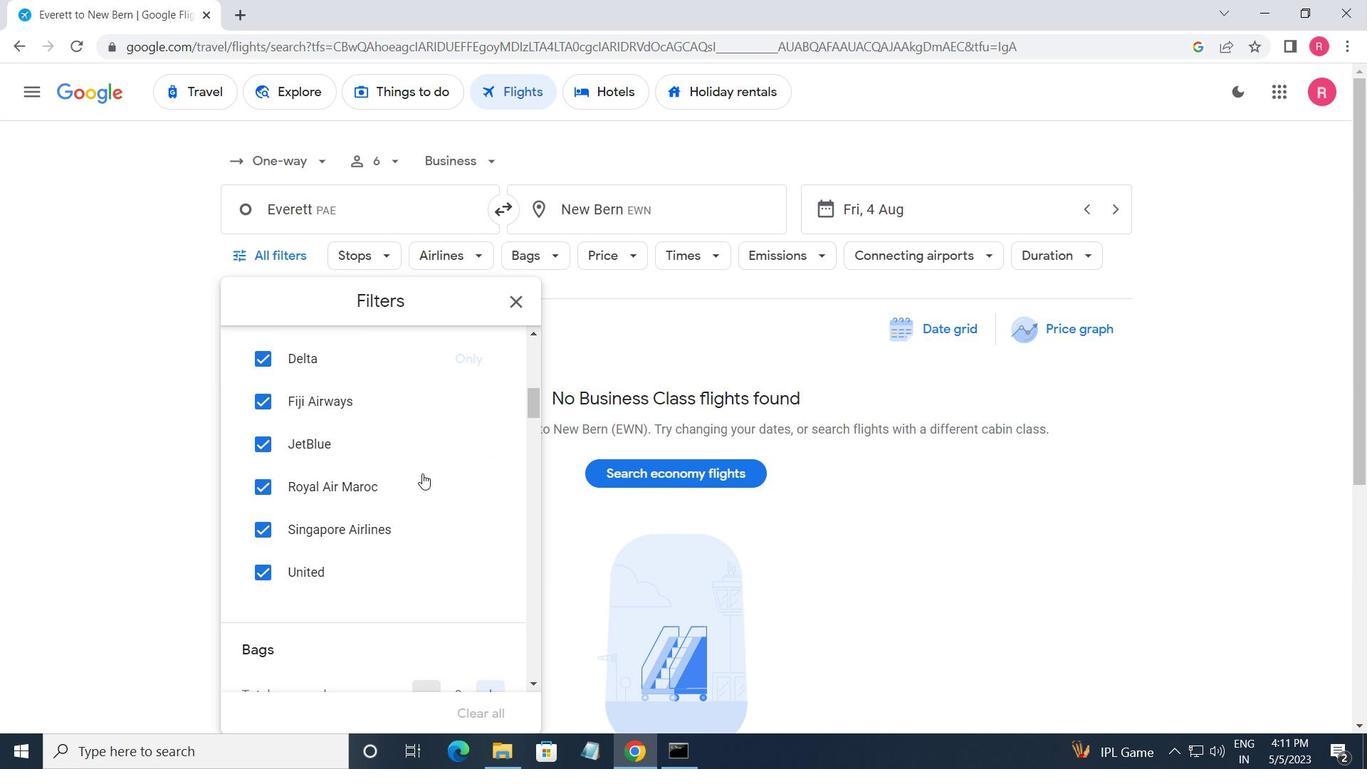 
Action: Mouse scrolled (423, 472) with delta (0, 0)
Screenshot: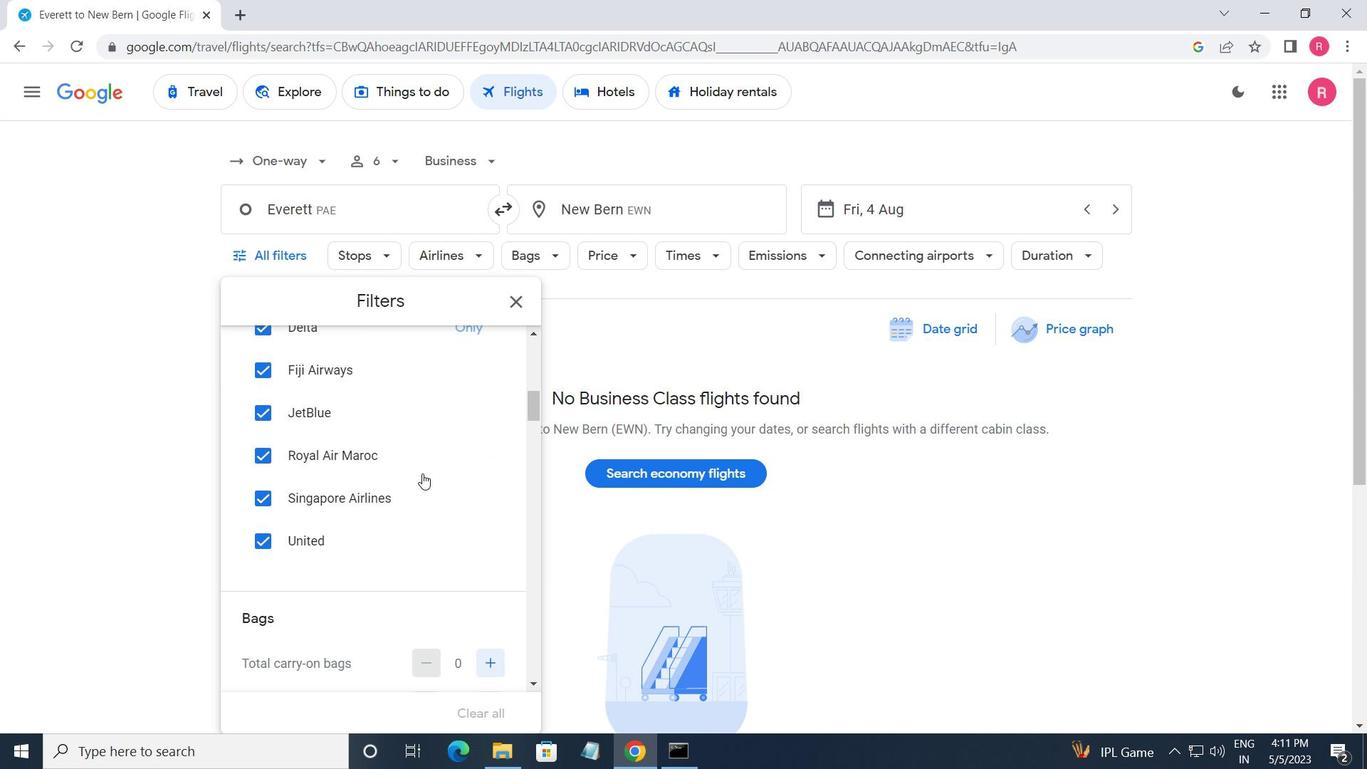 
Action: Mouse moved to (486, 524)
Screenshot: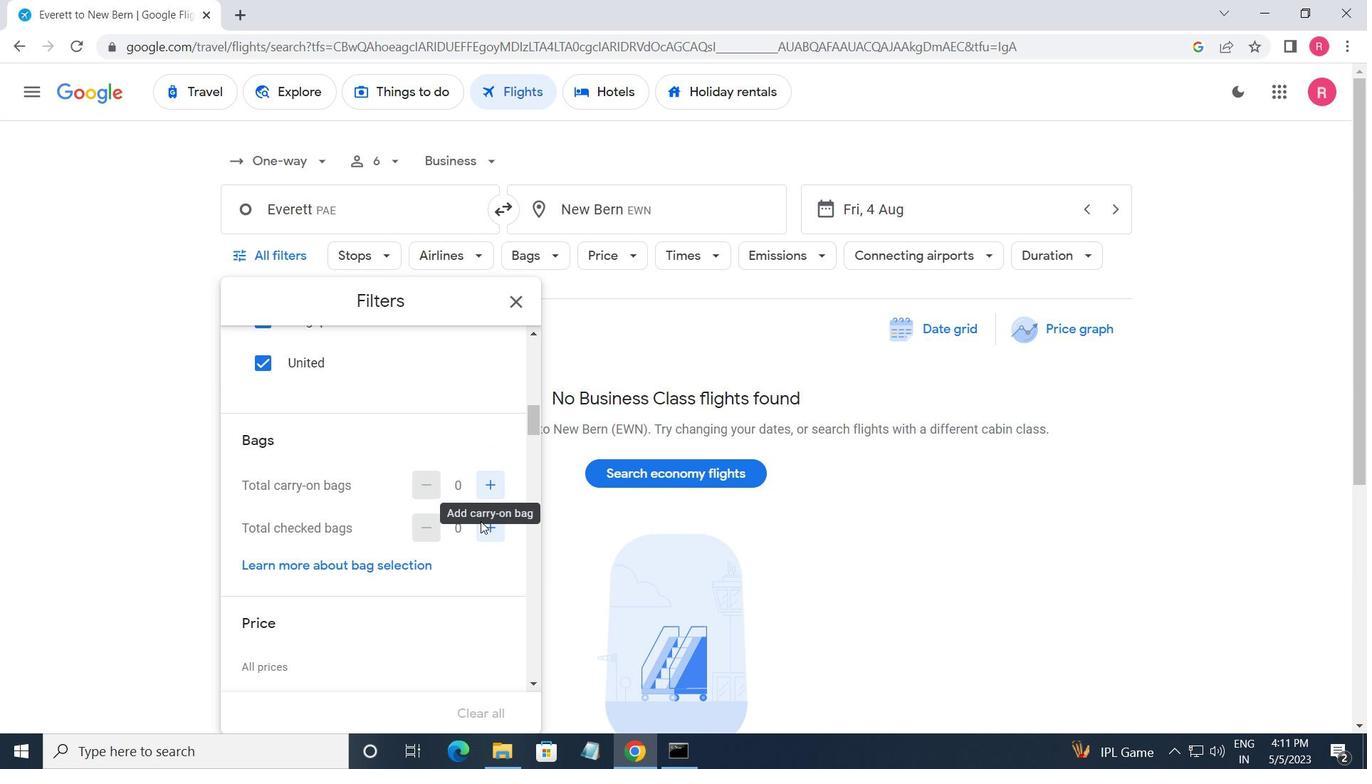 
Action: Mouse pressed left at (486, 524)
Screenshot: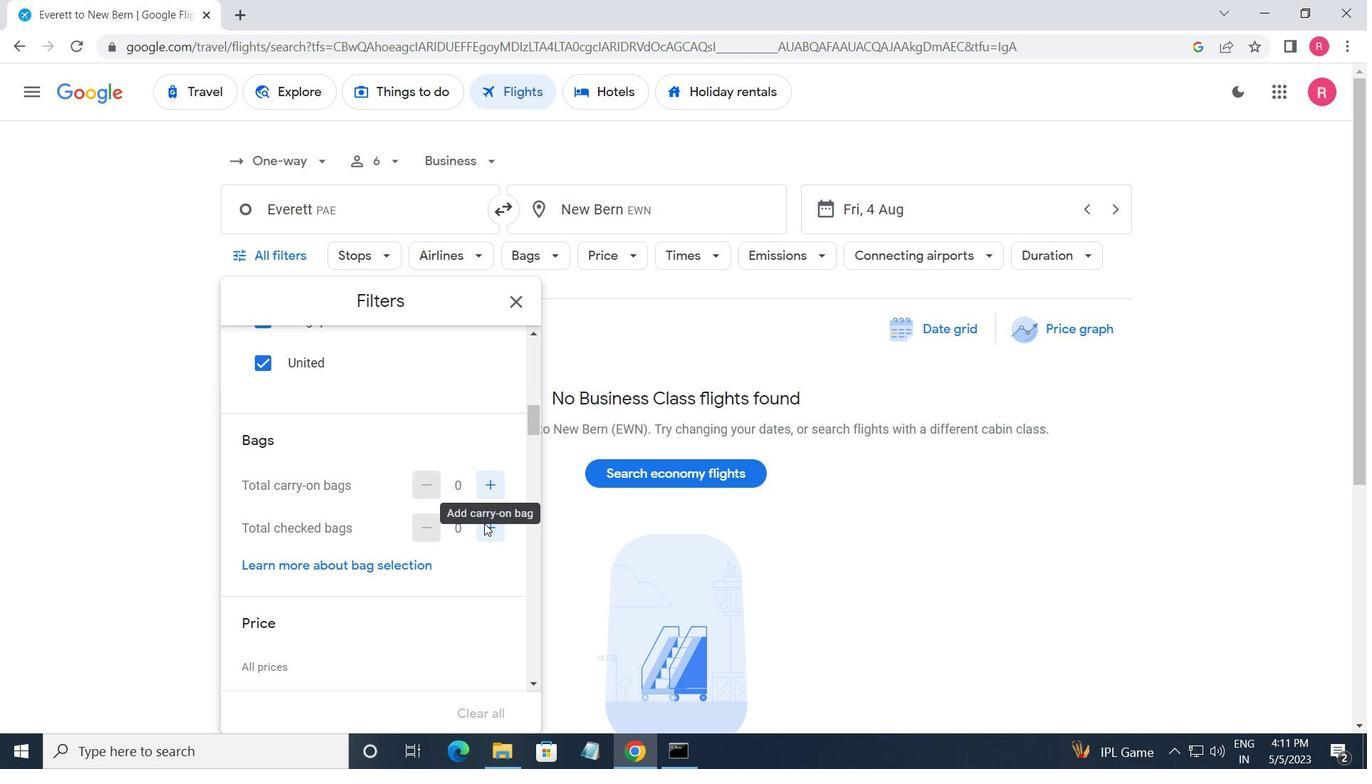 
Action: Mouse pressed left at (486, 524)
Screenshot: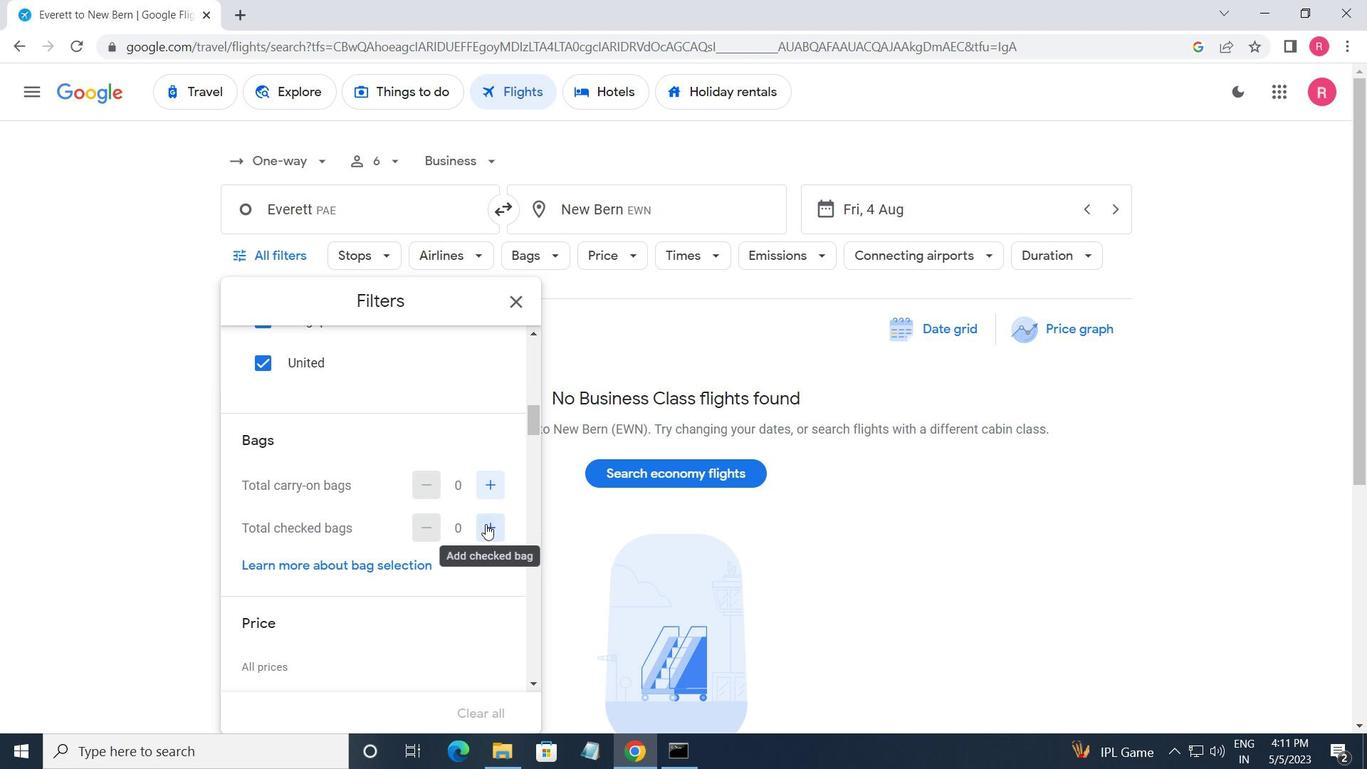 
Action: Mouse moved to (487, 524)
Screenshot: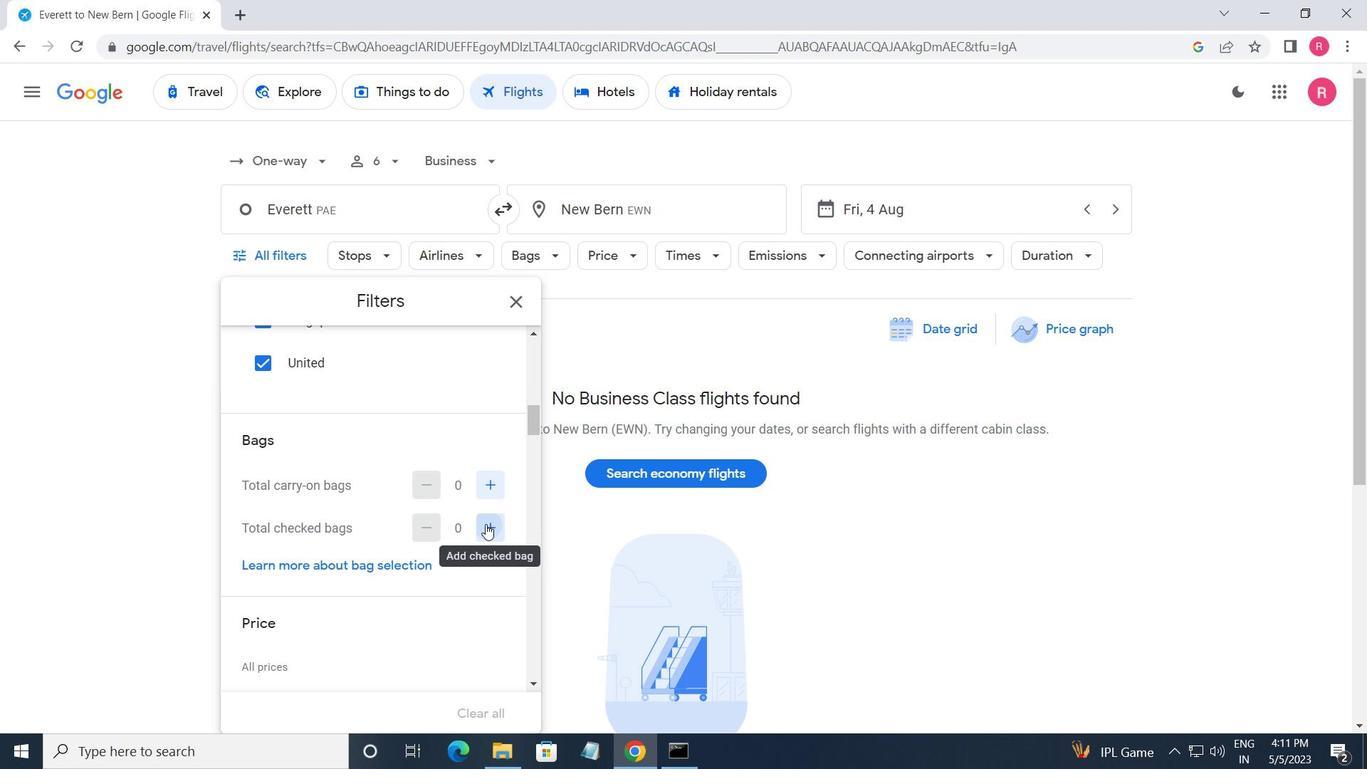 
Action: Mouse pressed left at (487, 524)
Screenshot: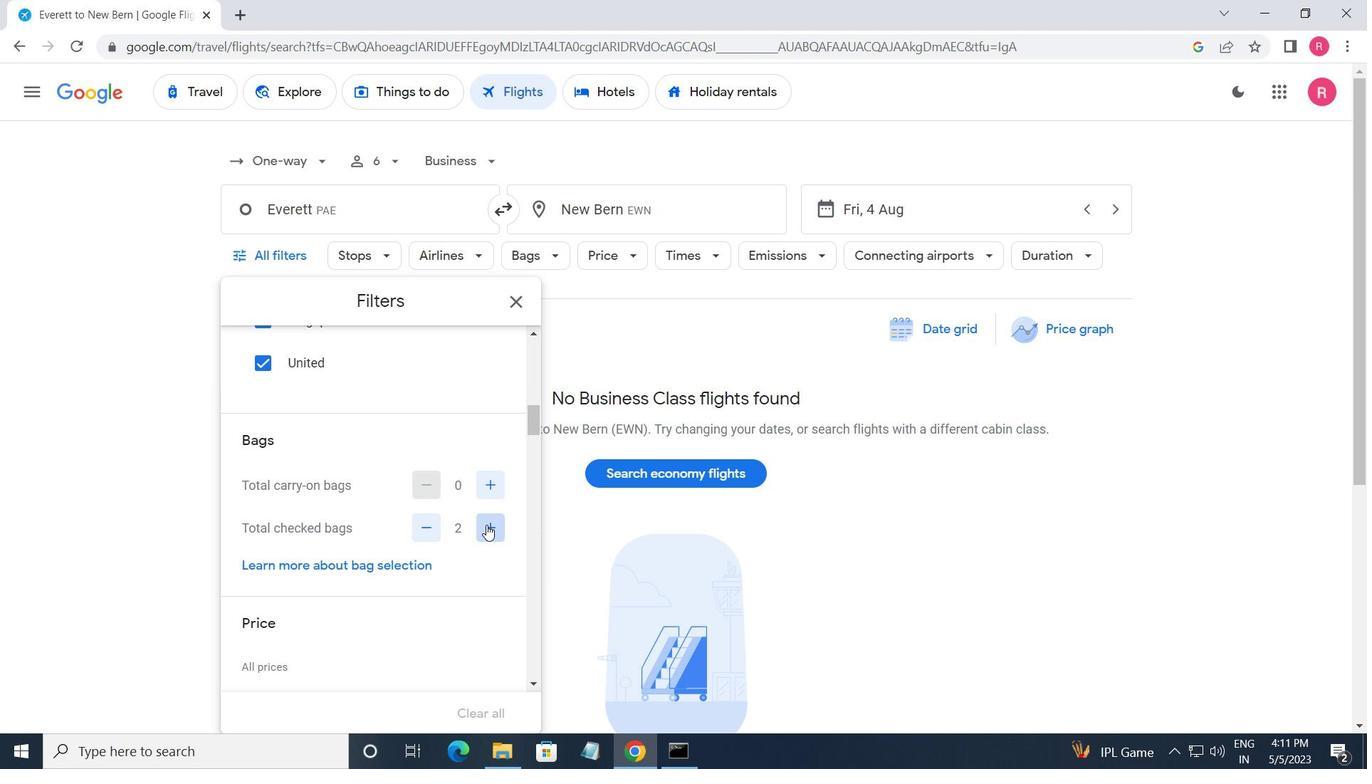 
Action: Mouse pressed left at (487, 524)
Screenshot: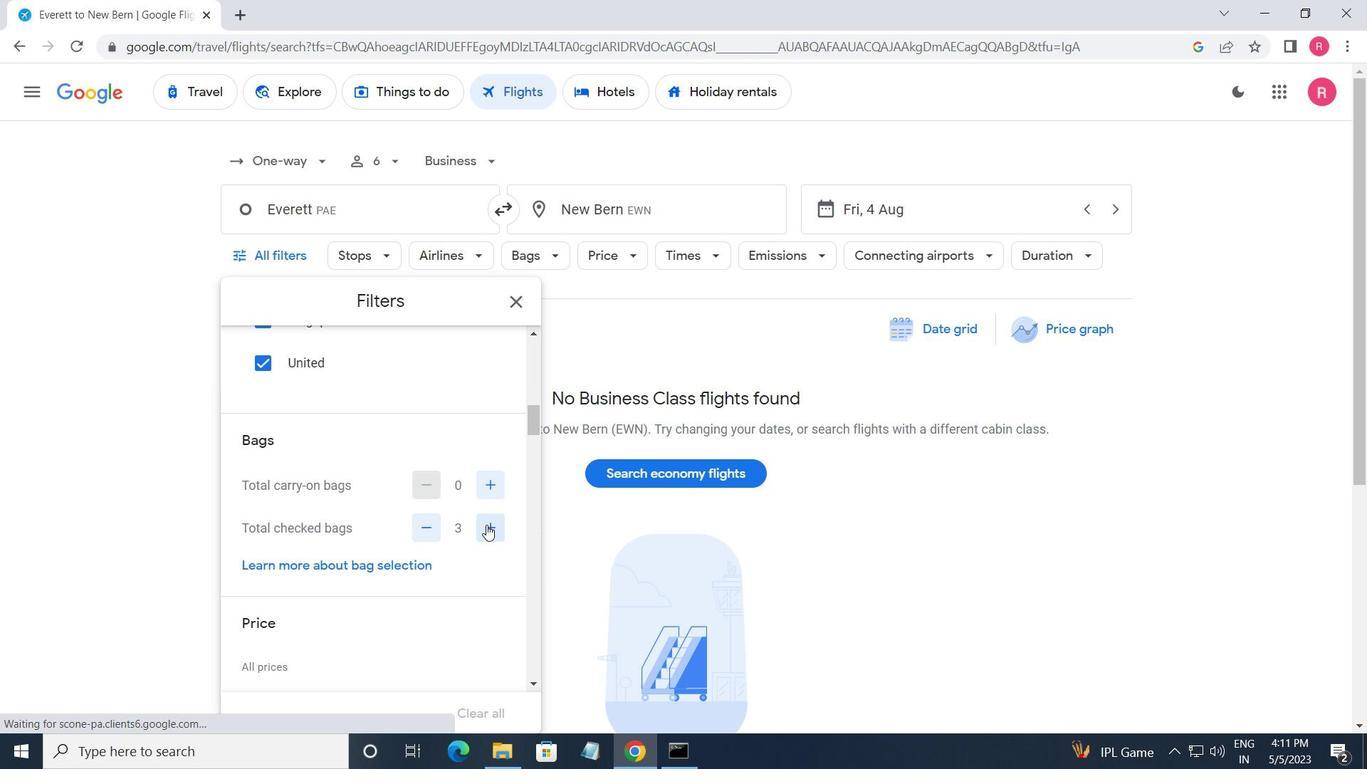 
Action: Mouse moved to (425, 539)
Screenshot: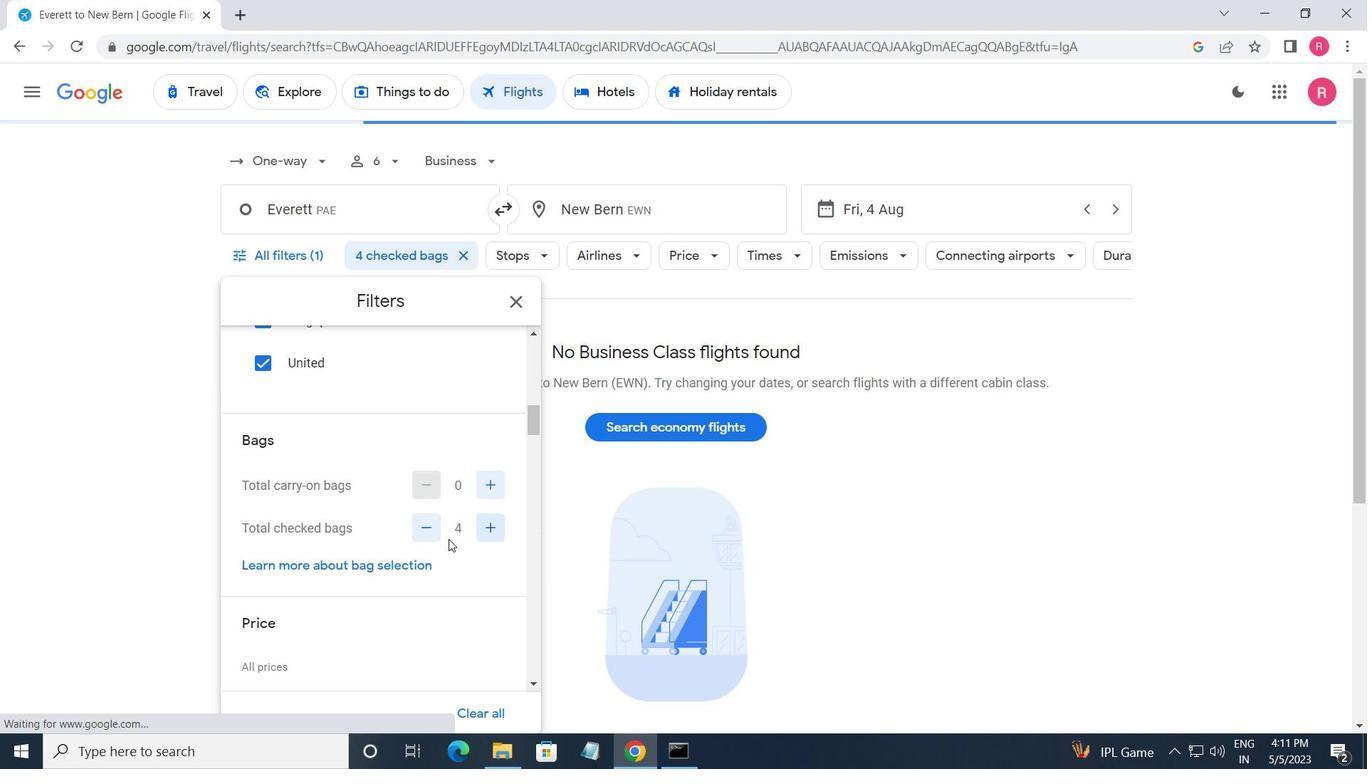 
Action: Mouse scrolled (425, 538) with delta (0, 0)
Screenshot: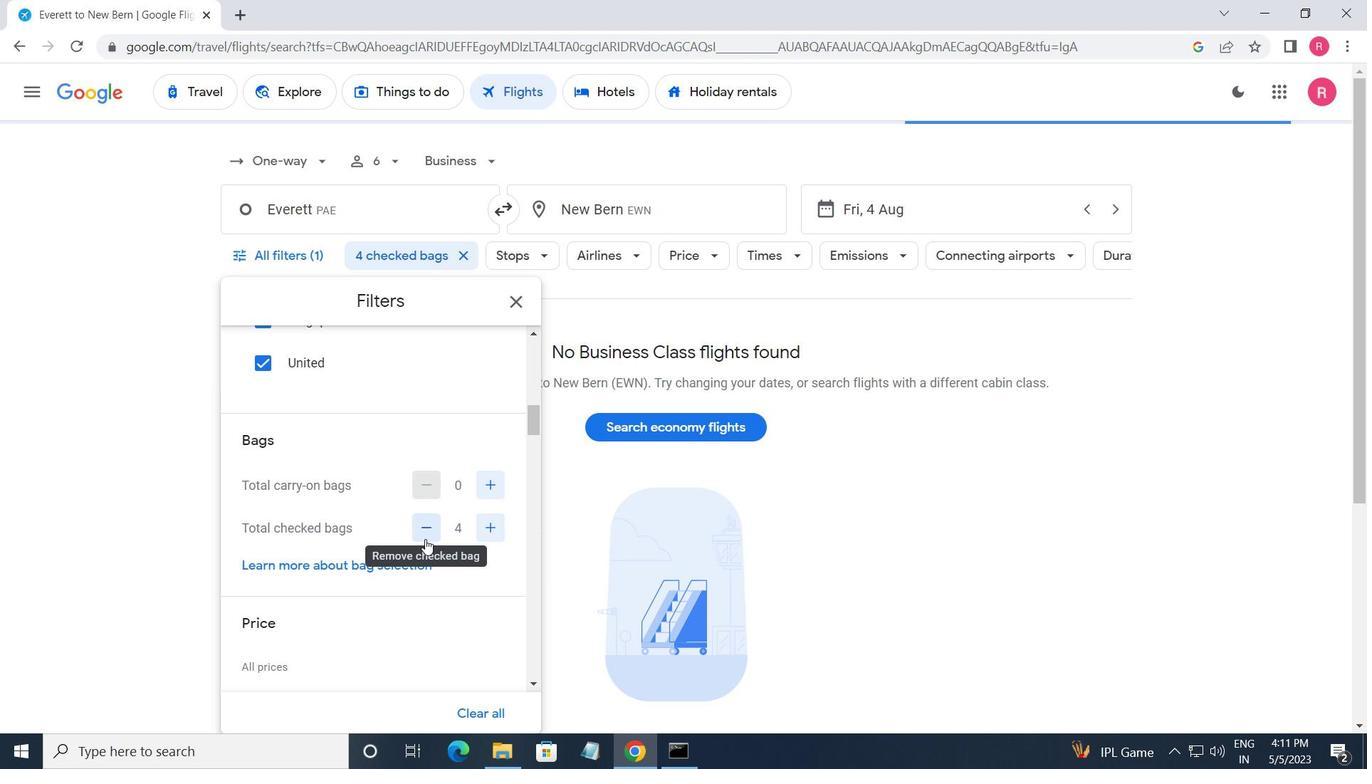 
Action: Mouse moved to (424, 542)
Screenshot: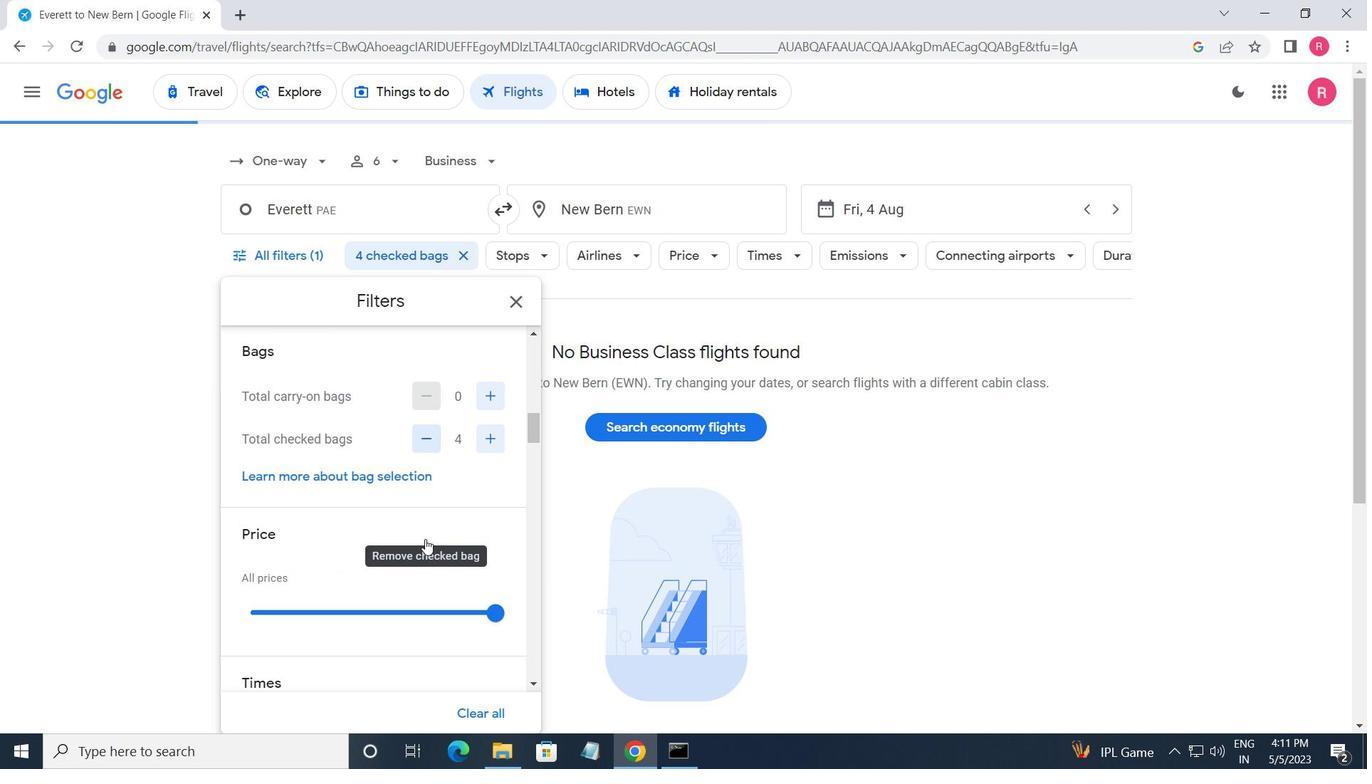 
Action: Mouse scrolled (424, 542) with delta (0, 0)
Screenshot: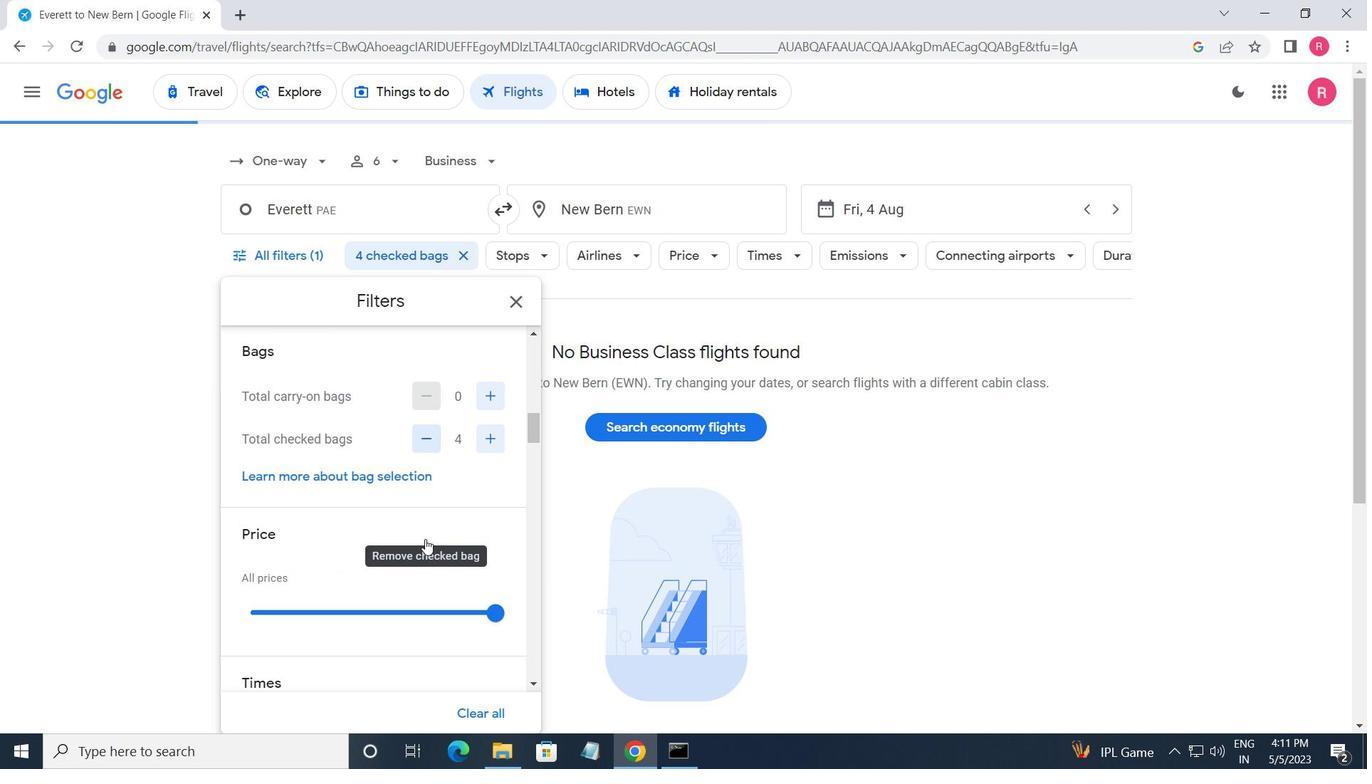 
Action: Mouse moved to (497, 530)
Screenshot: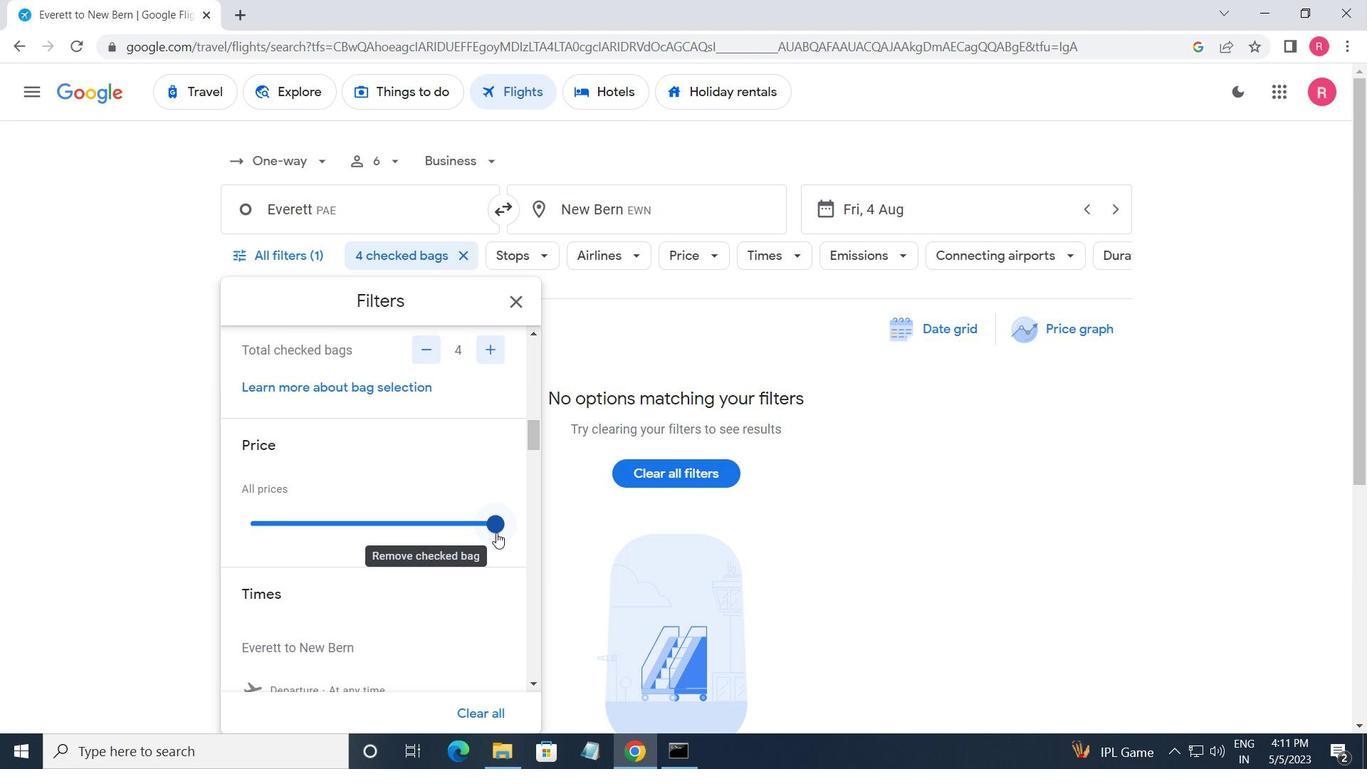 
Action: Mouse pressed left at (497, 530)
Screenshot: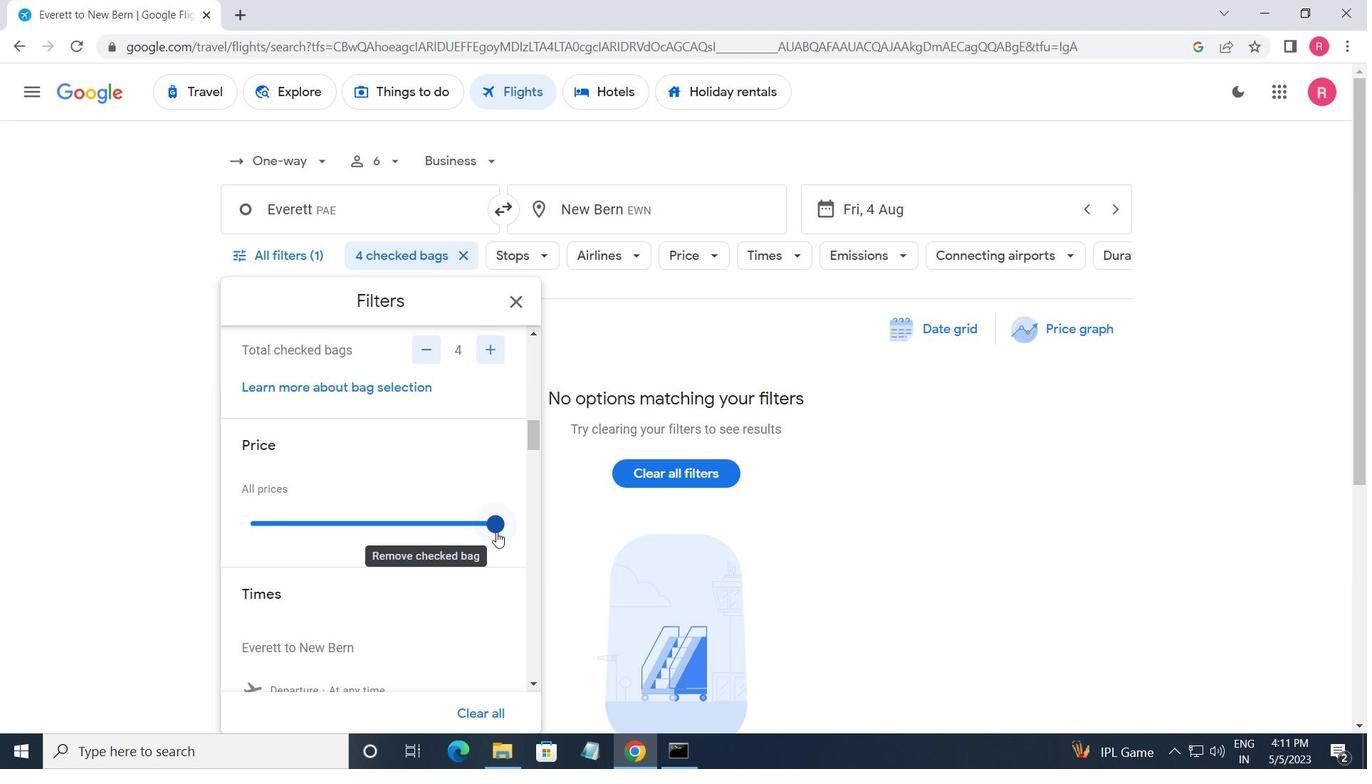 
Action: Mouse moved to (429, 554)
Screenshot: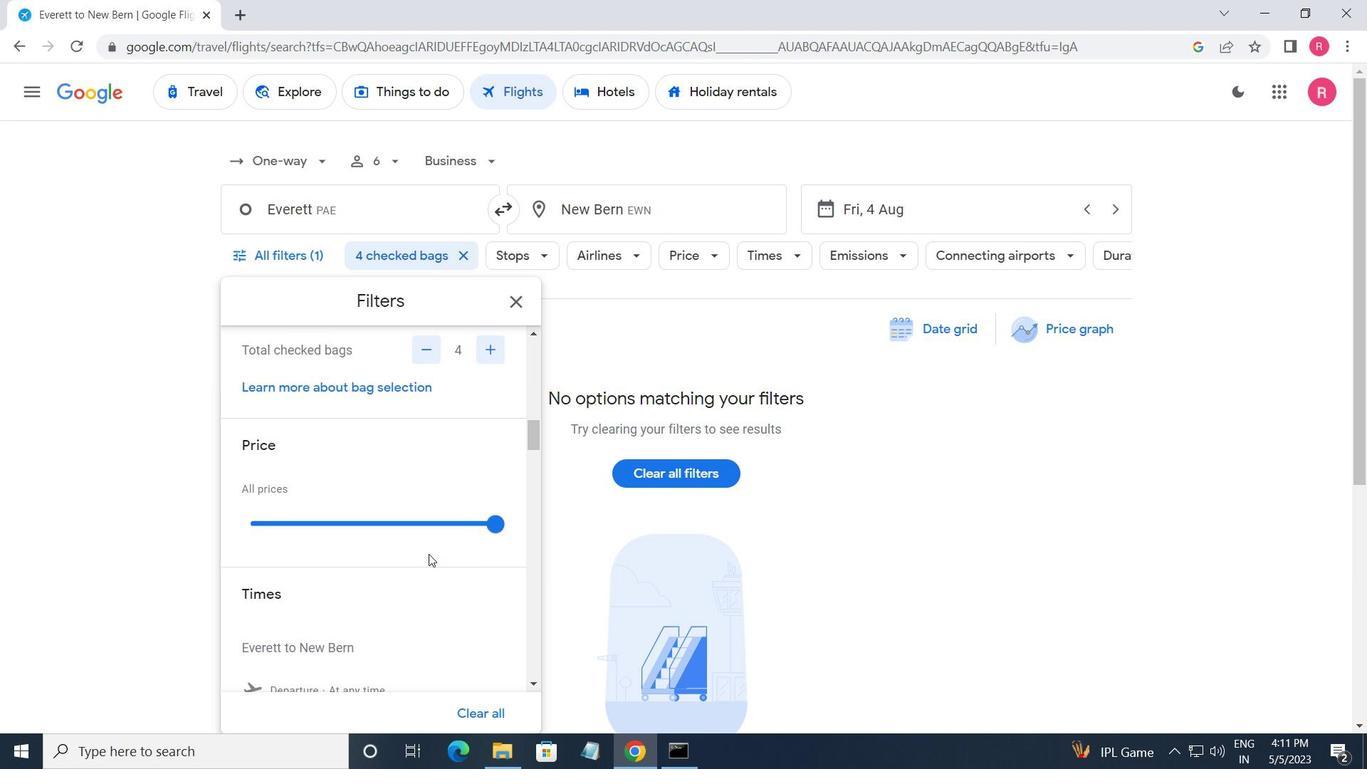 
Action: Mouse scrolled (429, 554) with delta (0, 0)
Screenshot: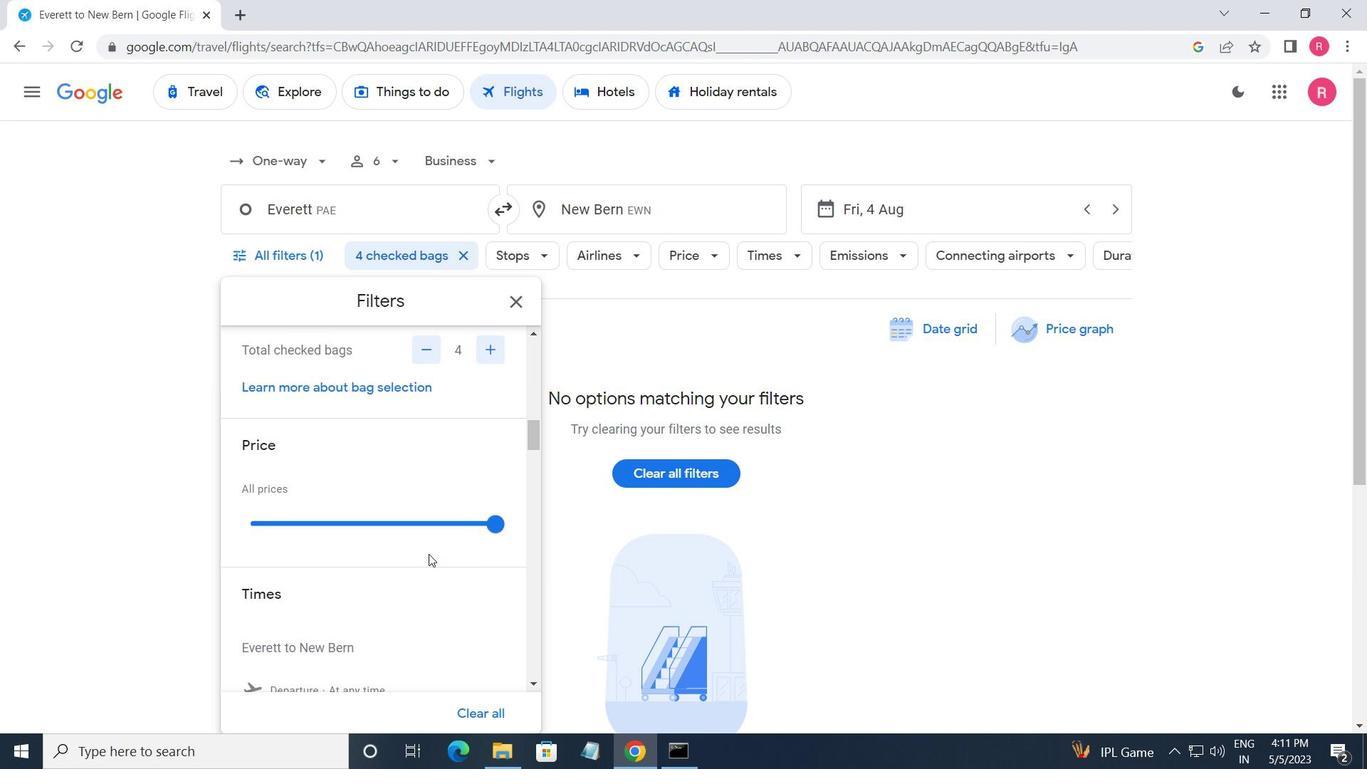 
Action: Mouse moved to (254, 630)
Screenshot: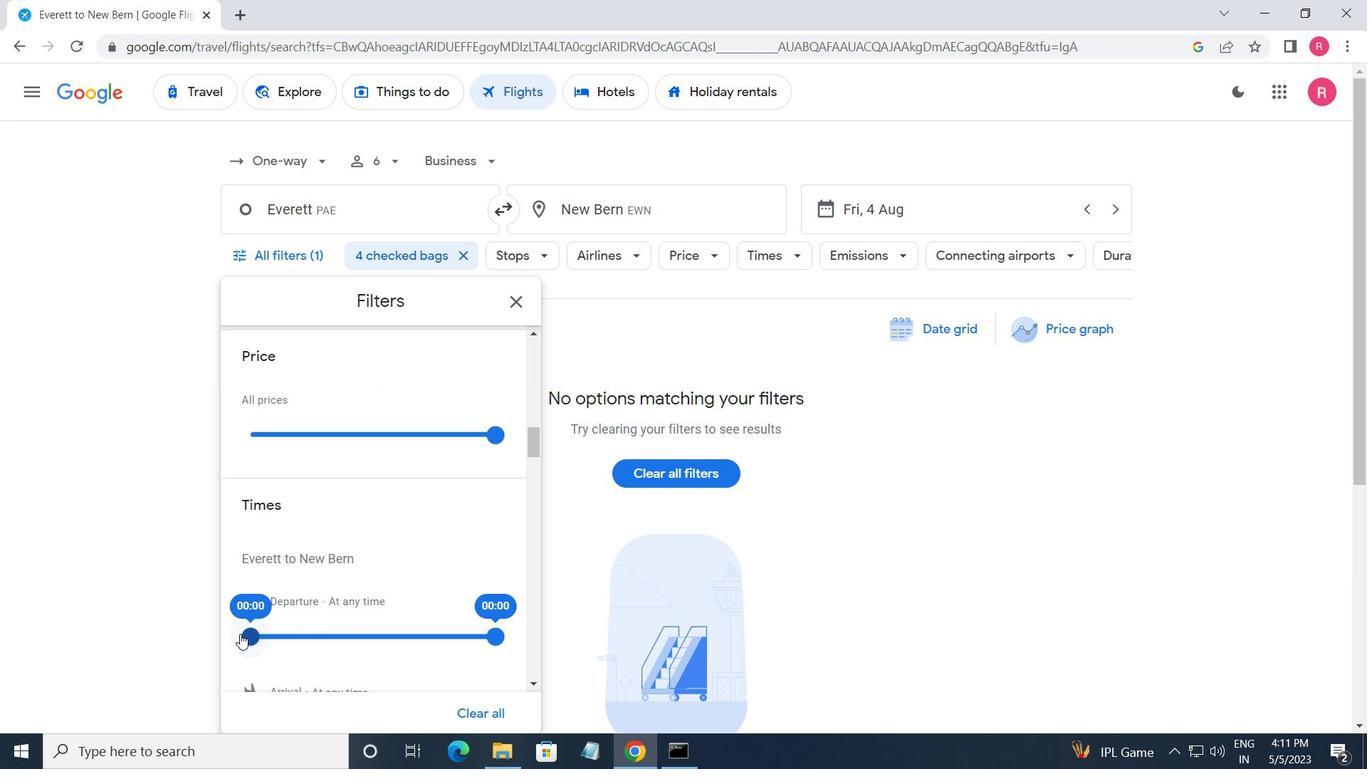 
Action: Mouse pressed left at (254, 630)
Screenshot: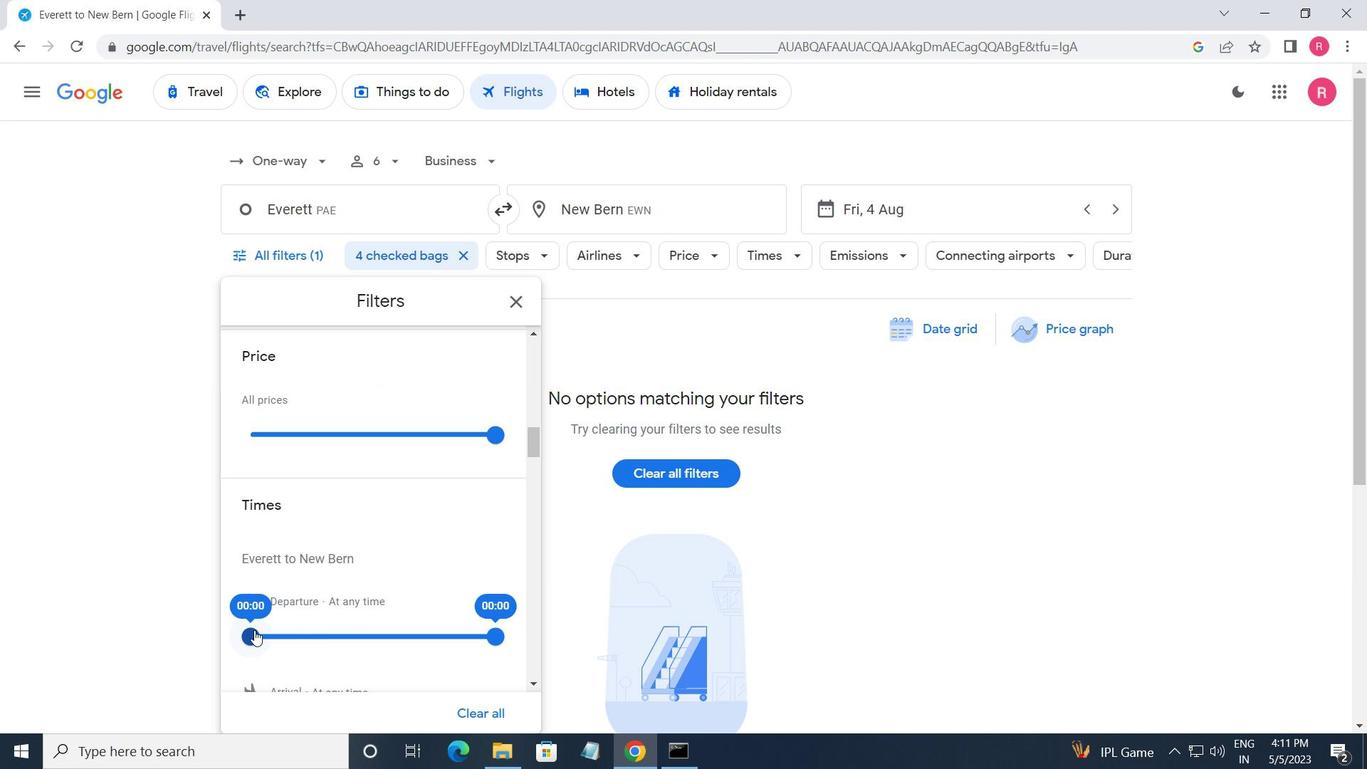 
Action: Mouse moved to (490, 634)
Screenshot: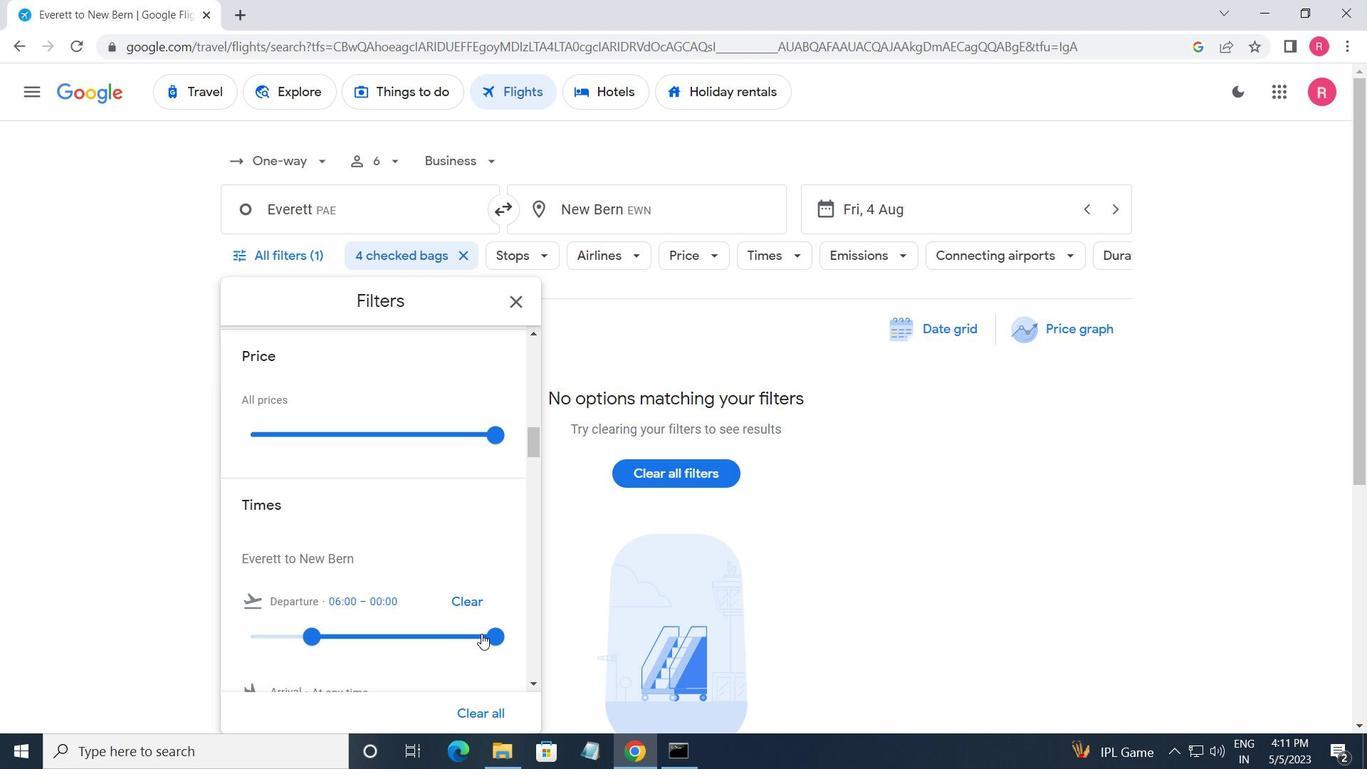 
Action: Mouse pressed left at (490, 634)
Screenshot: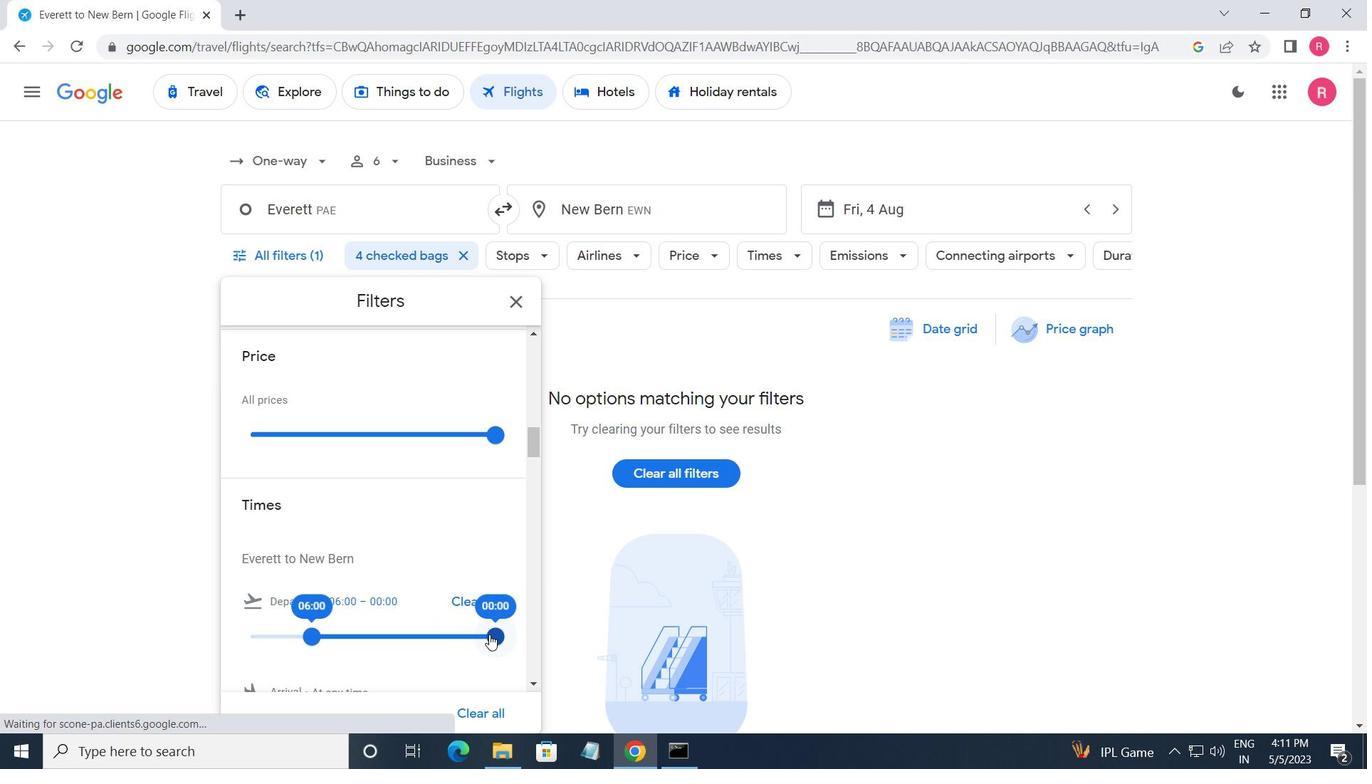 
Action: Mouse moved to (521, 301)
Screenshot: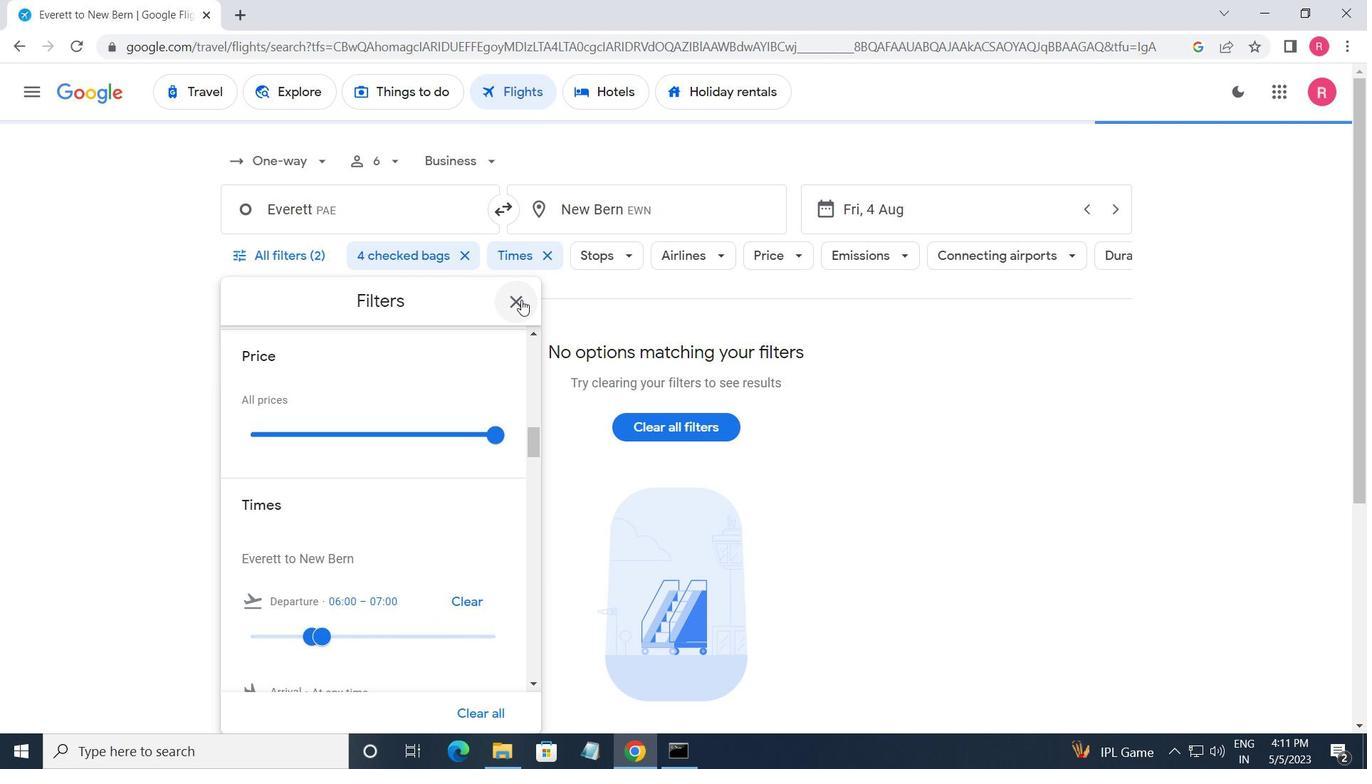 
Action: Mouse pressed left at (521, 301)
Screenshot: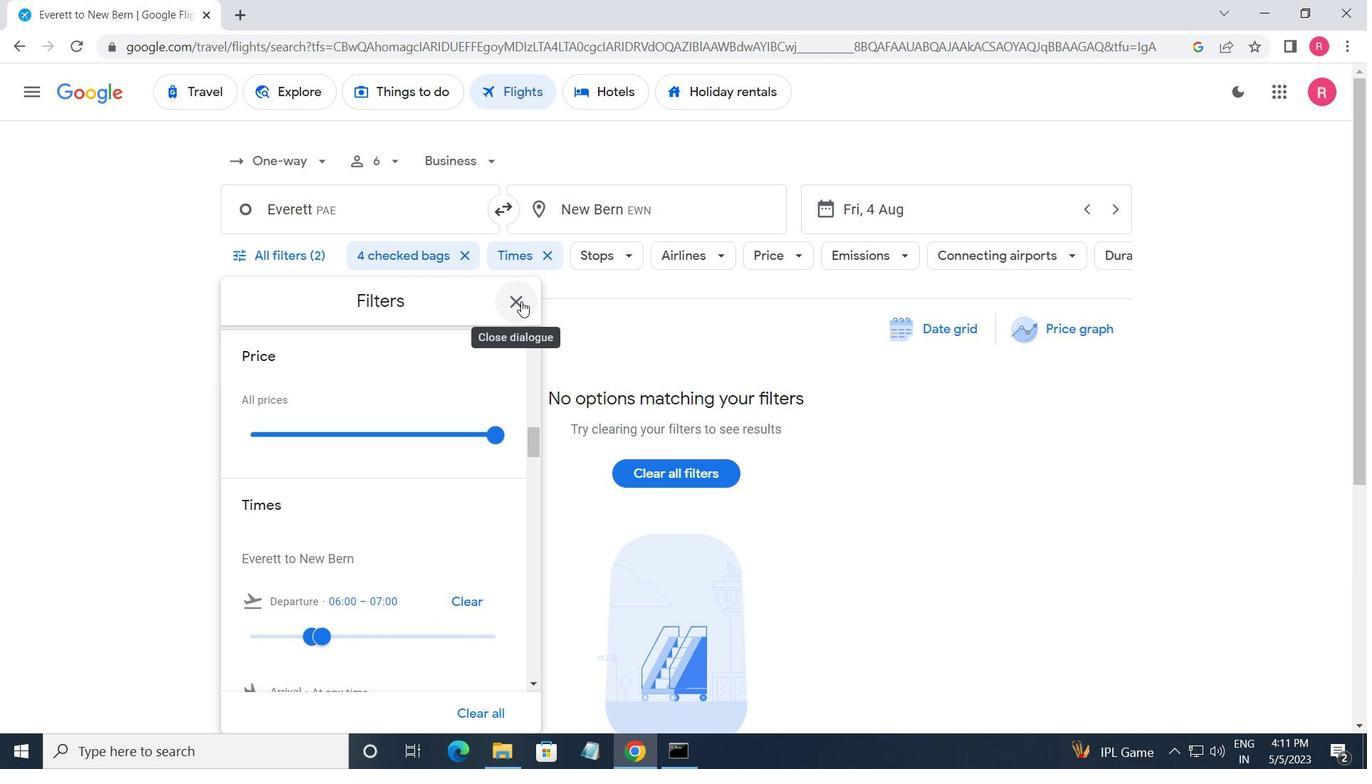 
